 Task: Find connections with filter location Kāranja with filter topic #Consultantswith filter profile language Potuguese with filter current company Dell EMC with filter school West Bengal India Jobs with filter industry Beverage Manufacturing with filter service category Videography with filter keywords title Accounting Analyst
Action: Mouse moved to (221, 307)
Screenshot: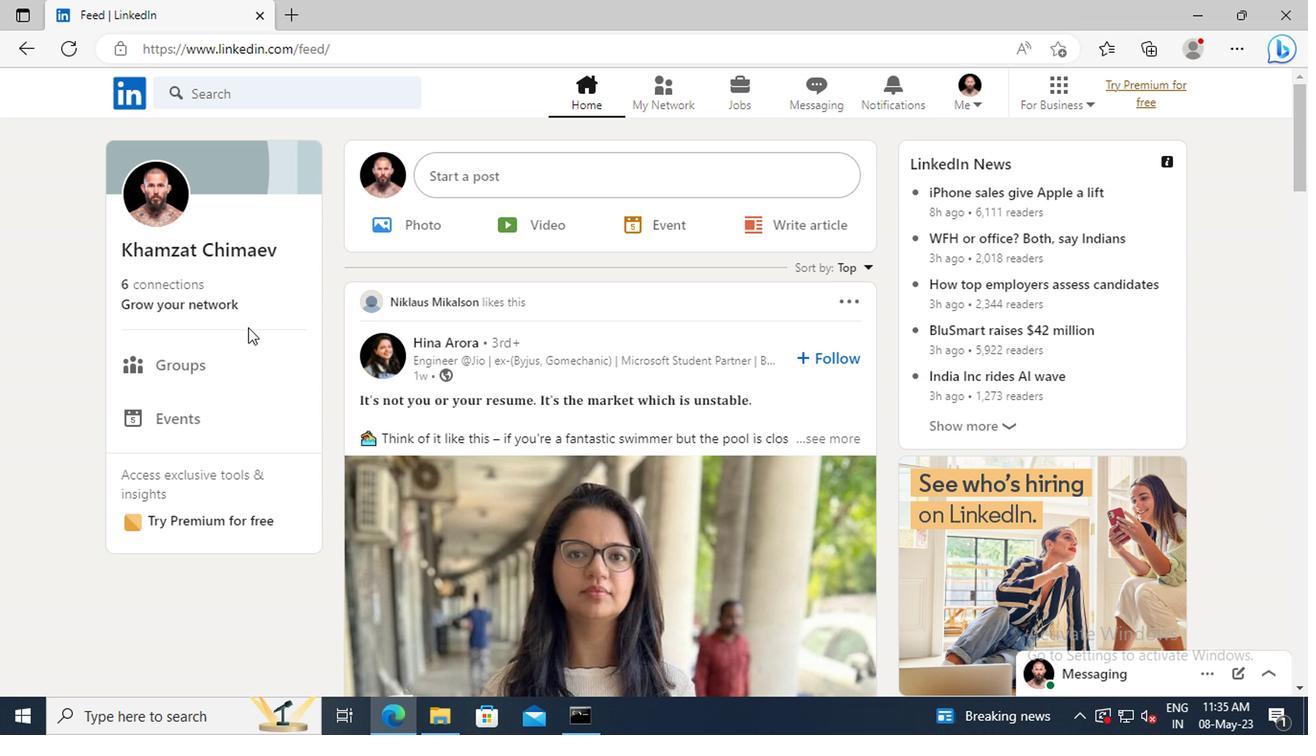 
Action: Mouse pressed left at (221, 307)
Screenshot: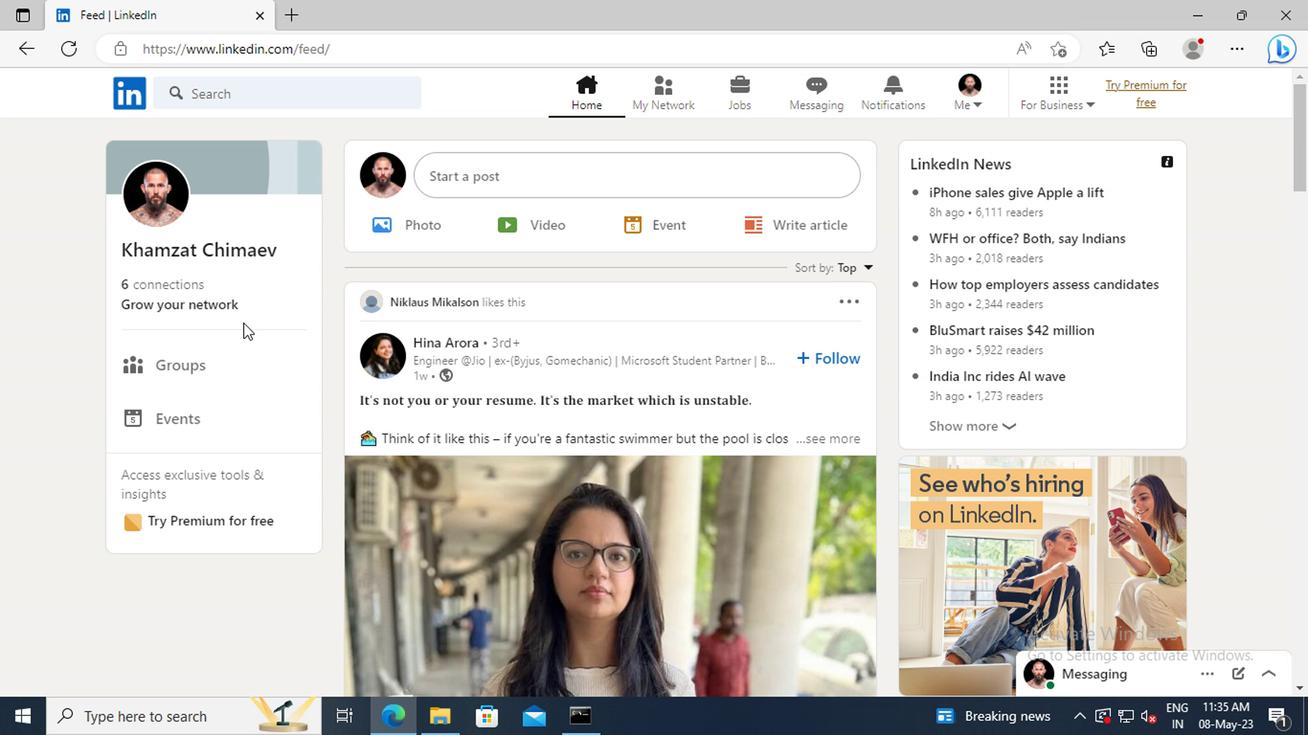 
Action: Mouse moved to (212, 205)
Screenshot: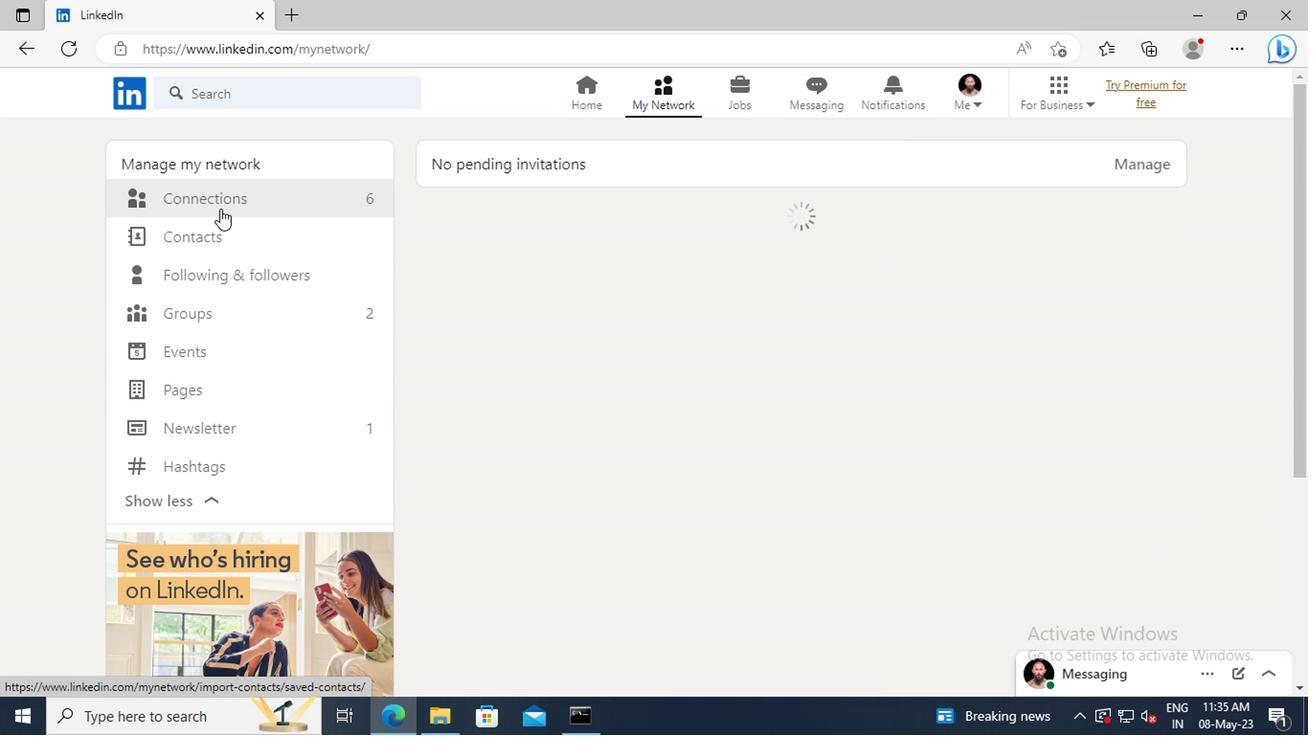 
Action: Mouse pressed left at (212, 205)
Screenshot: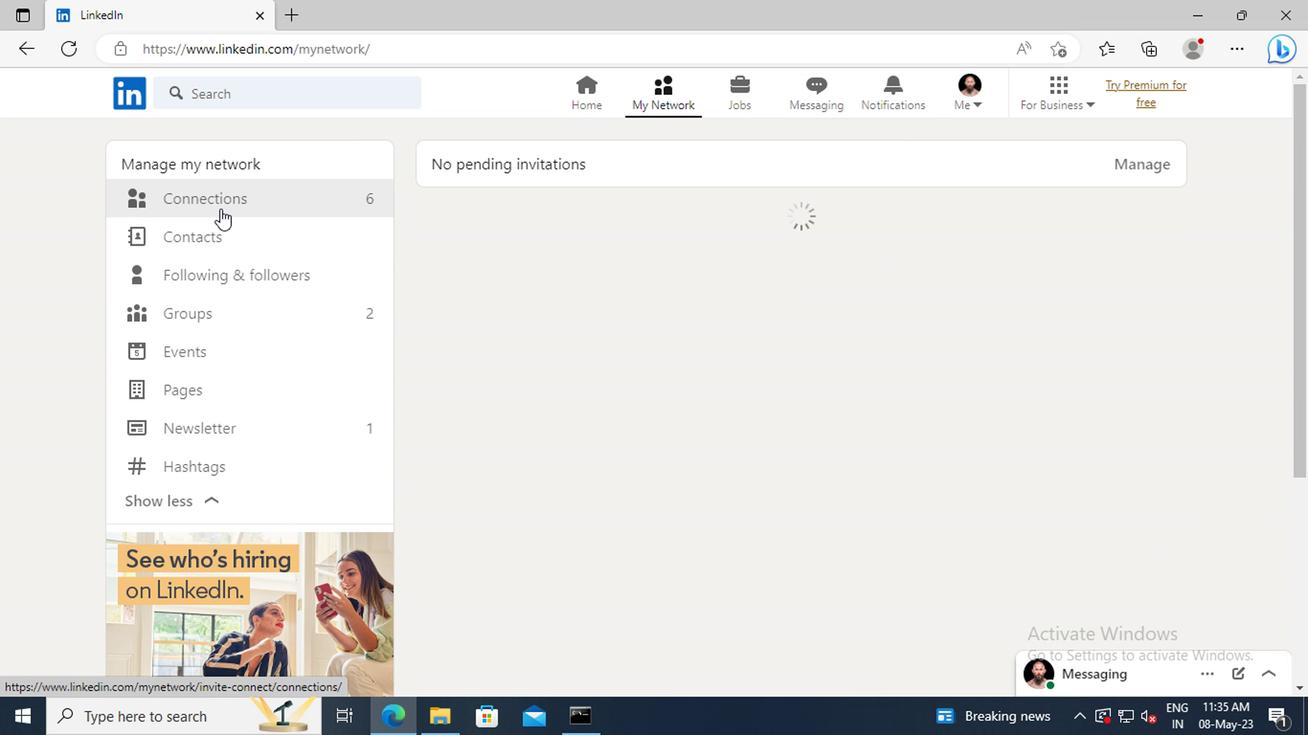 
Action: Mouse moved to (801, 207)
Screenshot: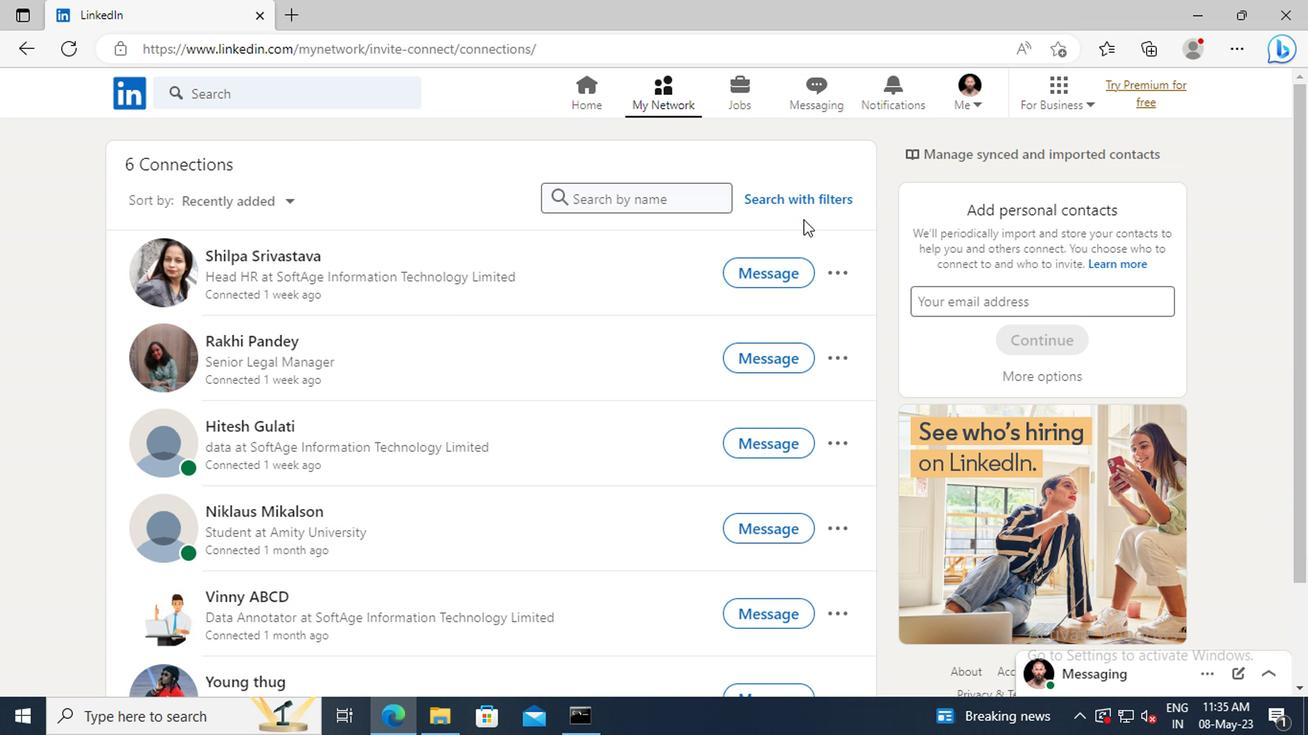 
Action: Mouse pressed left at (801, 207)
Screenshot: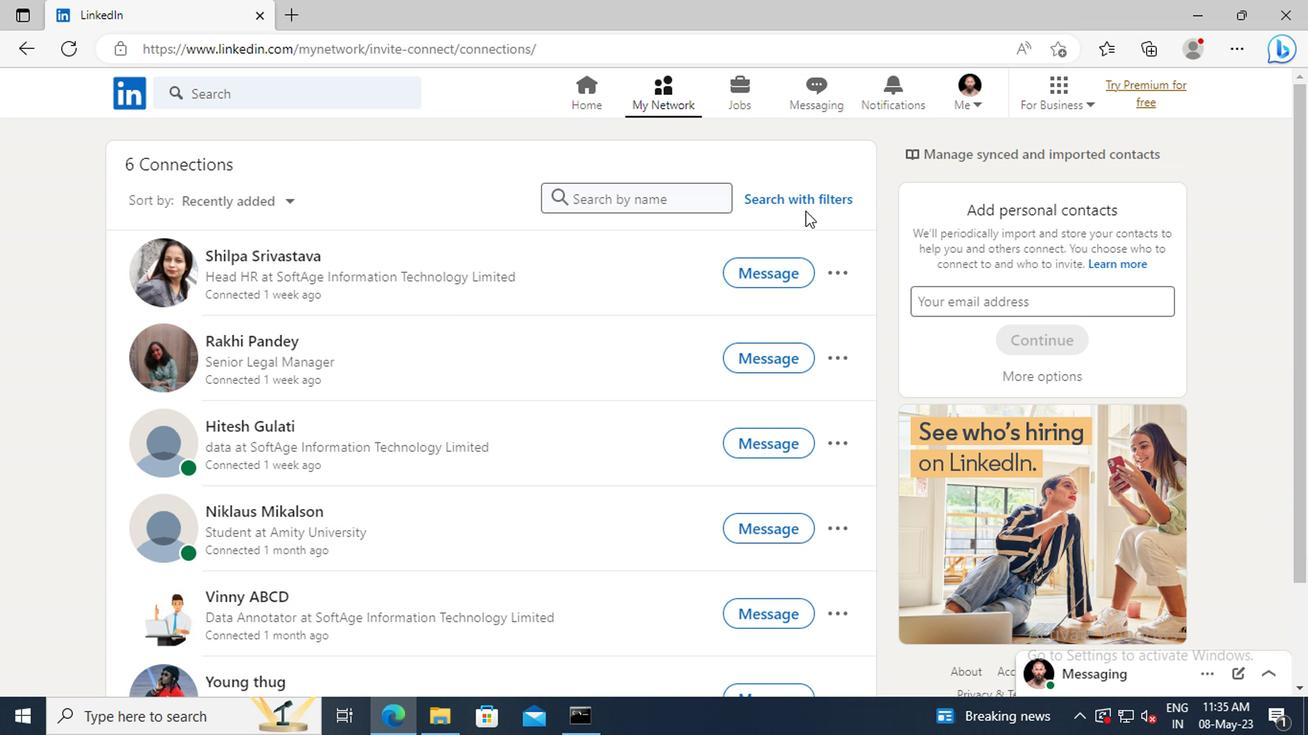 
Action: Mouse moved to (717, 152)
Screenshot: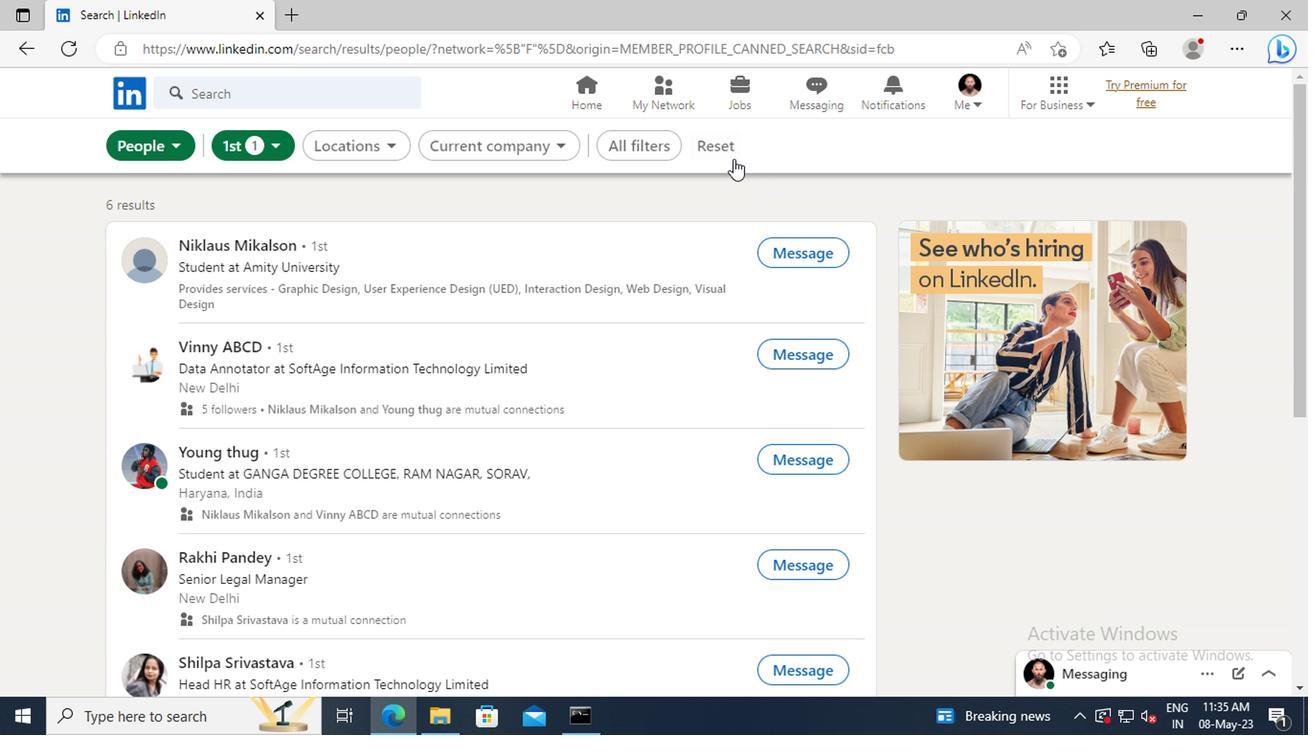 
Action: Mouse pressed left at (717, 152)
Screenshot: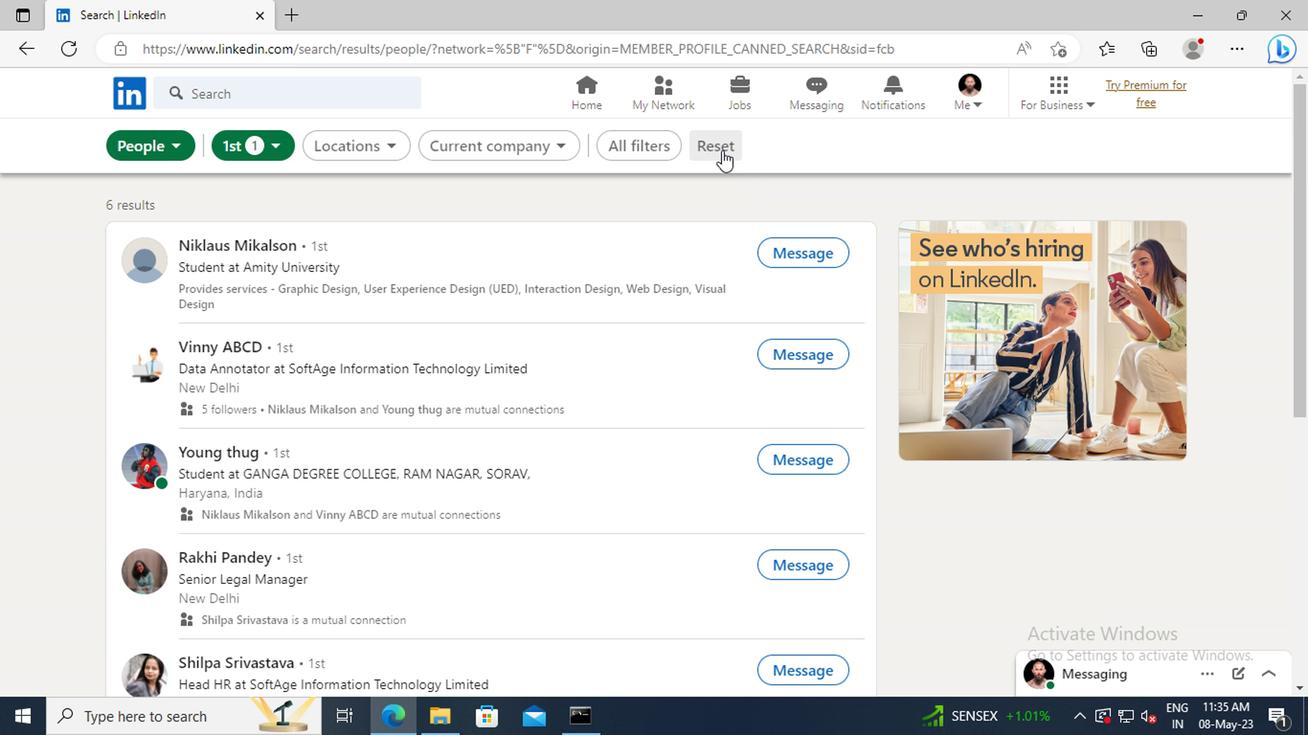 
Action: Mouse moved to (692, 151)
Screenshot: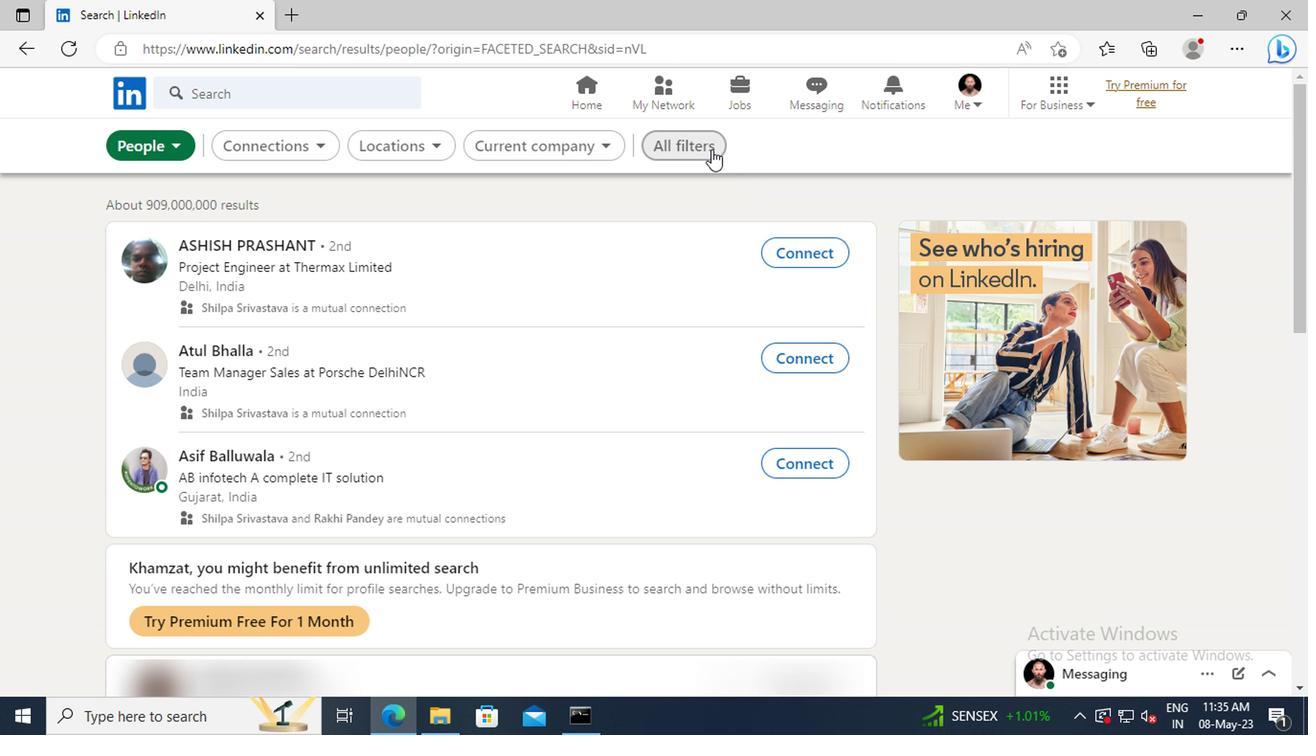 
Action: Mouse pressed left at (692, 151)
Screenshot: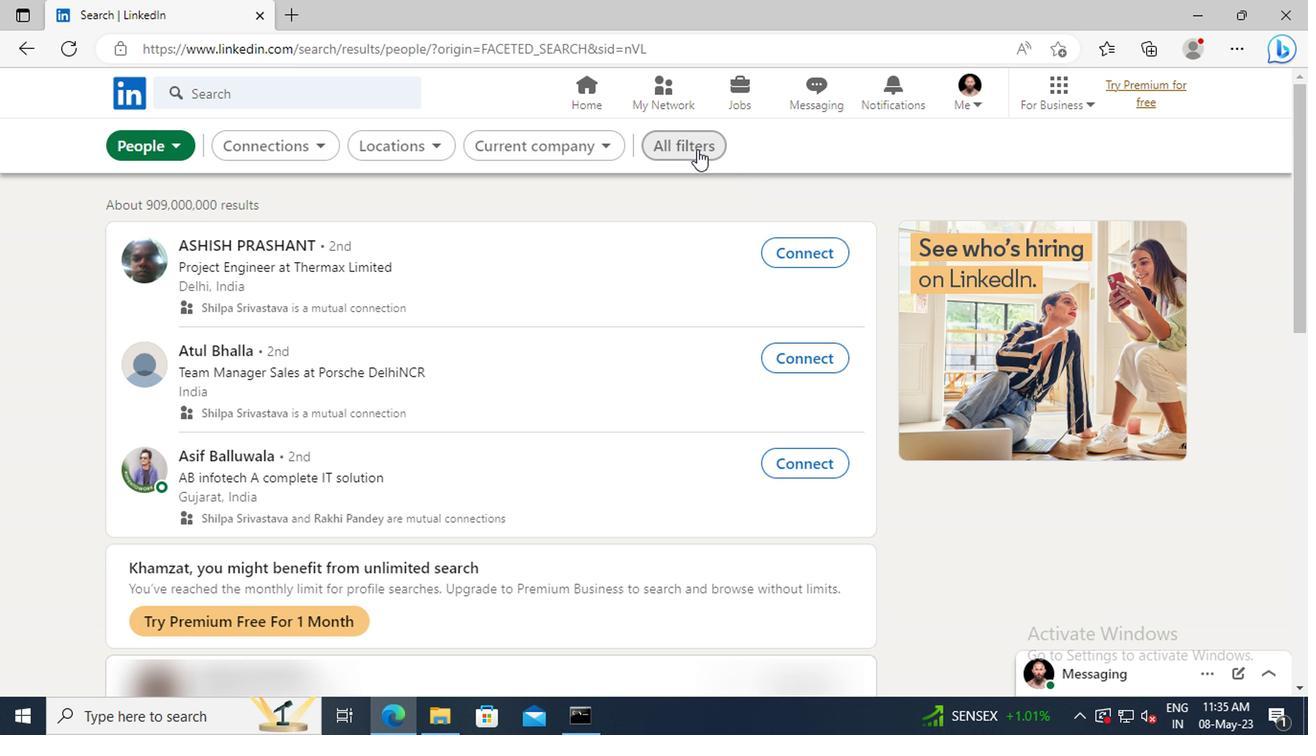 
Action: Mouse moved to (1058, 370)
Screenshot: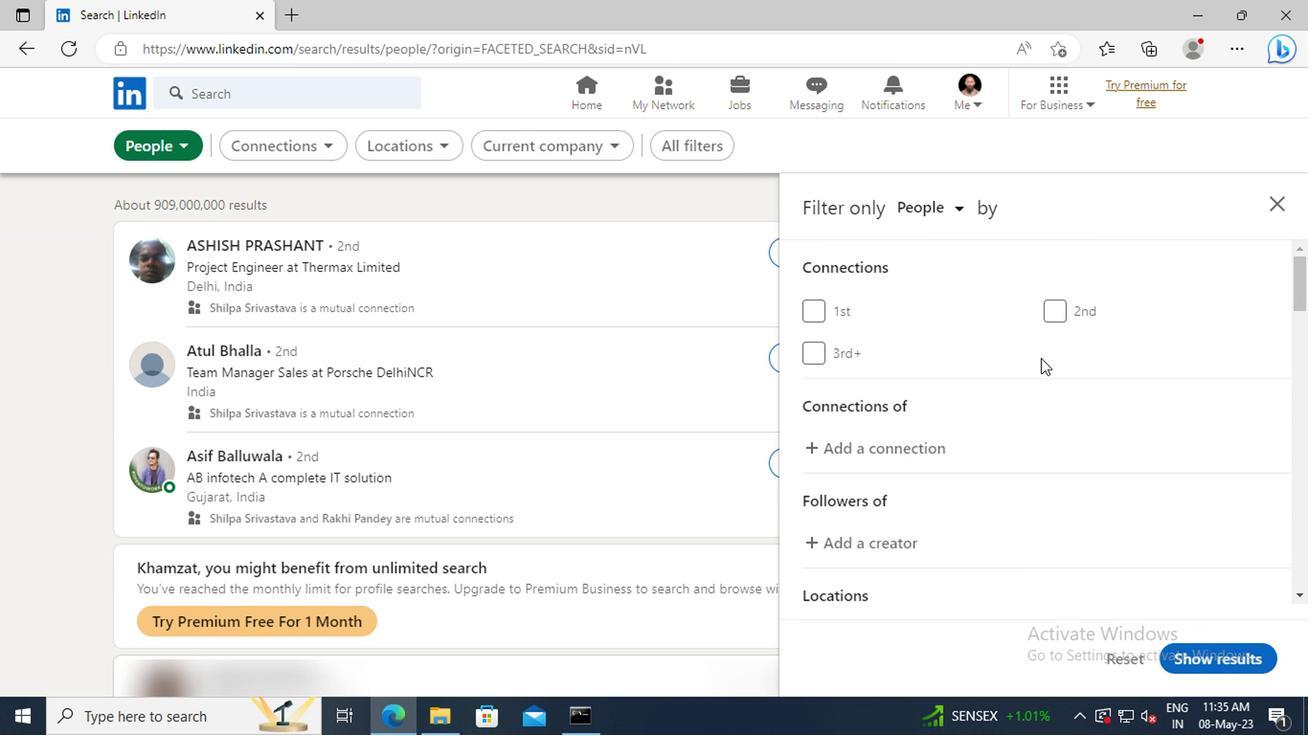 
Action: Mouse scrolled (1058, 369) with delta (0, -1)
Screenshot: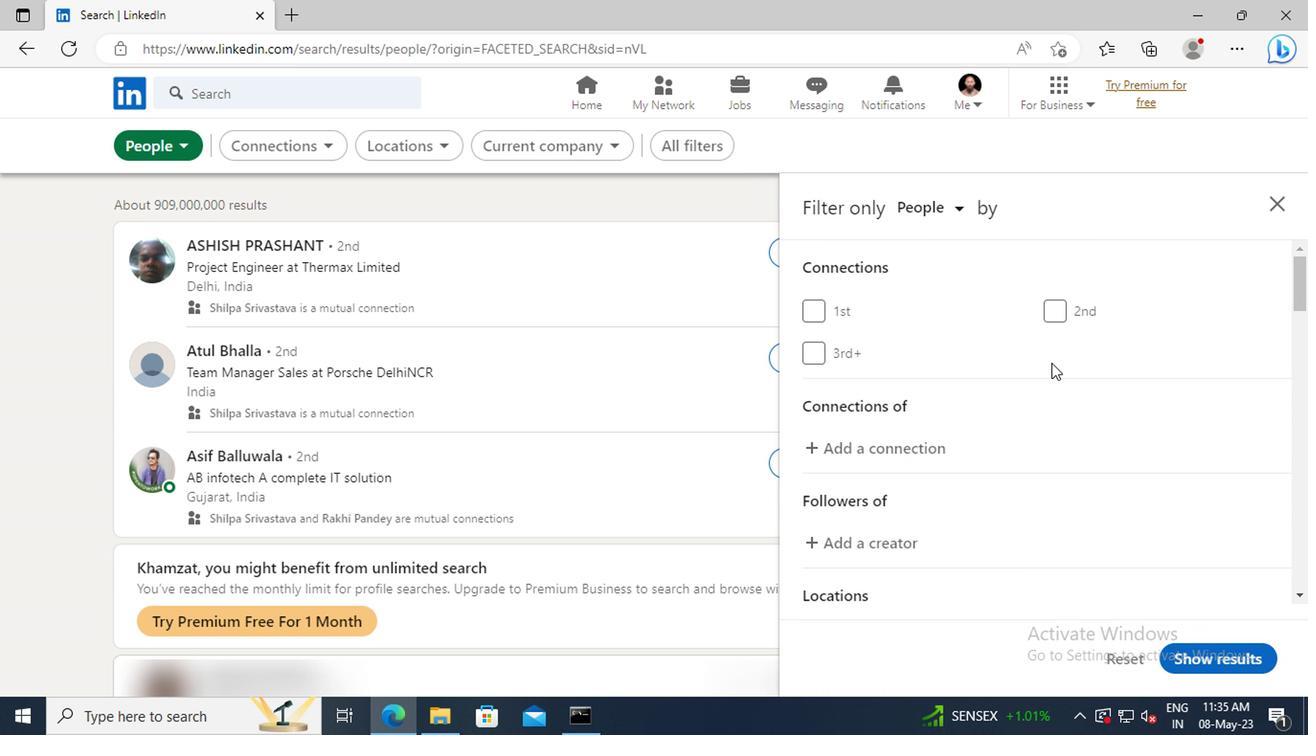 
Action: Mouse scrolled (1058, 369) with delta (0, -1)
Screenshot: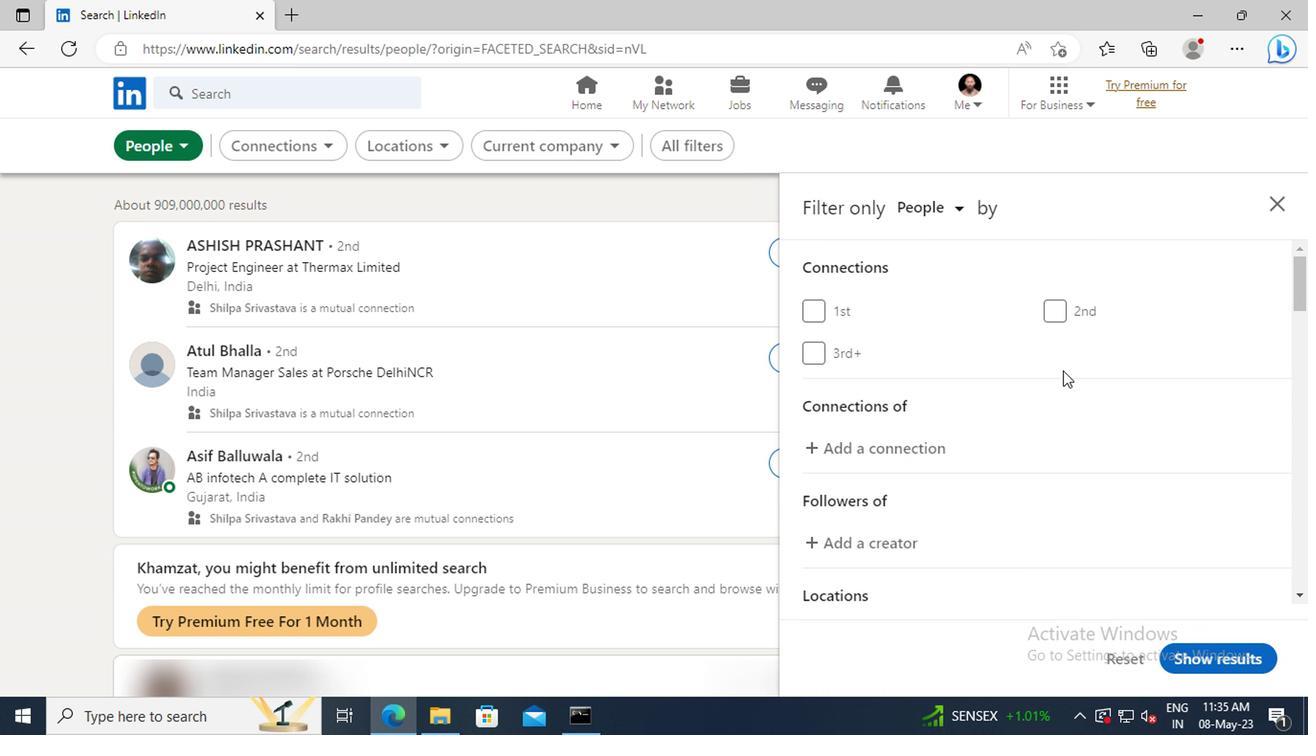 
Action: Mouse scrolled (1058, 369) with delta (0, -1)
Screenshot: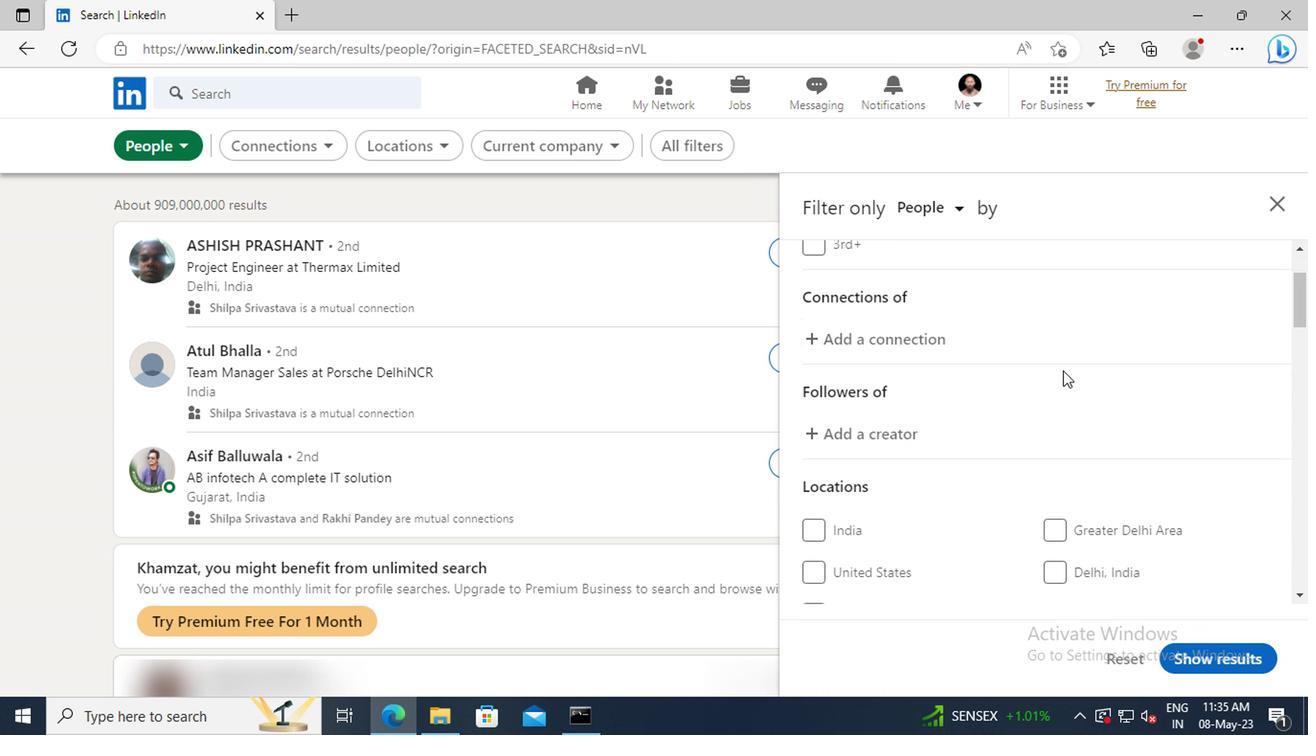 
Action: Mouse scrolled (1058, 369) with delta (0, -1)
Screenshot: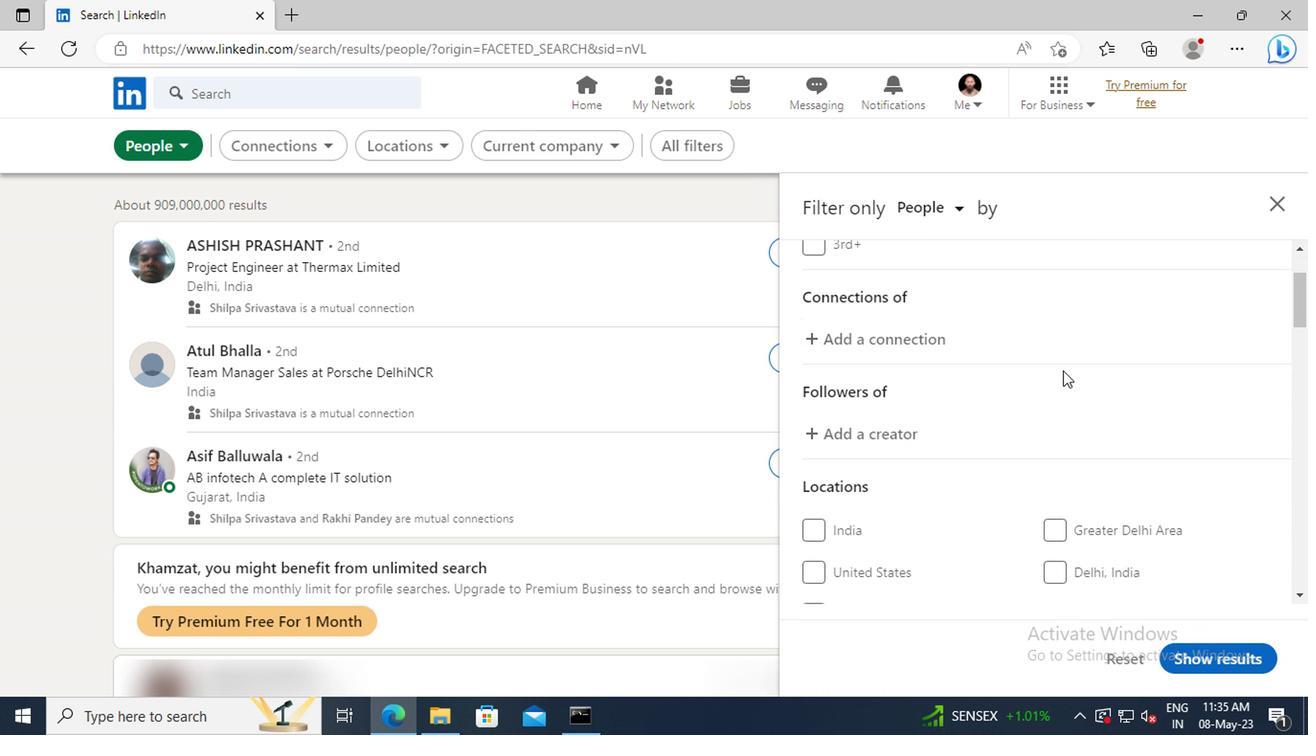 
Action: Mouse scrolled (1058, 369) with delta (0, -1)
Screenshot: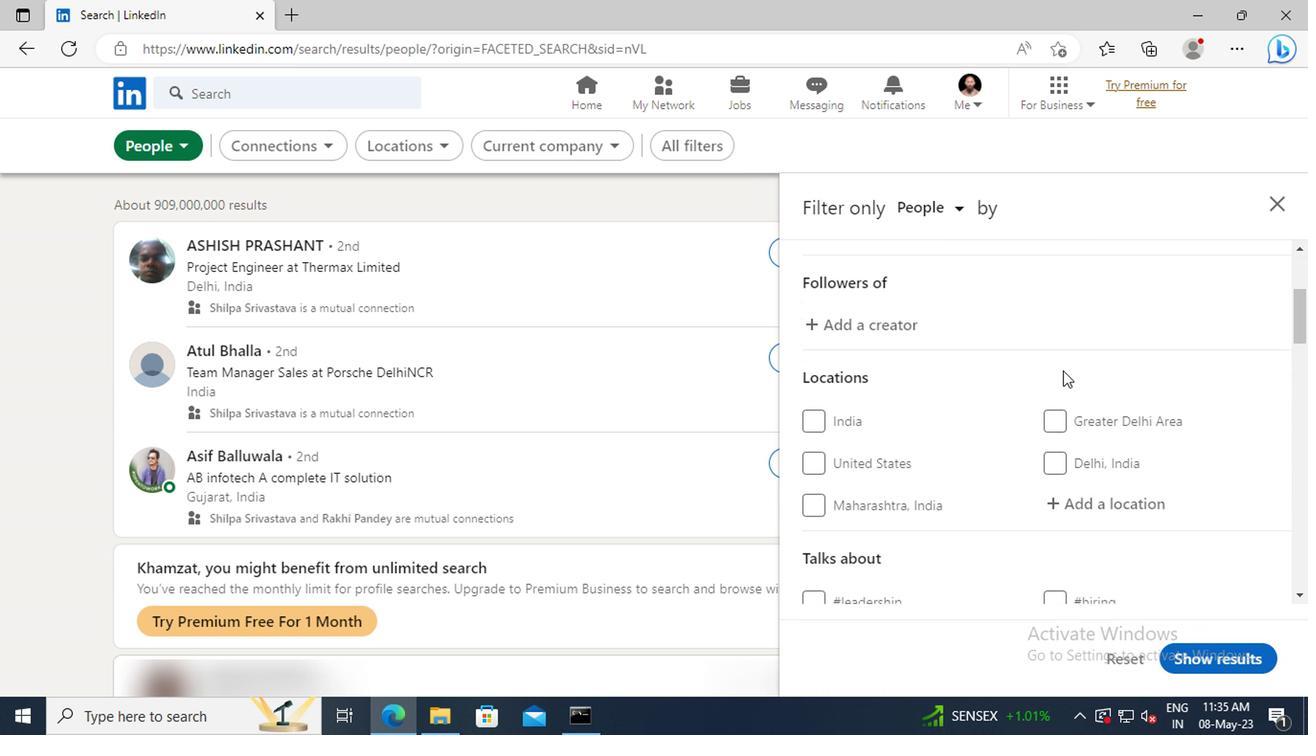 
Action: Mouse scrolled (1058, 369) with delta (0, -1)
Screenshot: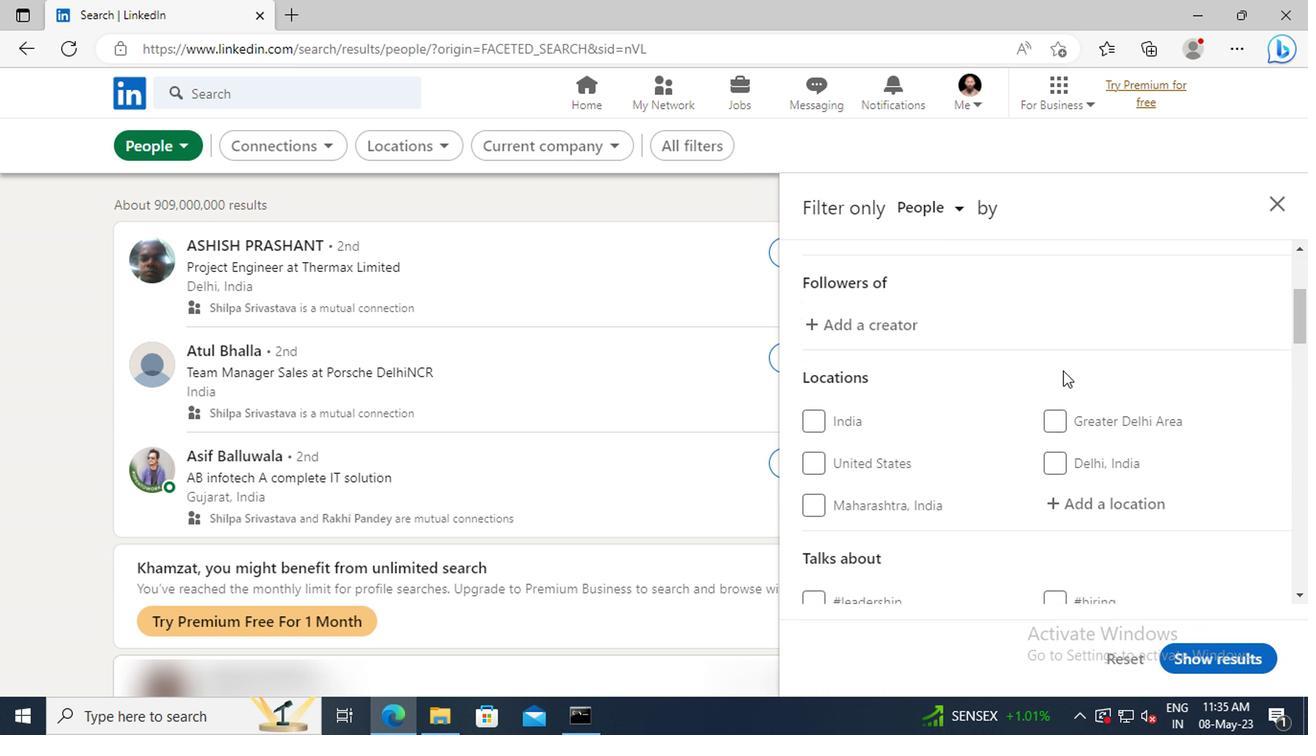 
Action: Mouse moved to (1063, 392)
Screenshot: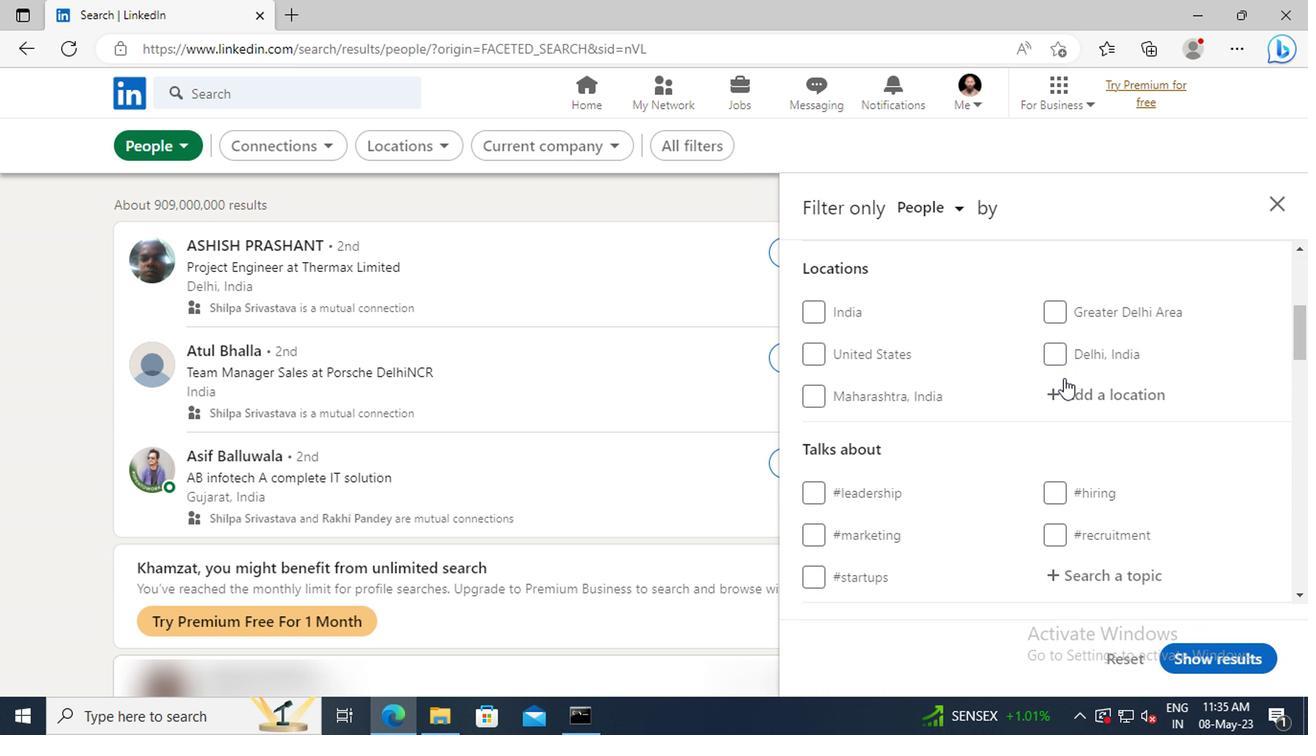 
Action: Mouse pressed left at (1063, 392)
Screenshot: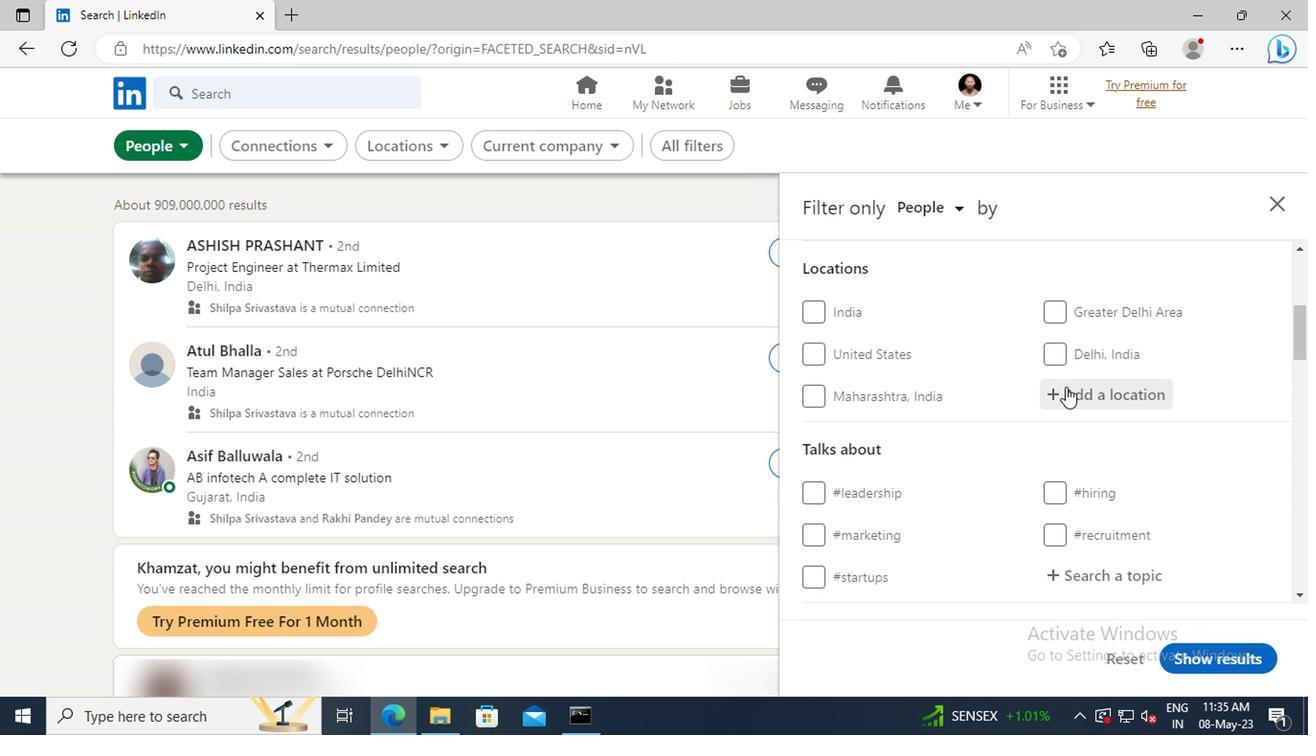 
Action: Key pressed <Key.shift>KARANJA
Screenshot: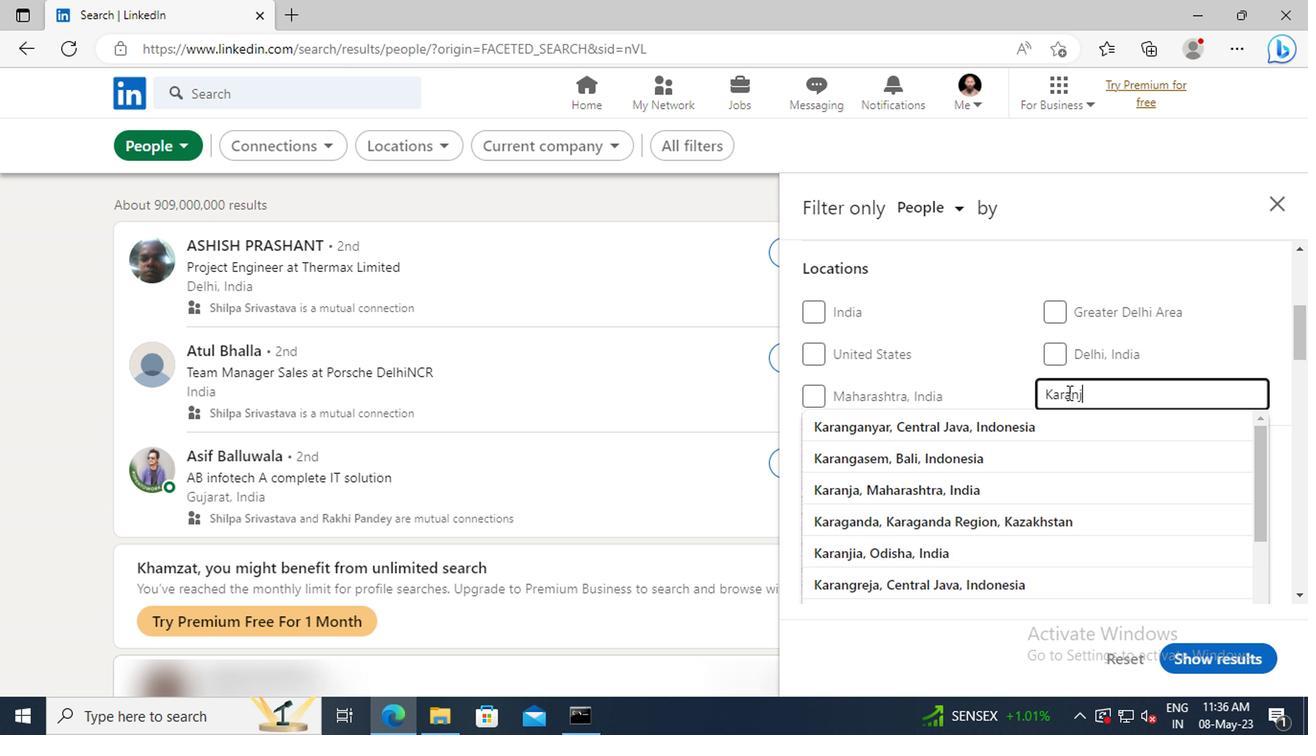 
Action: Mouse moved to (1073, 423)
Screenshot: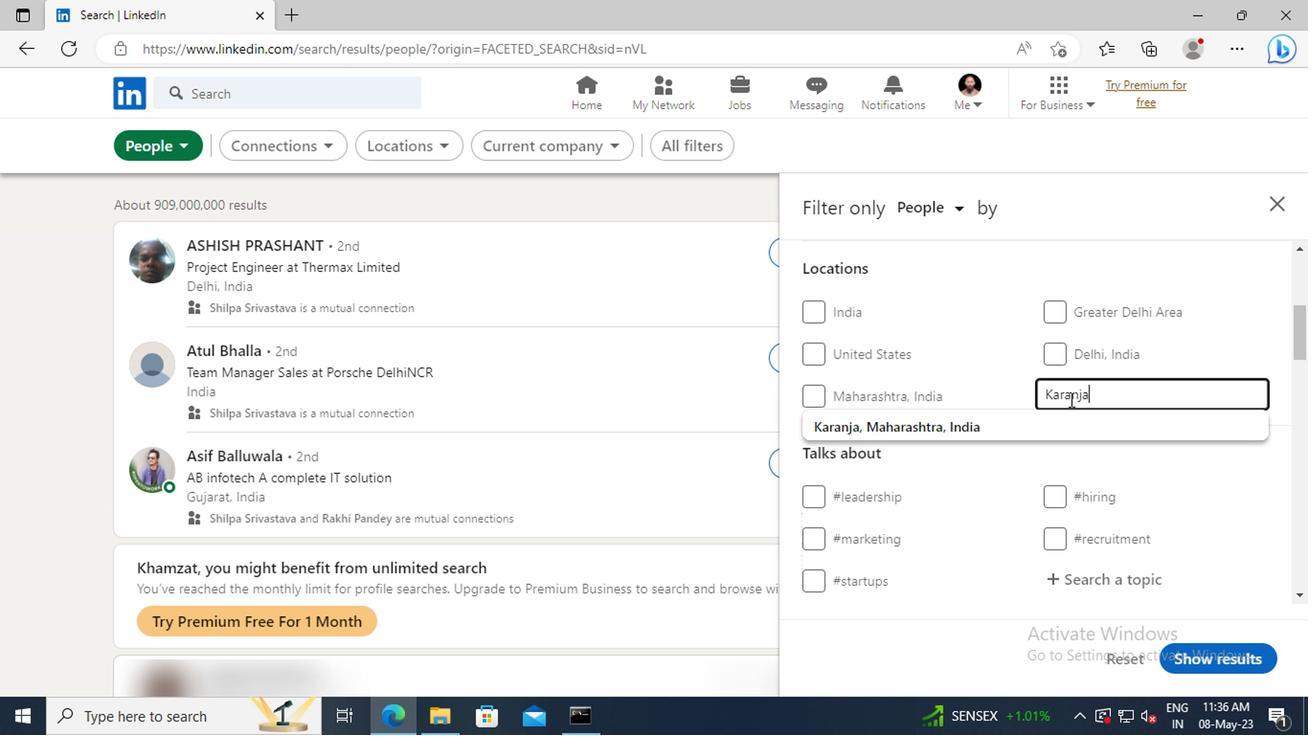 
Action: Mouse pressed left at (1073, 423)
Screenshot: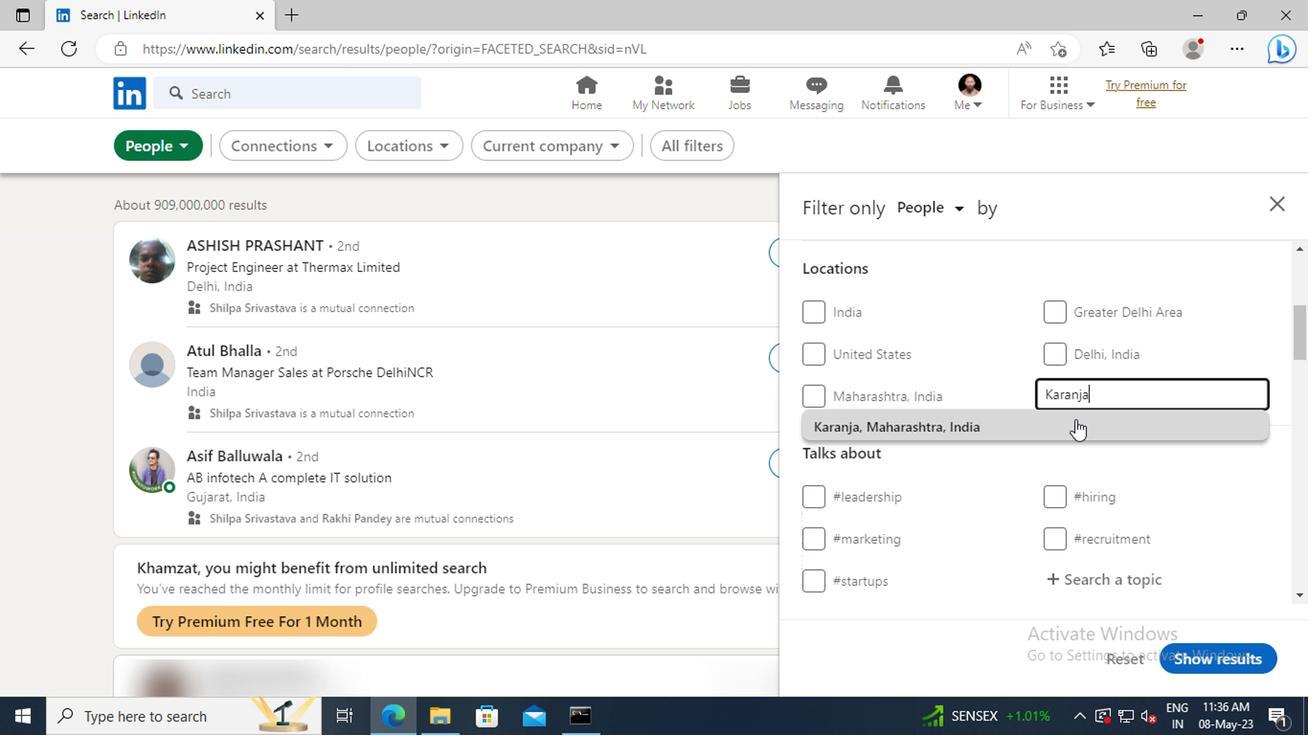 
Action: Mouse scrolled (1073, 422) with delta (0, 0)
Screenshot: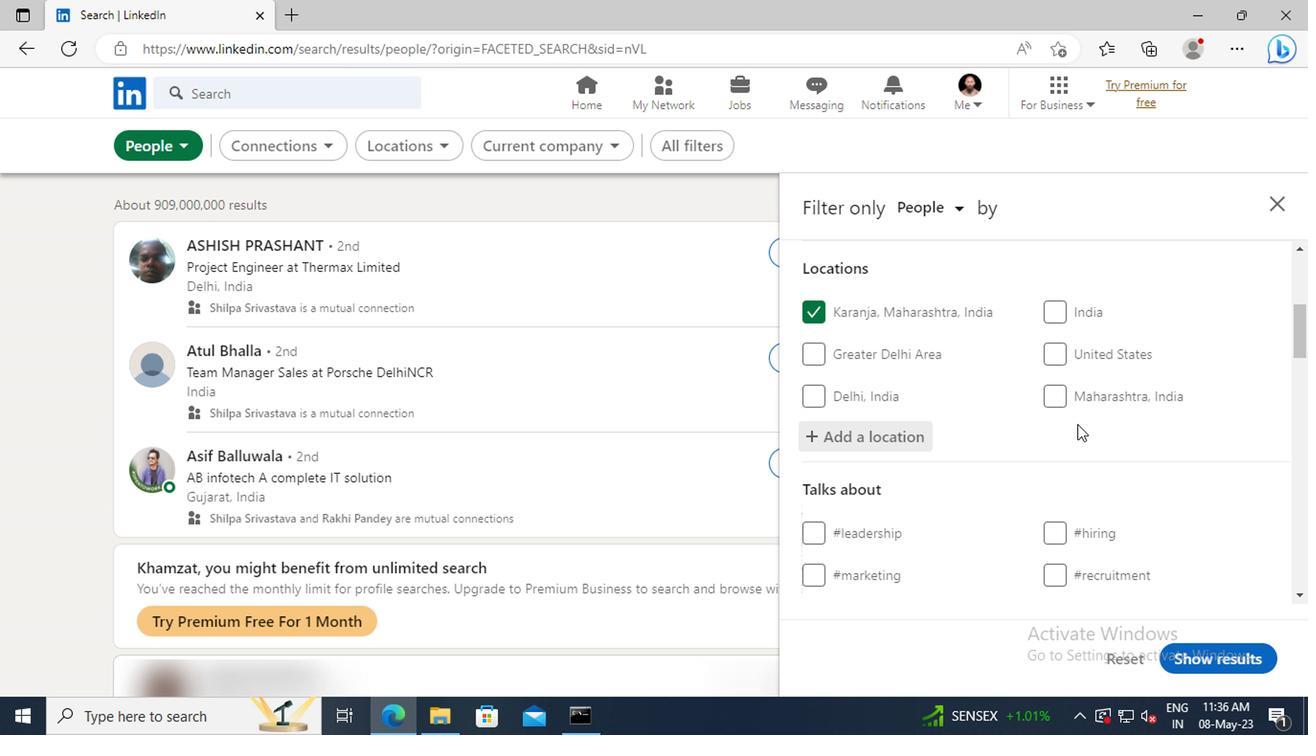 
Action: Mouse scrolled (1073, 422) with delta (0, 0)
Screenshot: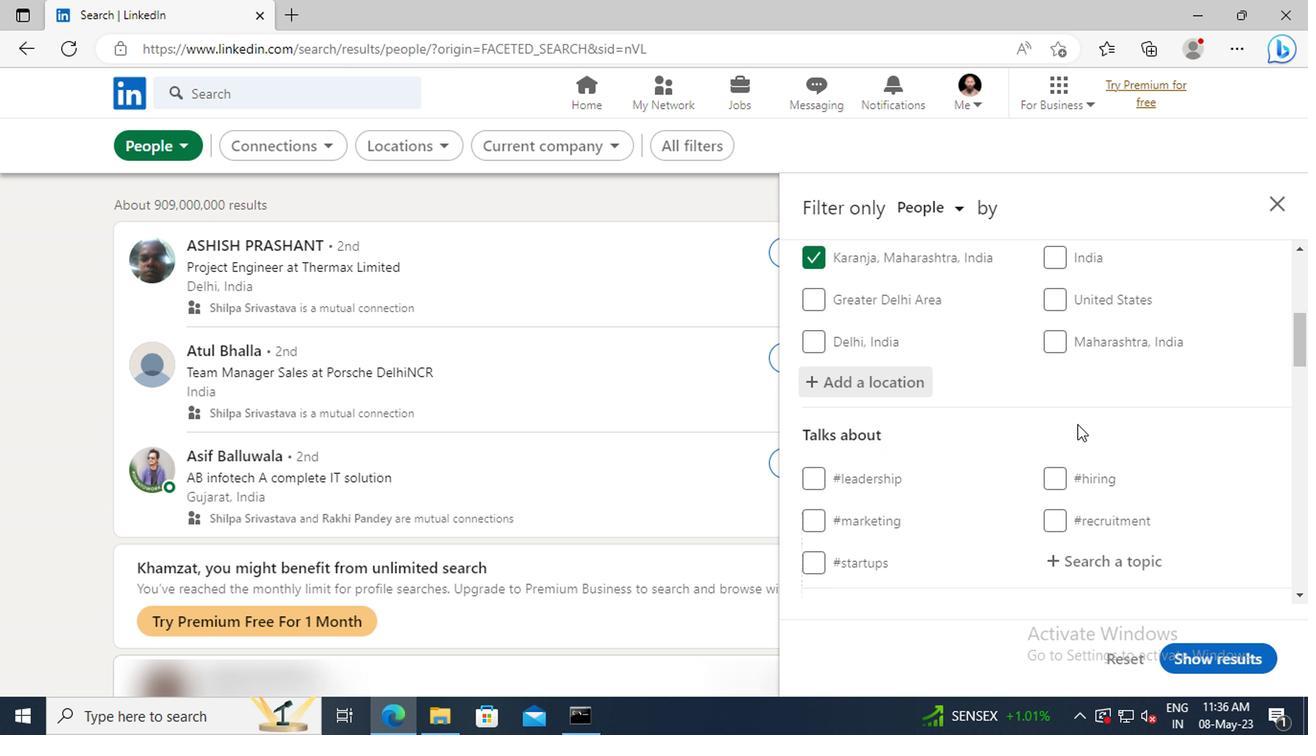 
Action: Mouse scrolled (1073, 422) with delta (0, 0)
Screenshot: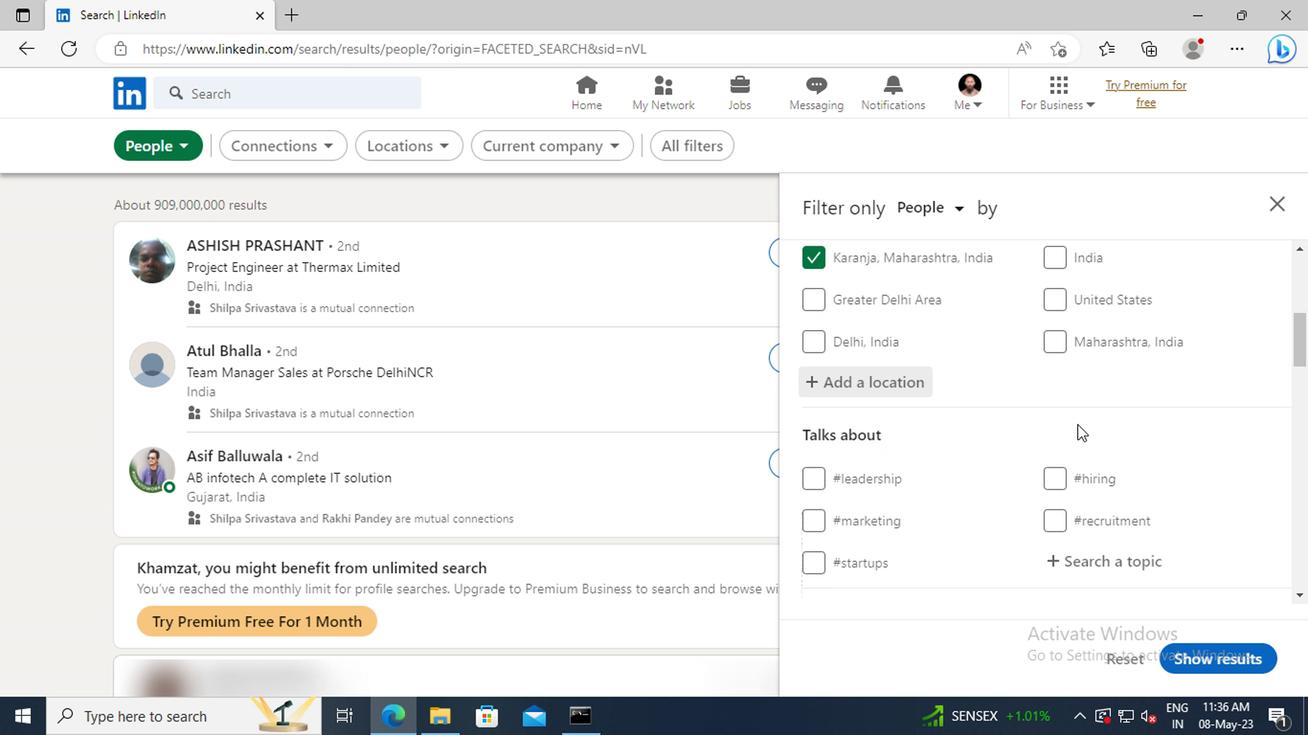 
Action: Mouse moved to (1074, 452)
Screenshot: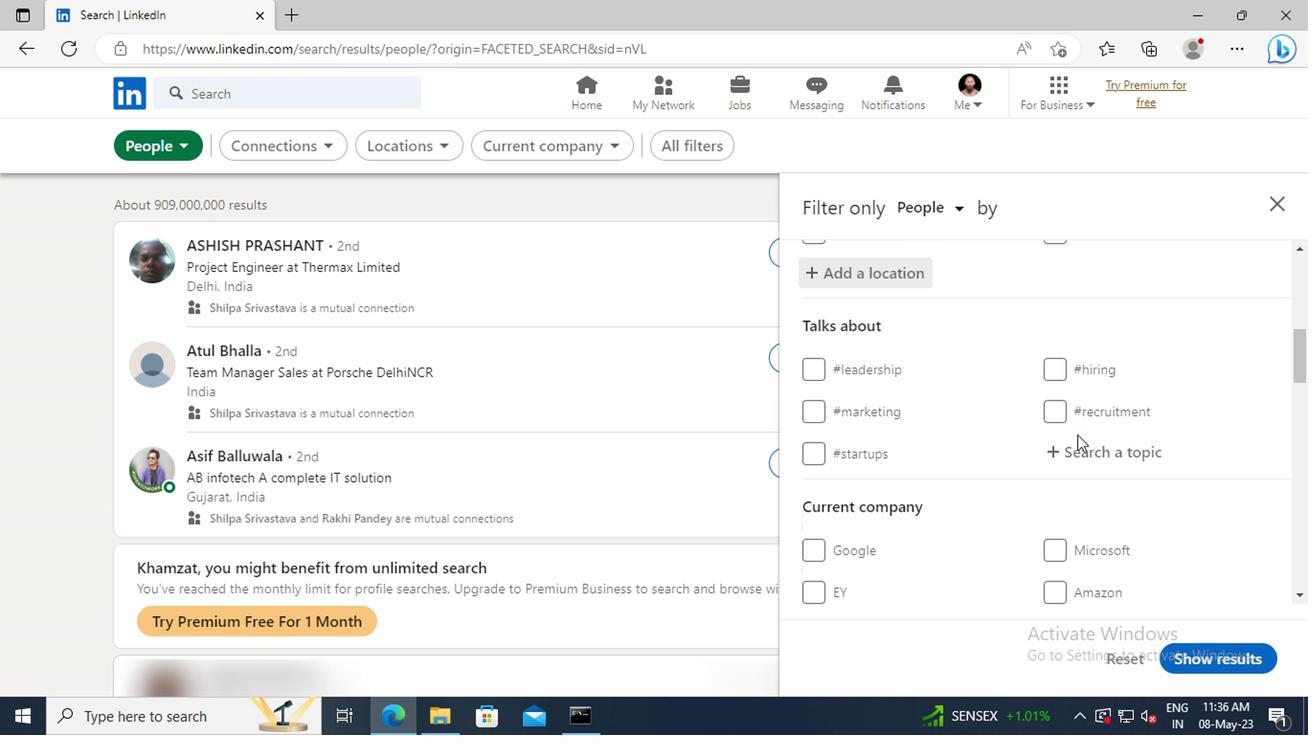 
Action: Mouse pressed left at (1074, 452)
Screenshot: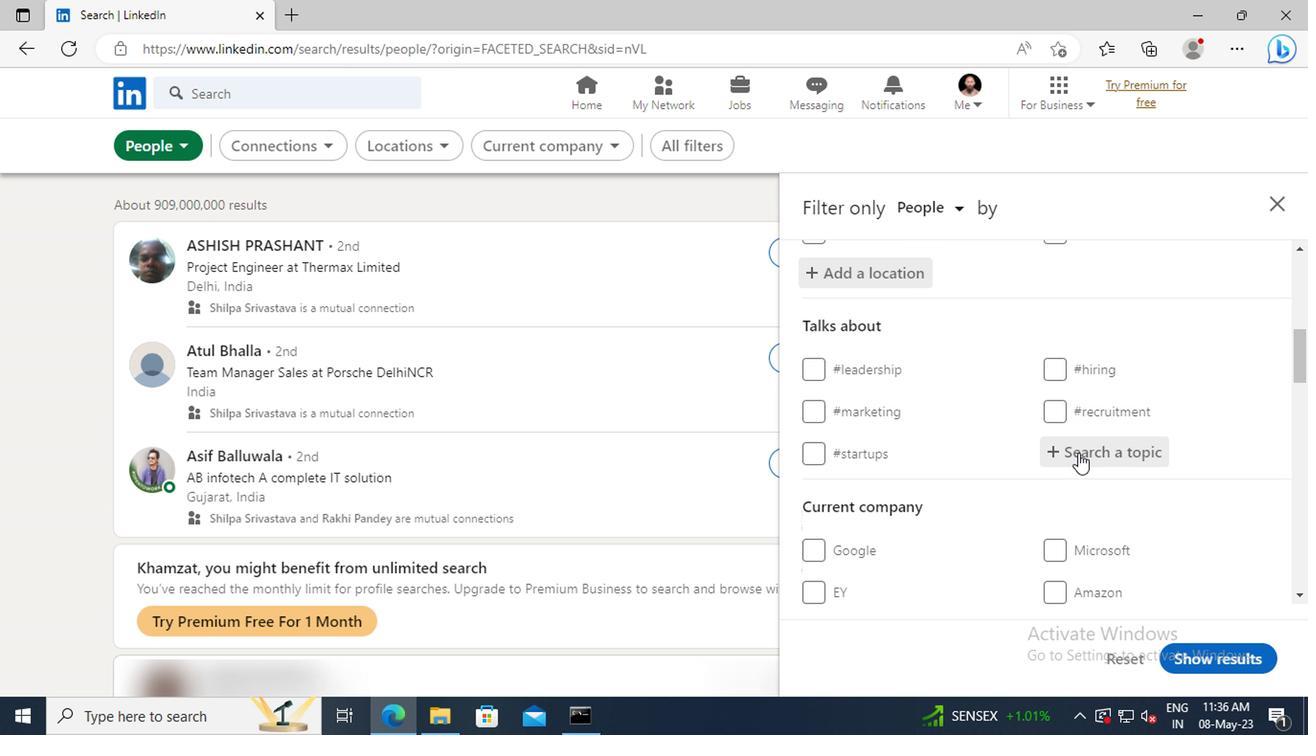 
Action: Key pressed <Key.shift>CONSULTAN
Screenshot: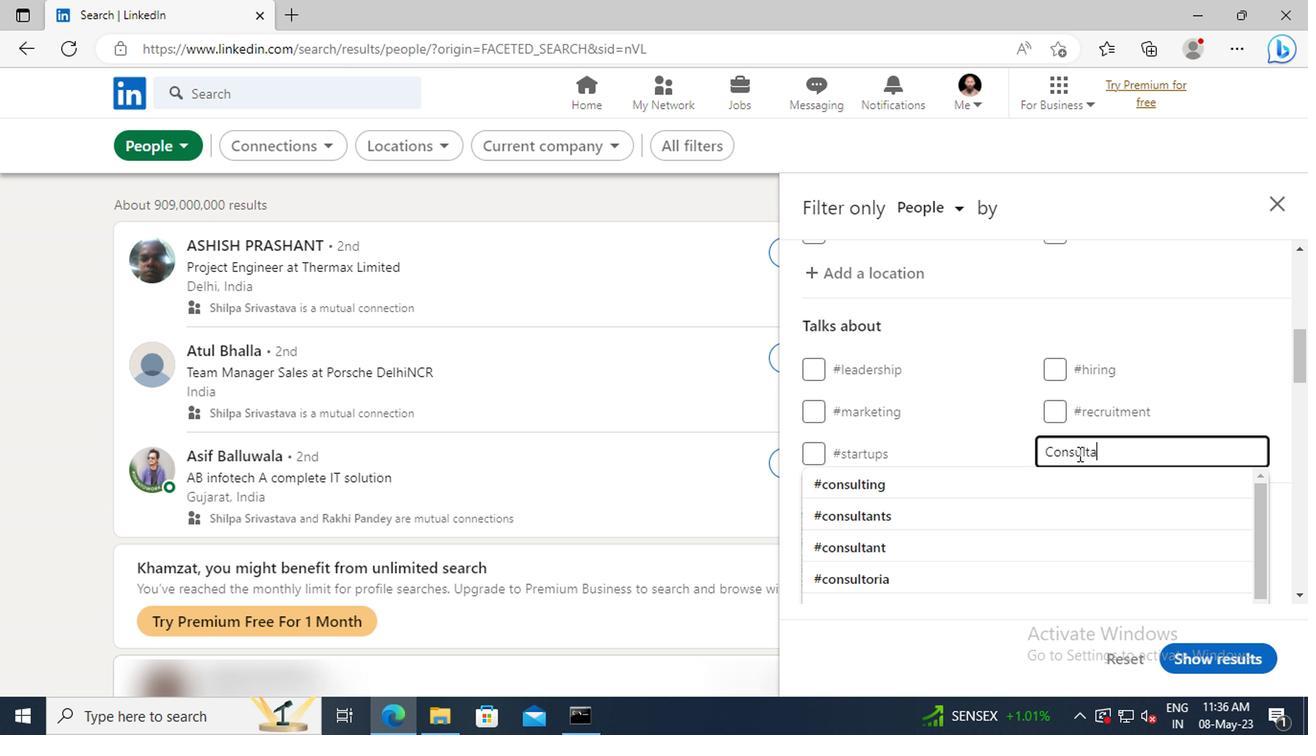 
Action: Mouse moved to (1079, 471)
Screenshot: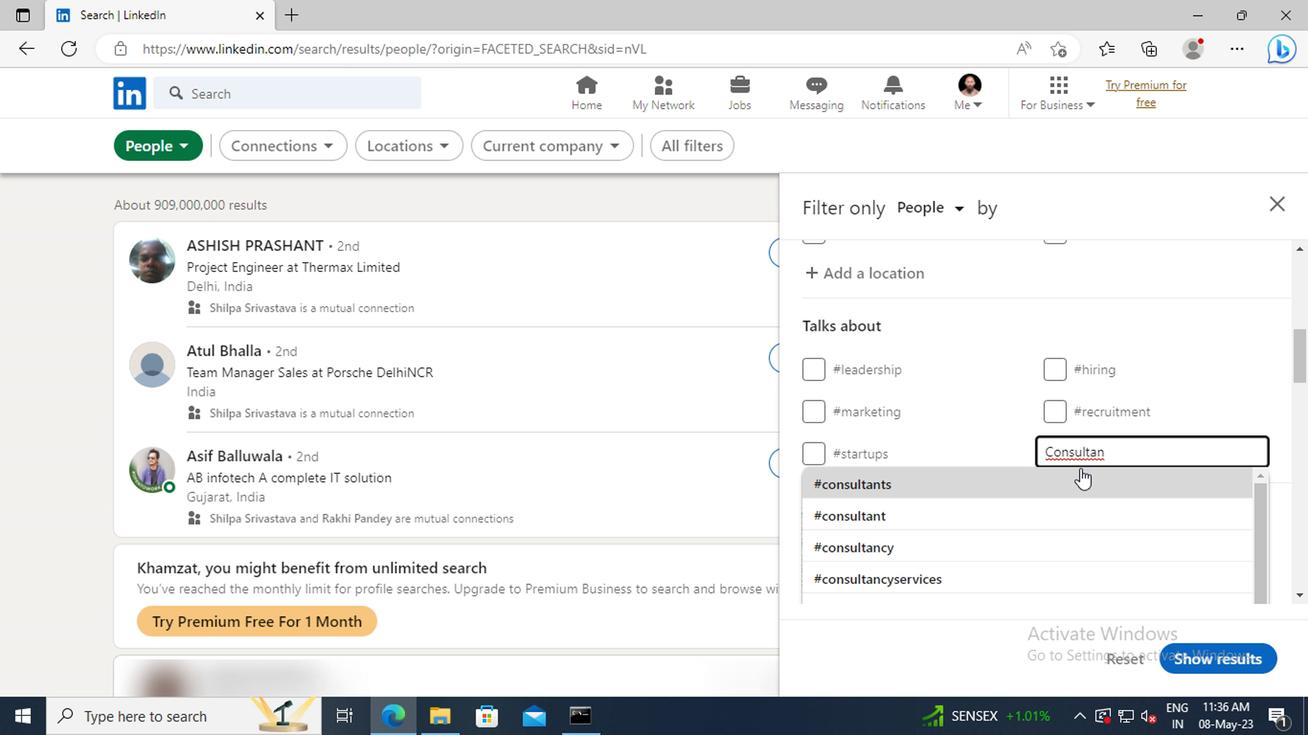 
Action: Mouse pressed left at (1079, 471)
Screenshot: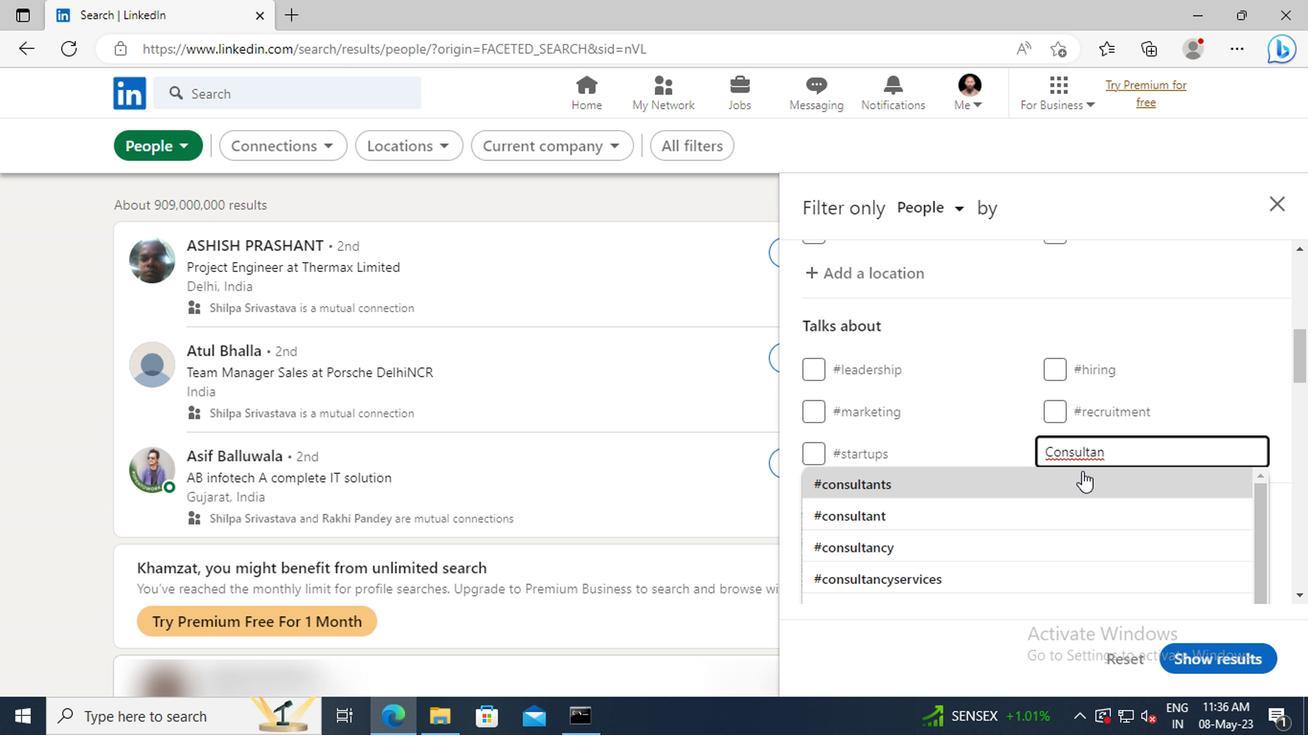 
Action: Mouse scrolled (1079, 470) with delta (0, 0)
Screenshot: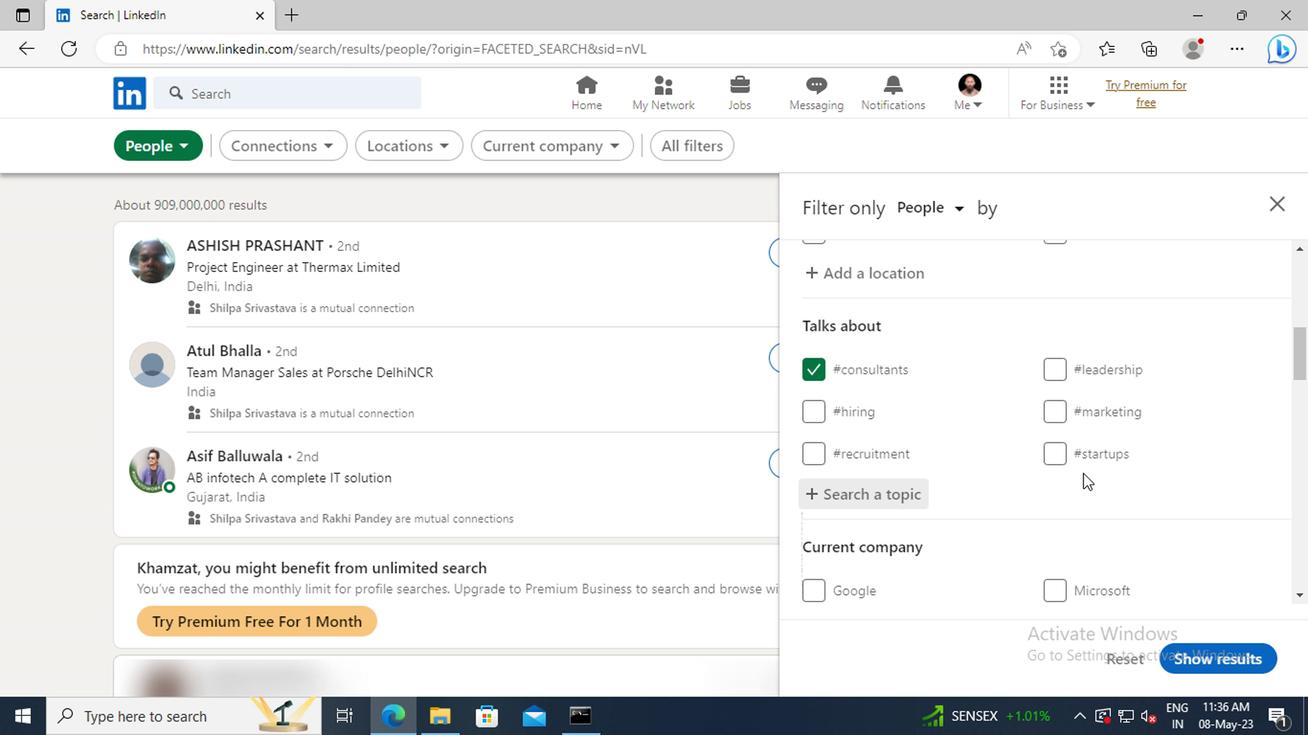 
Action: Mouse scrolled (1079, 470) with delta (0, 0)
Screenshot: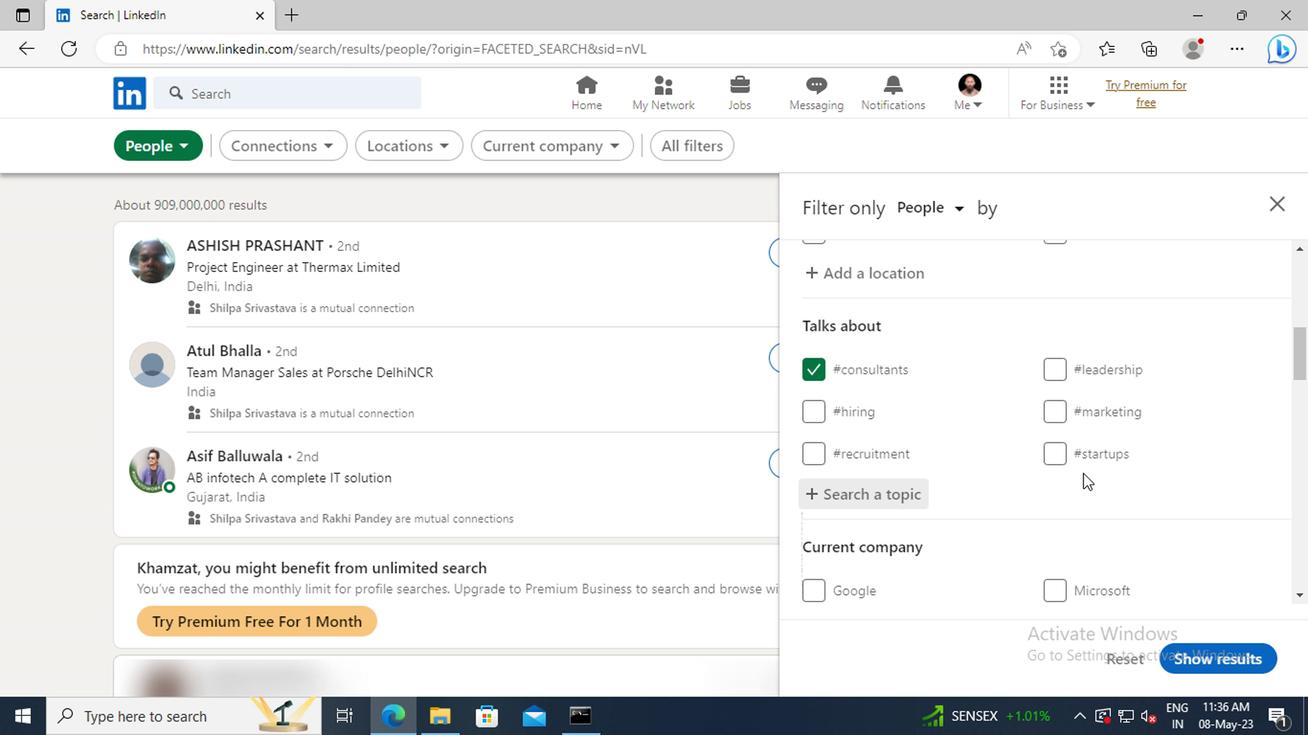 
Action: Mouse scrolled (1079, 470) with delta (0, 0)
Screenshot: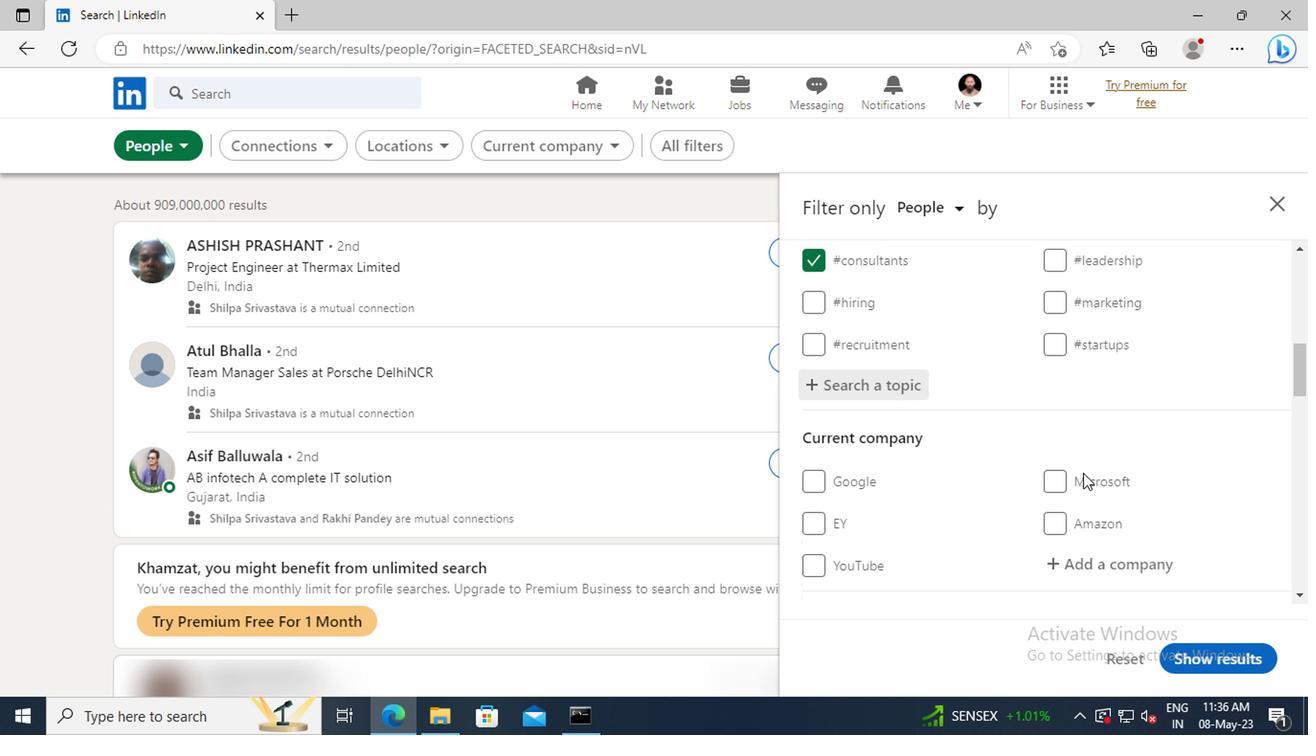 
Action: Mouse scrolled (1079, 470) with delta (0, 0)
Screenshot: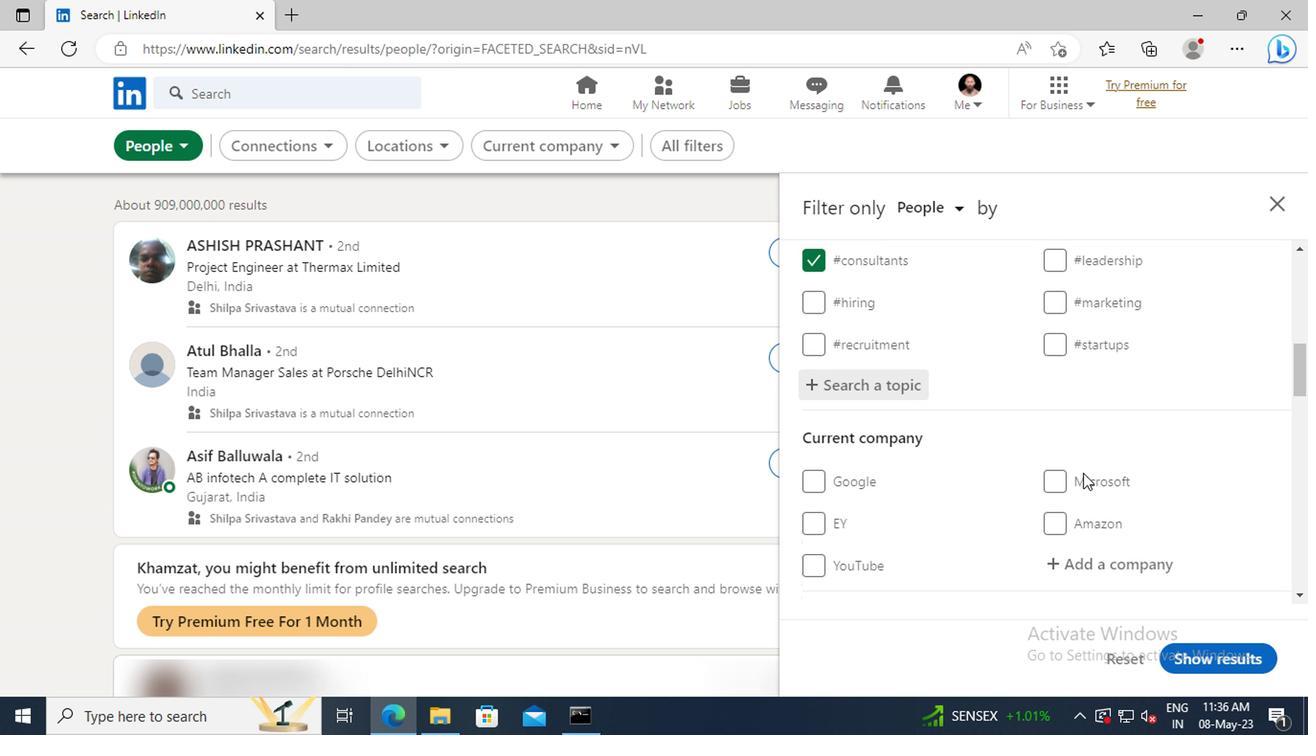 
Action: Mouse scrolled (1079, 470) with delta (0, 0)
Screenshot: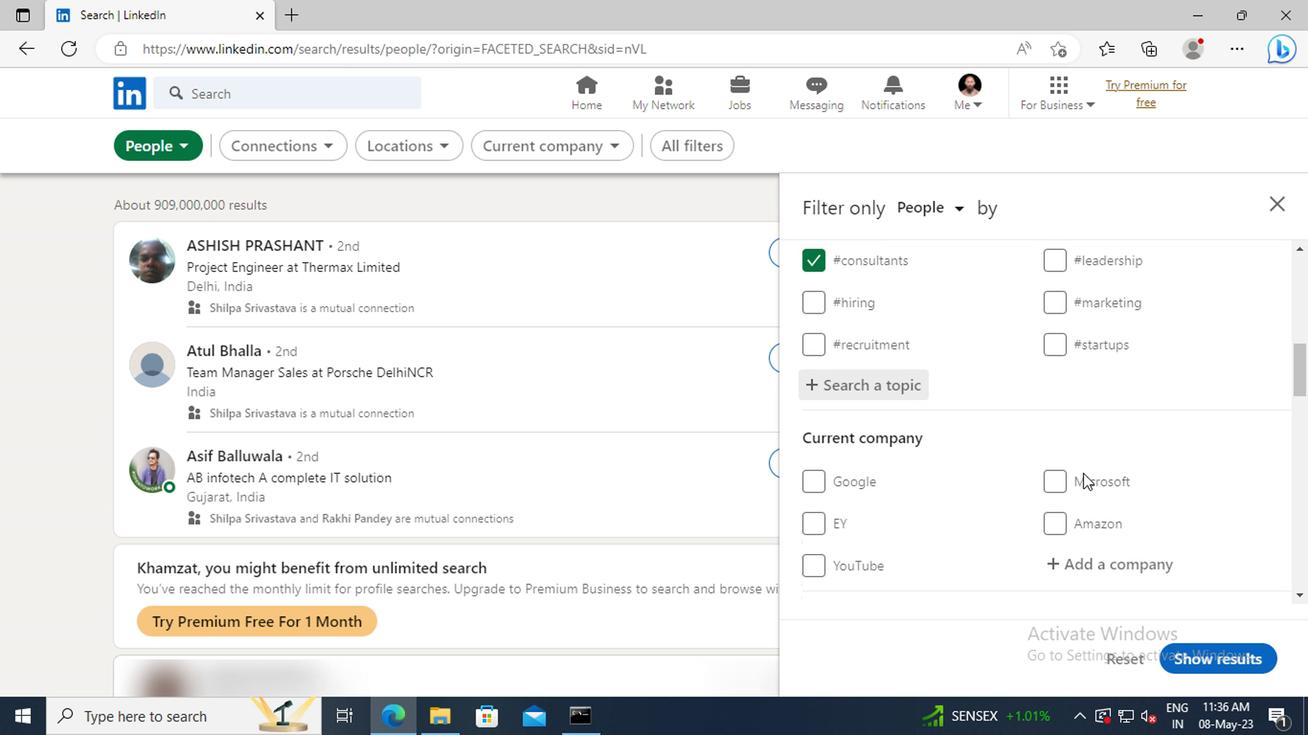 
Action: Mouse scrolled (1079, 470) with delta (0, 0)
Screenshot: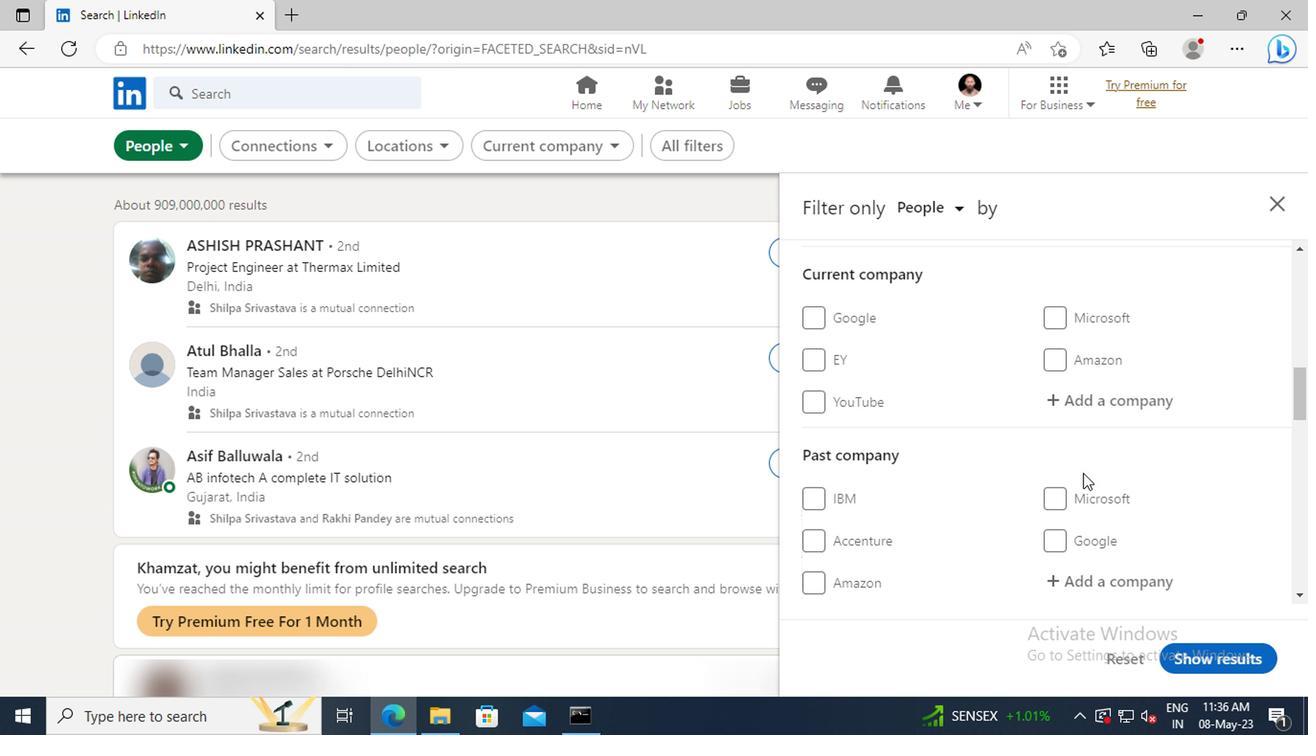 
Action: Mouse scrolled (1079, 470) with delta (0, 0)
Screenshot: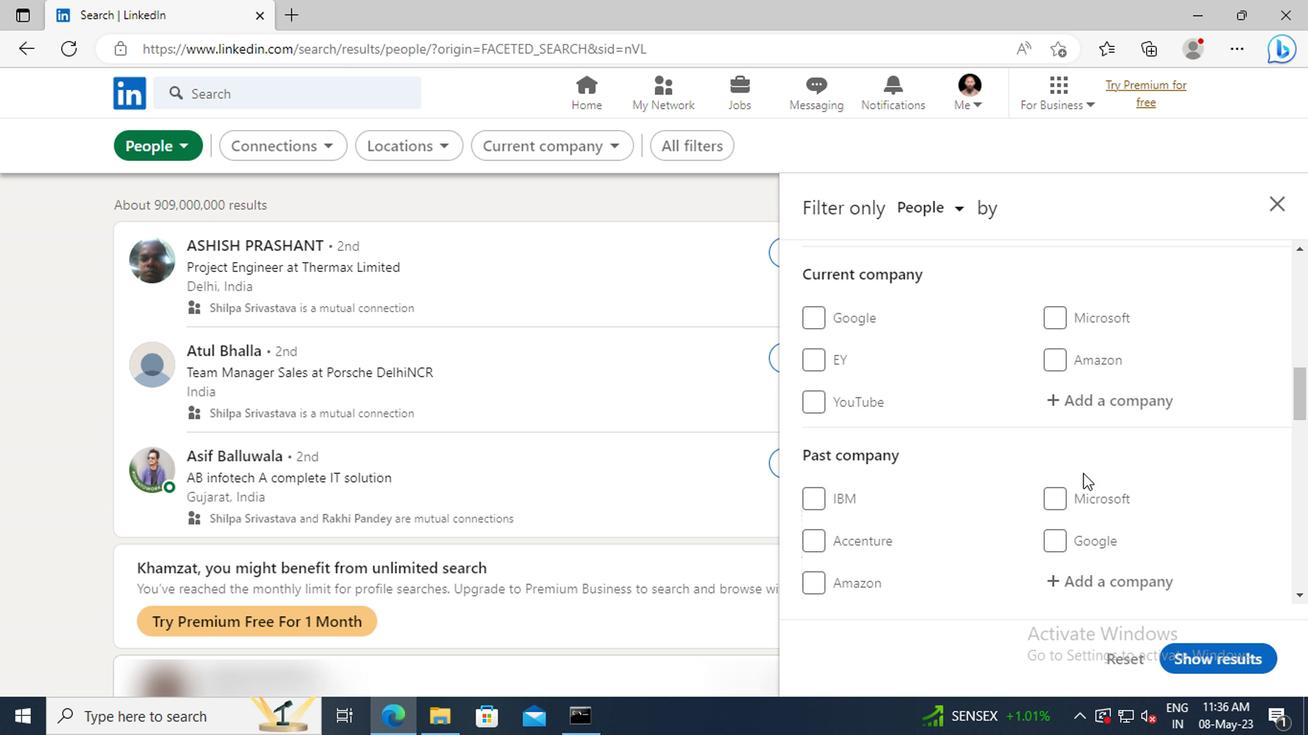 
Action: Mouse scrolled (1079, 470) with delta (0, 0)
Screenshot: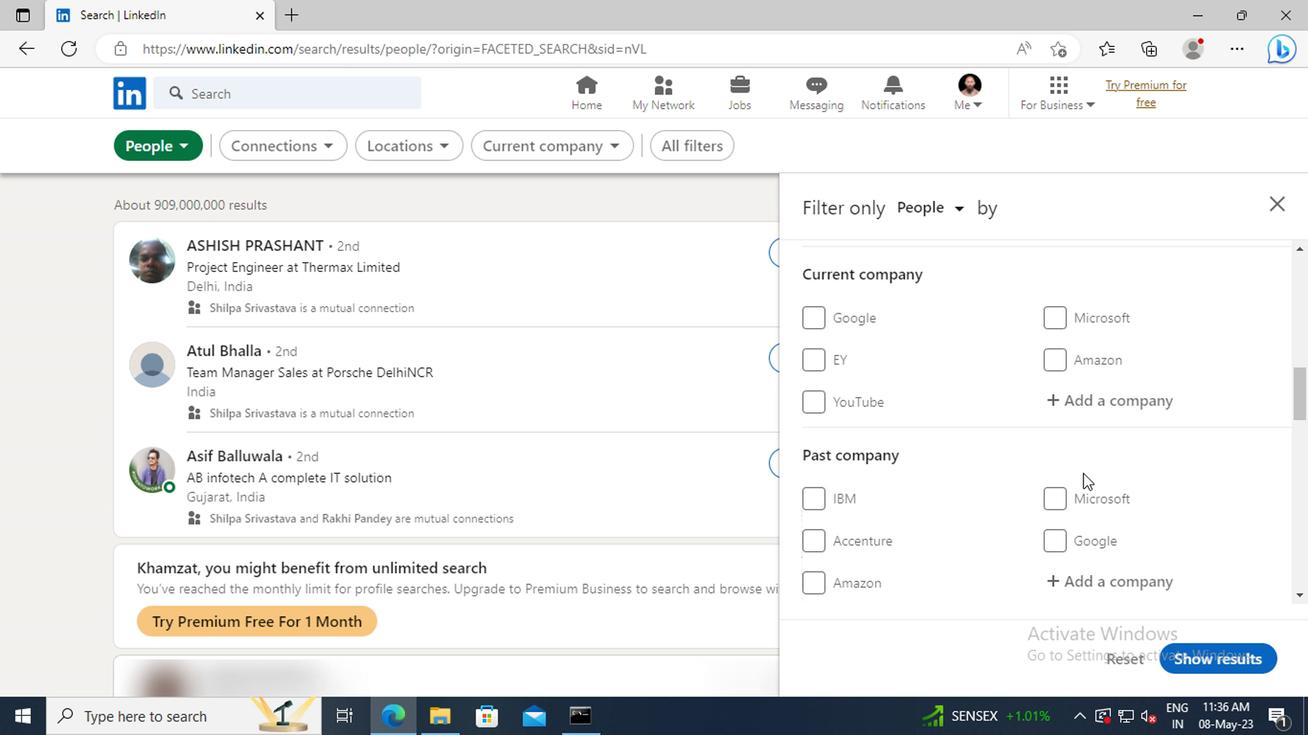 
Action: Mouse scrolled (1079, 470) with delta (0, 0)
Screenshot: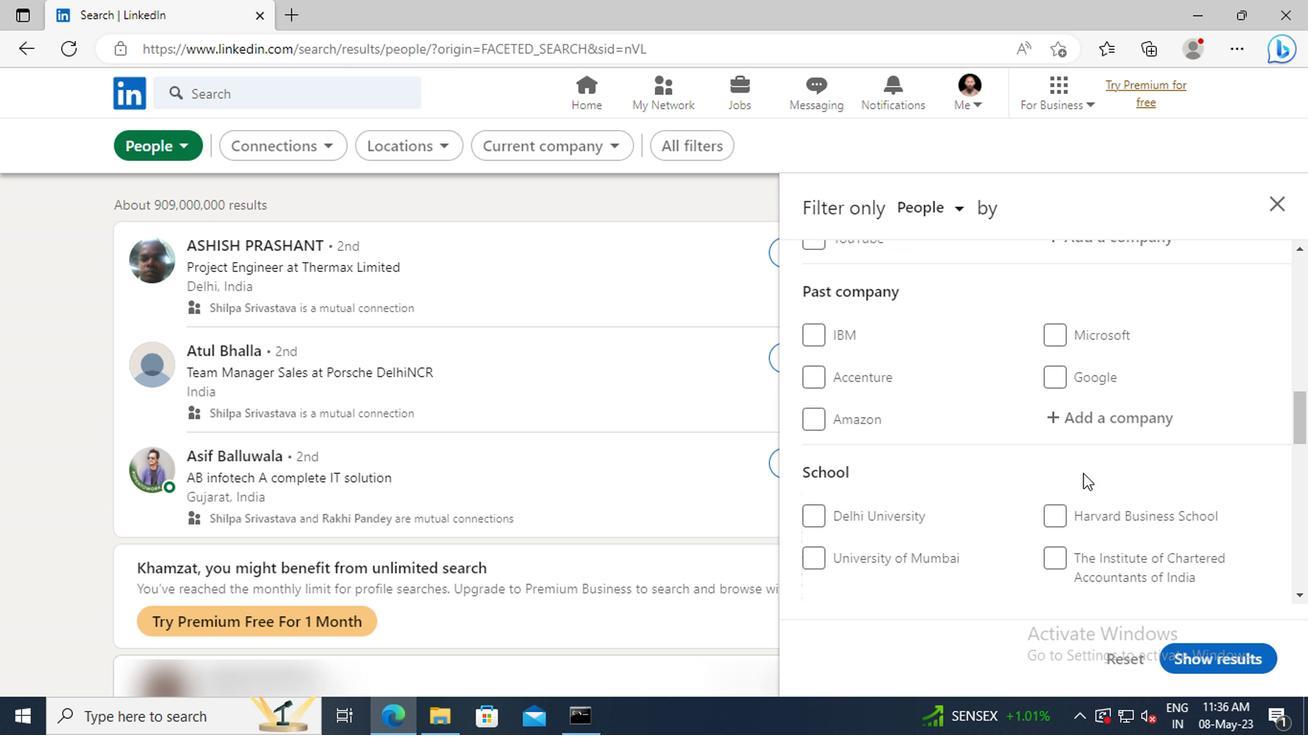 
Action: Mouse scrolled (1079, 470) with delta (0, 0)
Screenshot: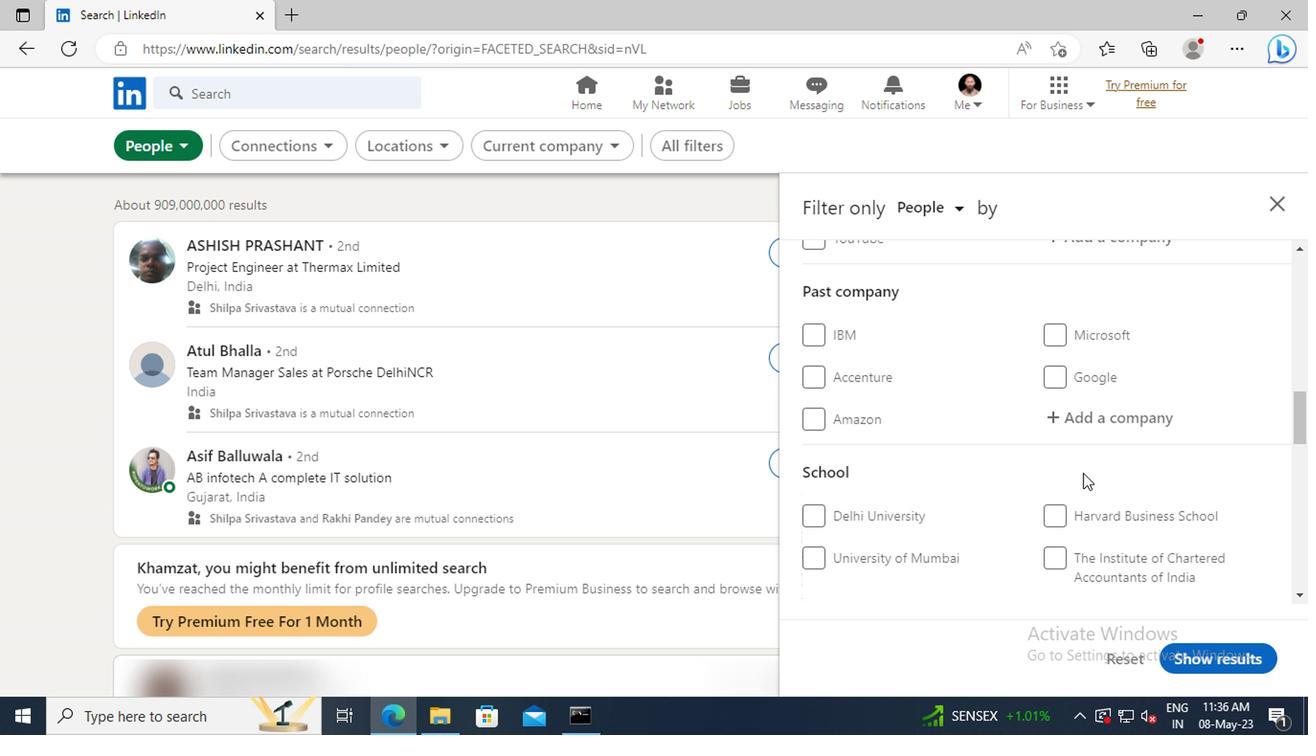 
Action: Mouse scrolled (1079, 470) with delta (0, 0)
Screenshot: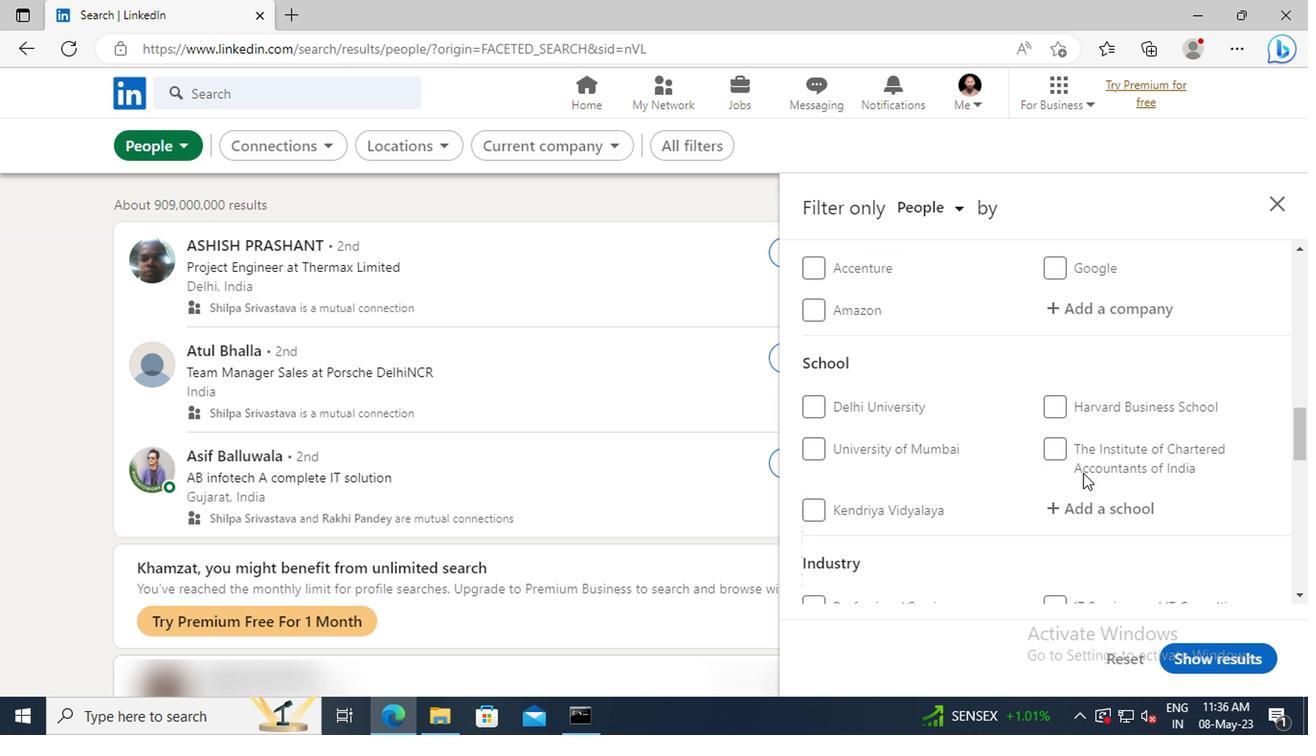 
Action: Mouse scrolled (1079, 470) with delta (0, 0)
Screenshot: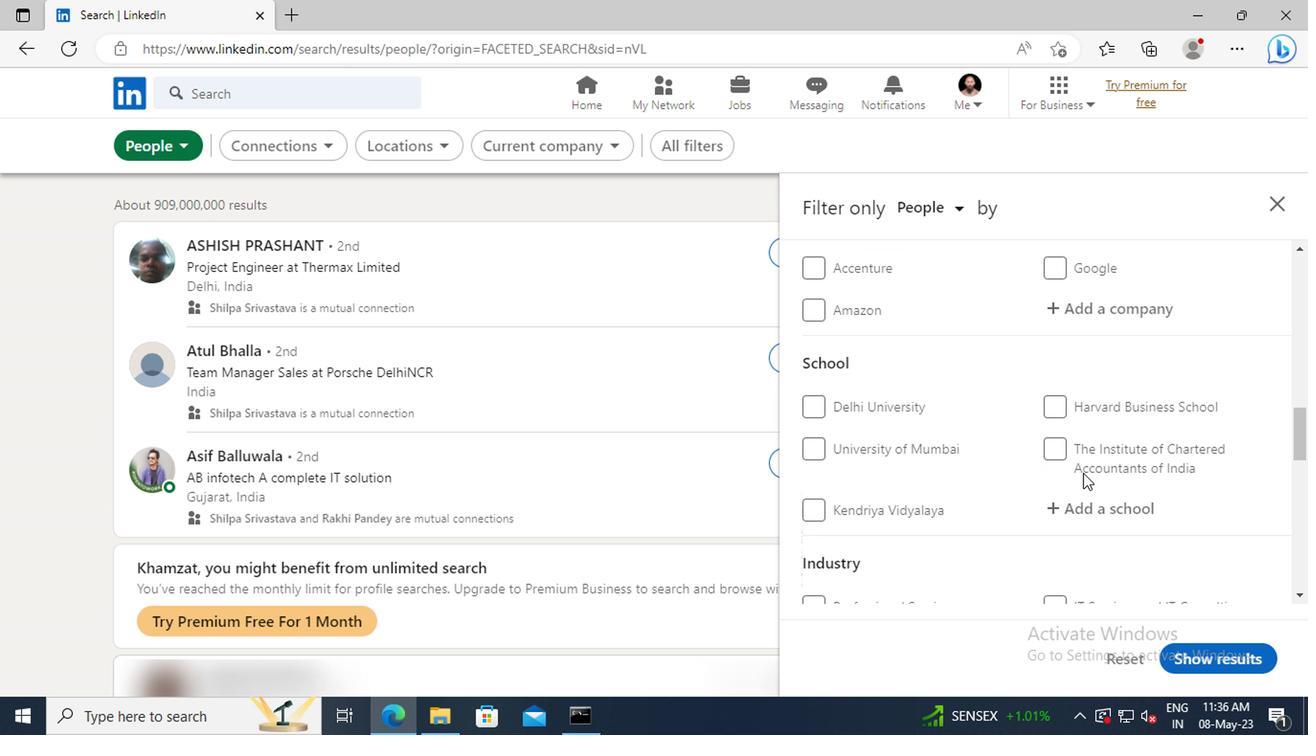 
Action: Mouse scrolled (1079, 470) with delta (0, 0)
Screenshot: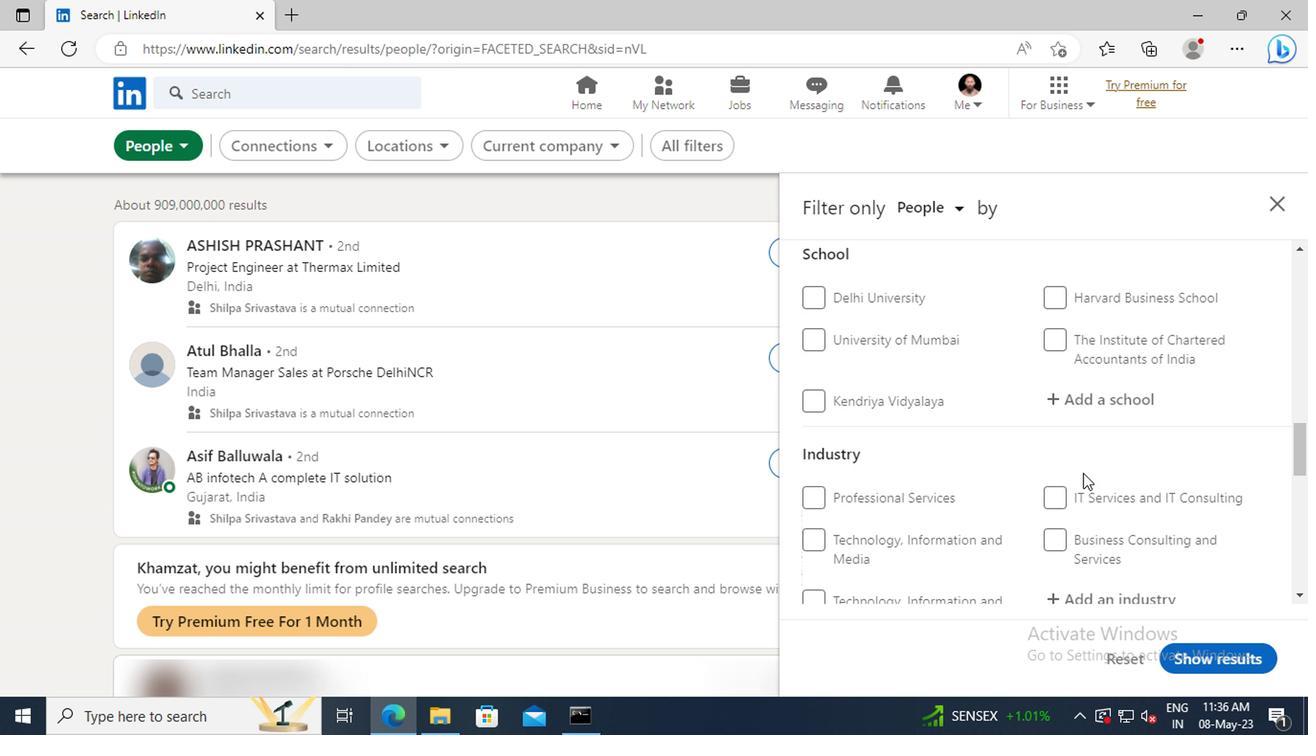 
Action: Mouse scrolled (1079, 470) with delta (0, 0)
Screenshot: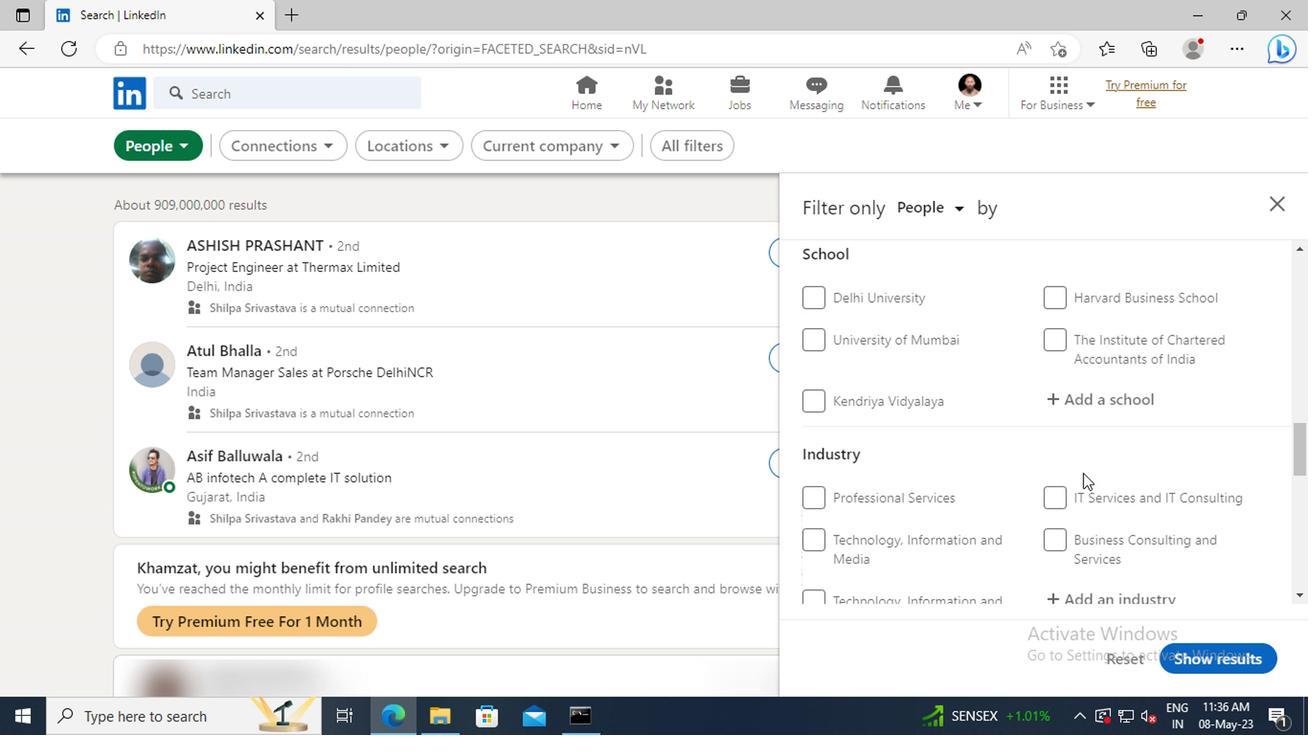 
Action: Mouse scrolled (1079, 470) with delta (0, 0)
Screenshot: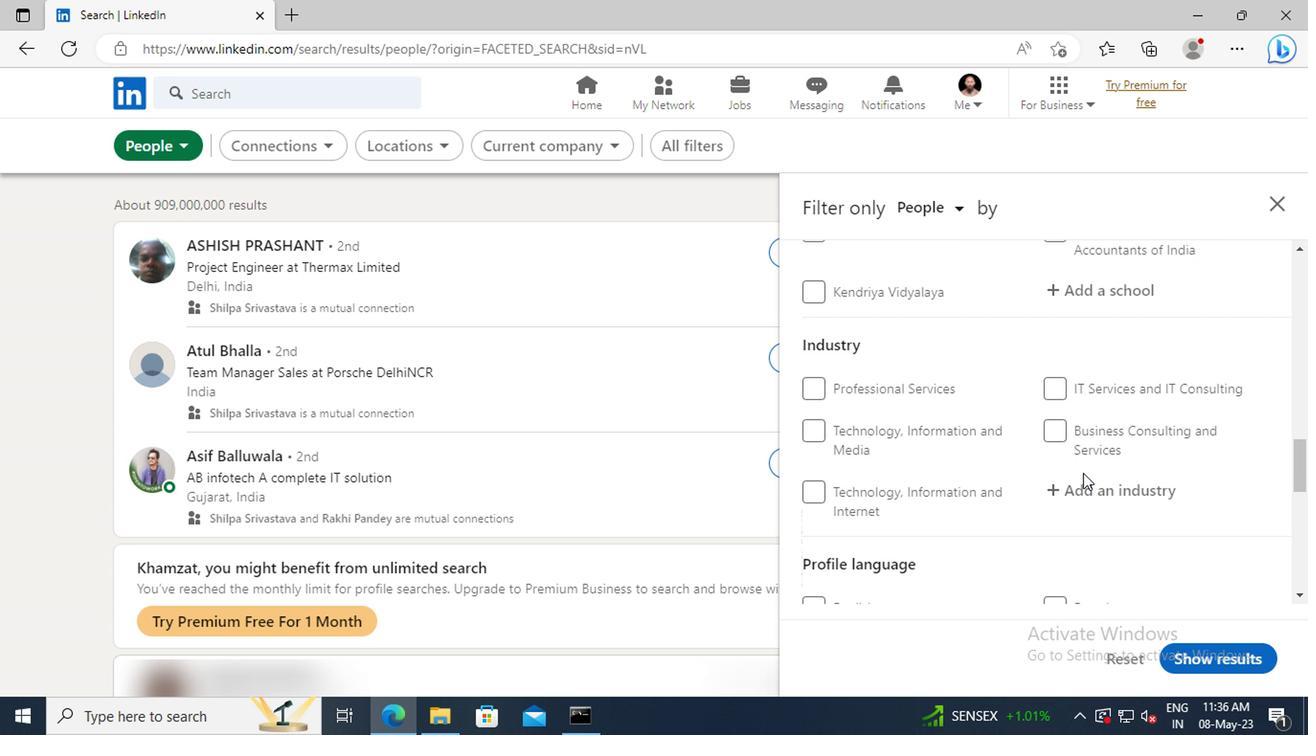 
Action: Mouse scrolled (1079, 470) with delta (0, 0)
Screenshot: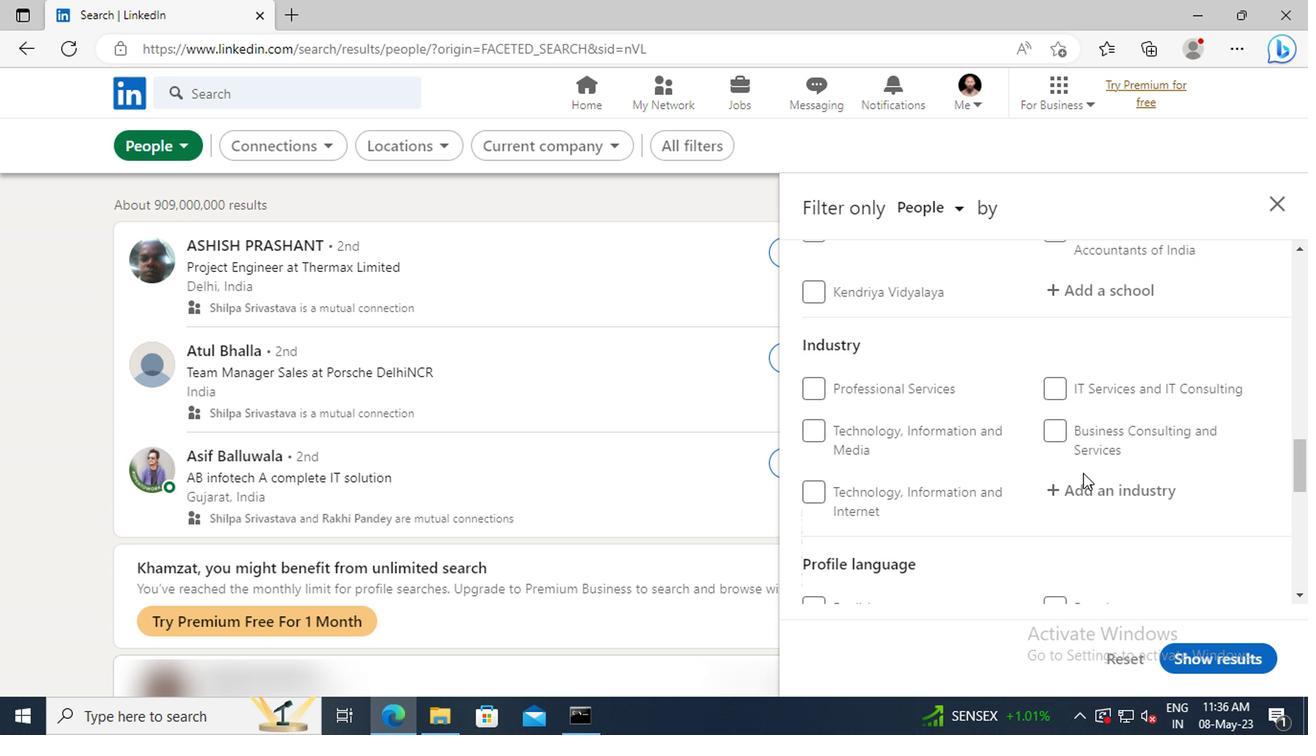 
Action: Mouse moved to (1058, 540)
Screenshot: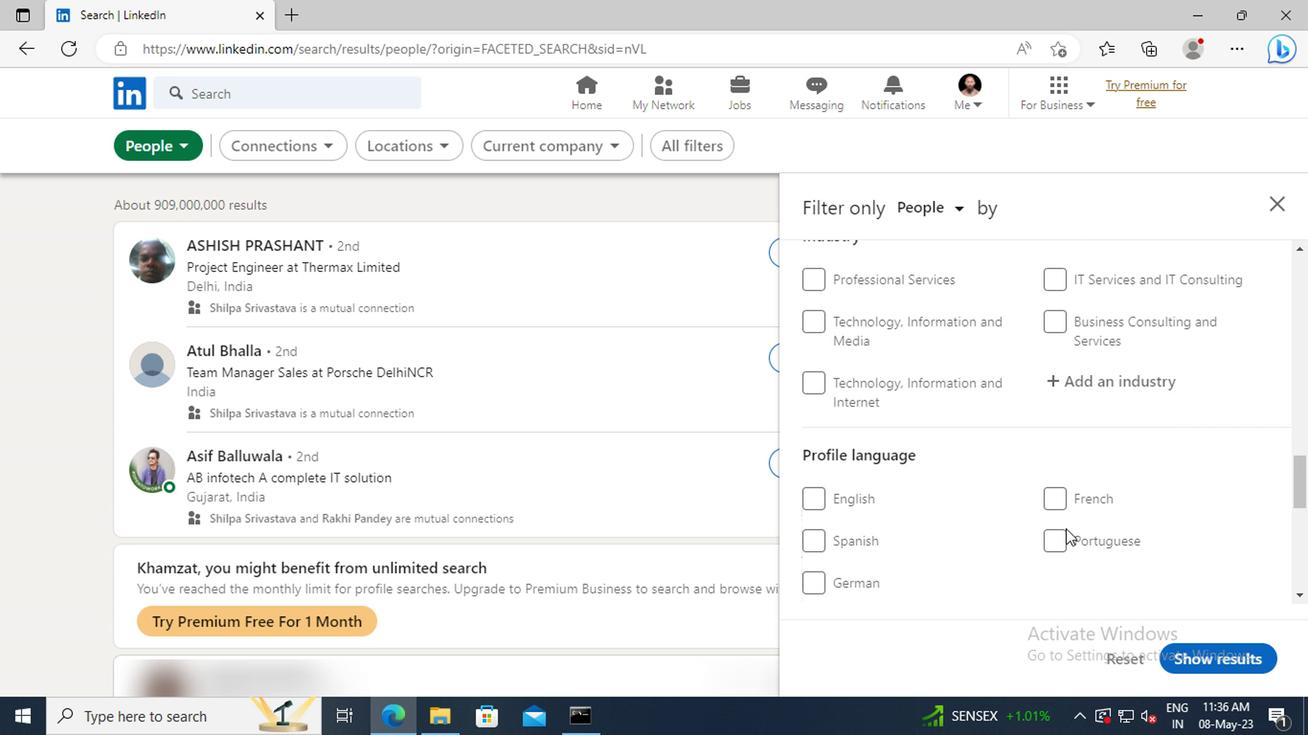 
Action: Mouse pressed left at (1058, 540)
Screenshot: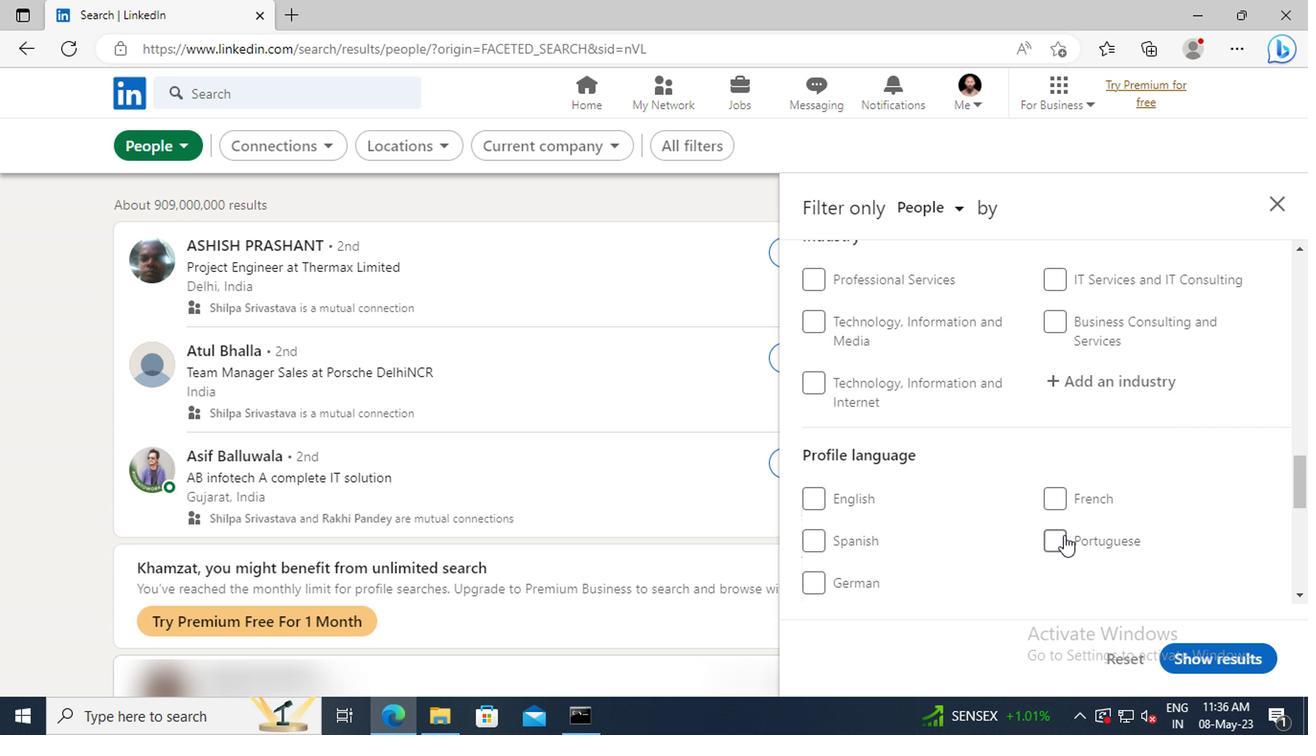 
Action: Mouse moved to (1074, 475)
Screenshot: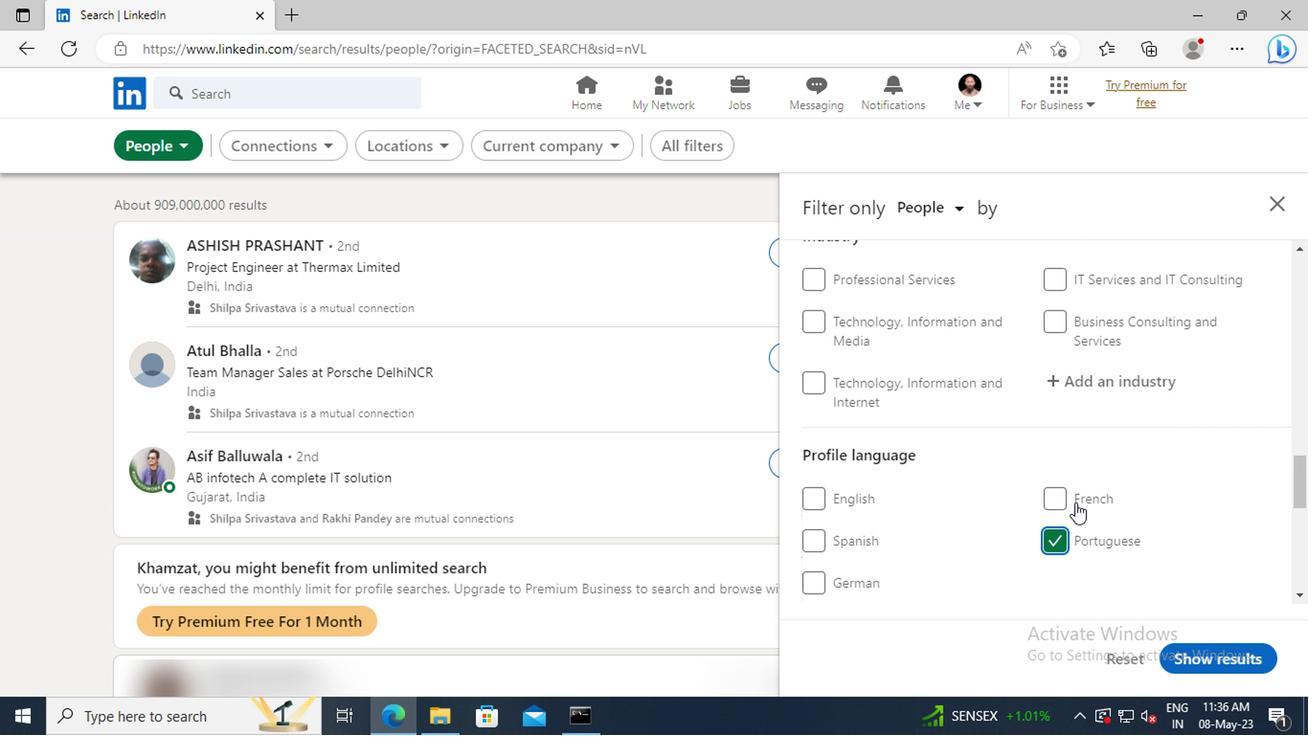 
Action: Mouse scrolled (1074, 476) with delta (0, 0)
Screenshot: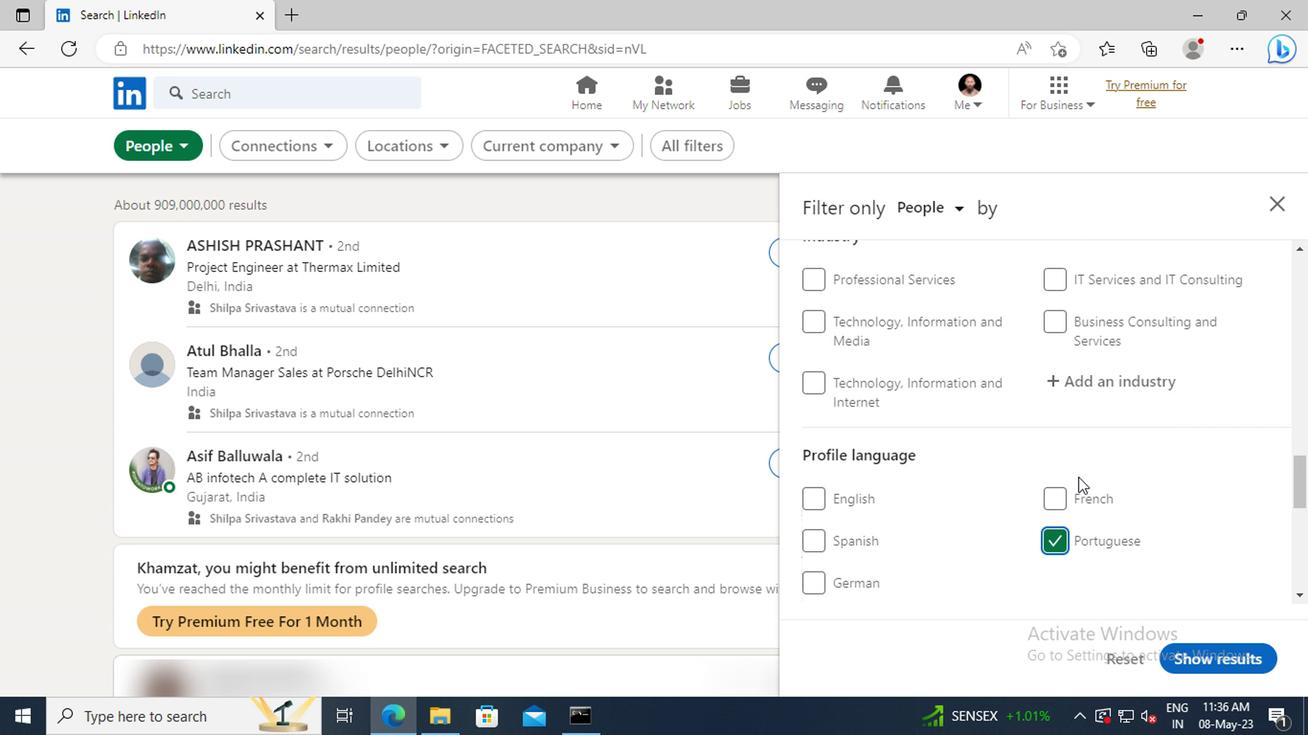 
Action: Mouse scrolled (1074, 476) with delta (0, 0)
Screenshot: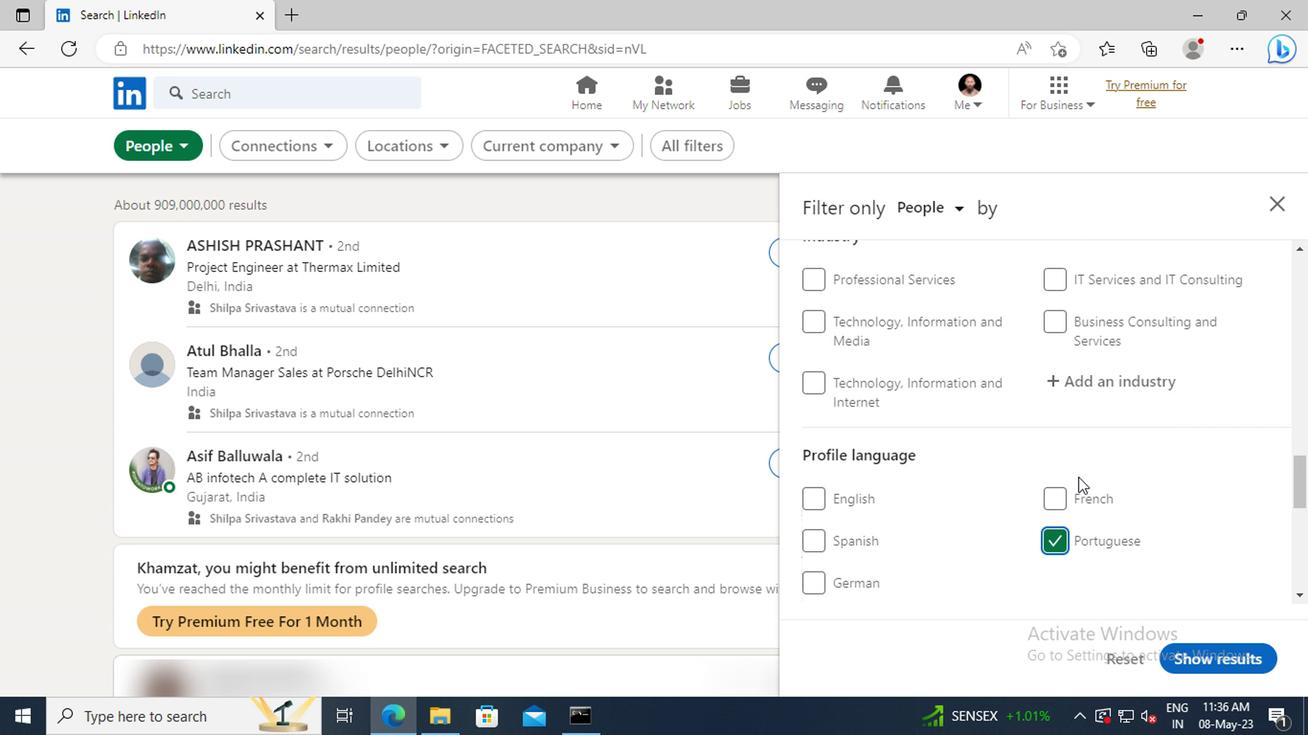 
Action: Mouse scrolled (1074, 476) with delta (0, 0)
Screenshot: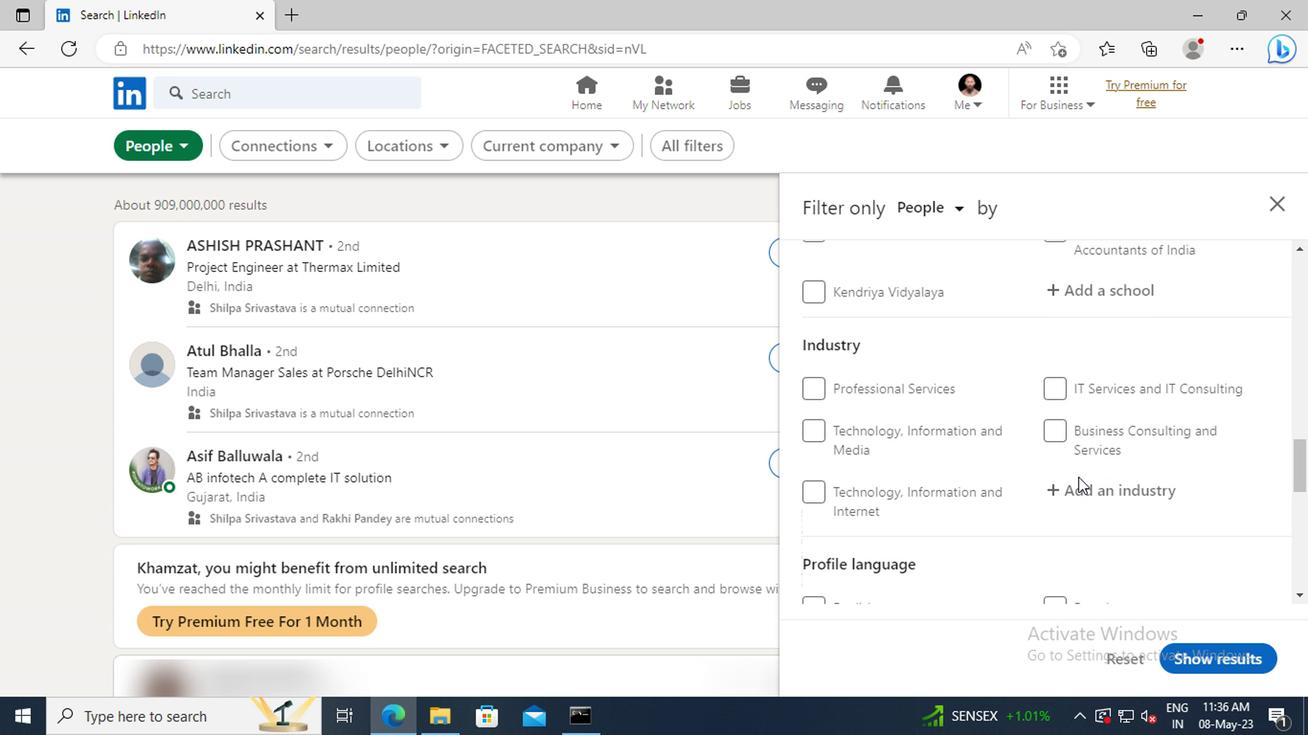 
Action: Mouse scrolled (1074, 476) with delta (0, 0)
Screenshot: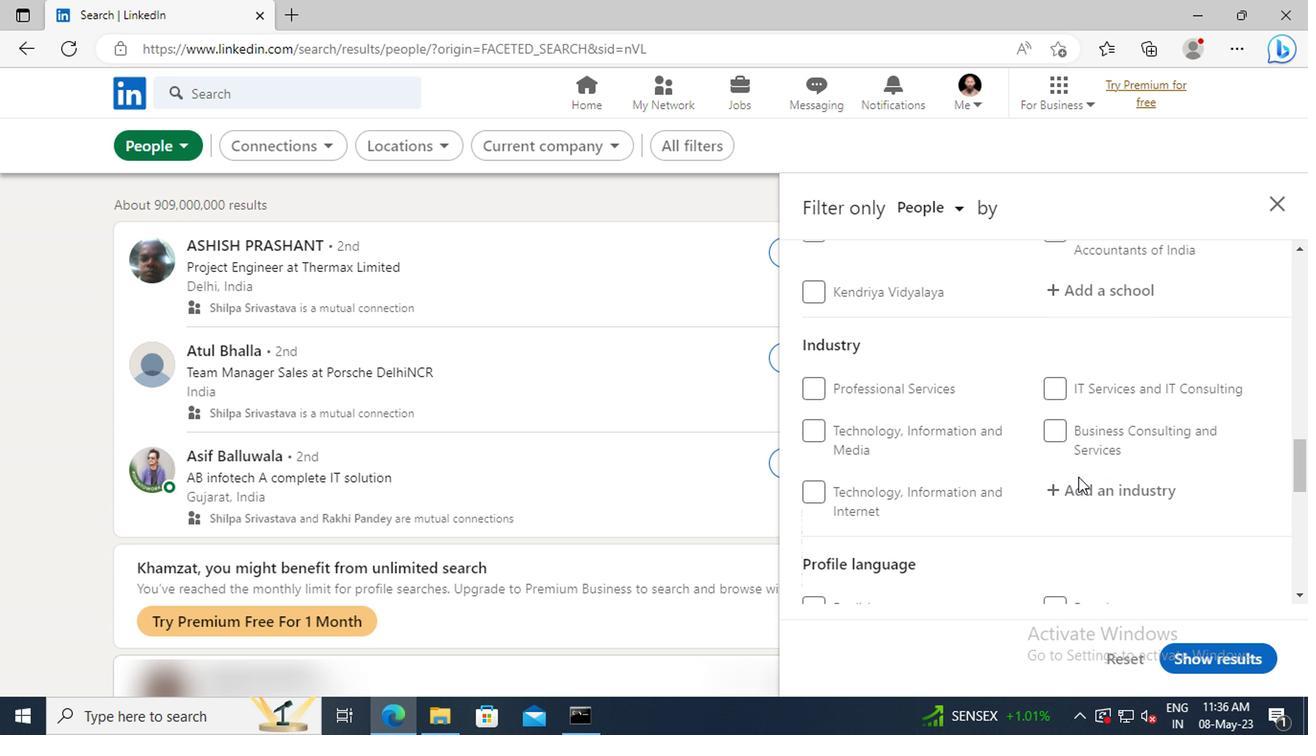 
Action: Mouse scrolled (1074, 476) with delta (0, 0)
Screenshot: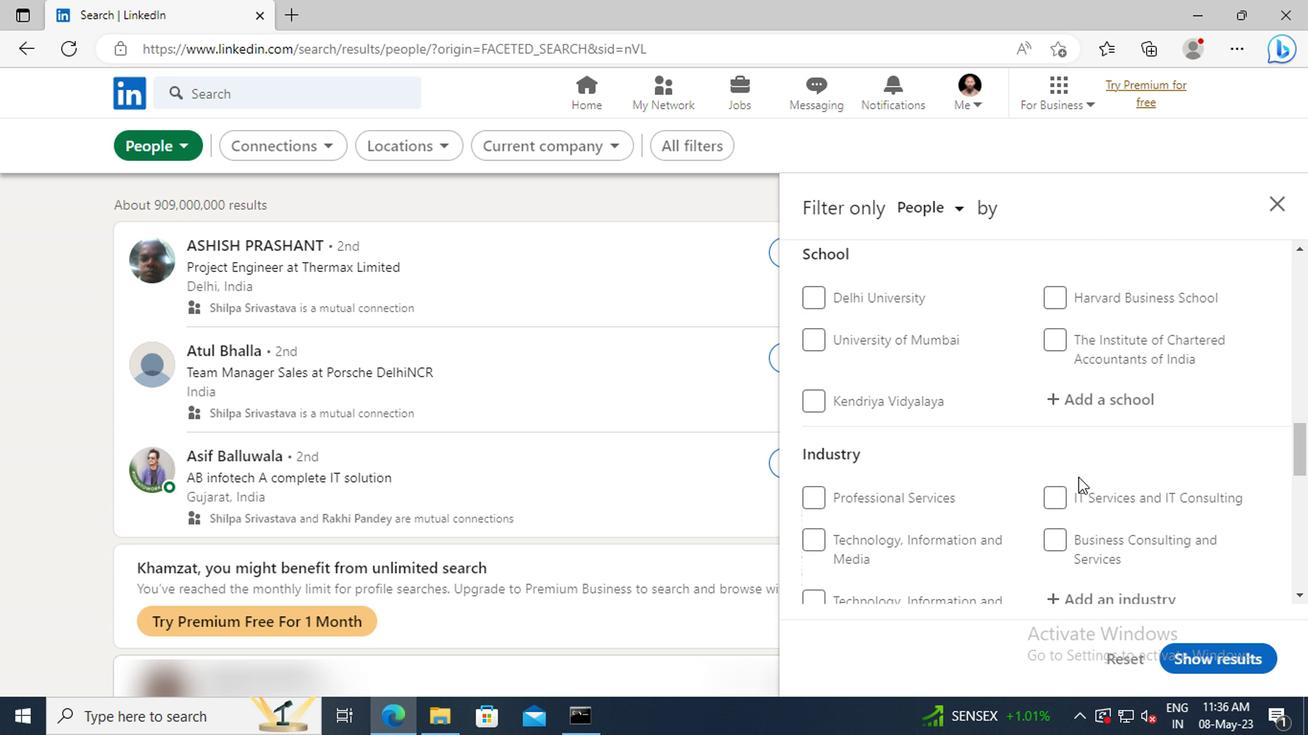 
Action: Mouse scrolled (1074, 476) with delta (0, 0)
Screenshot: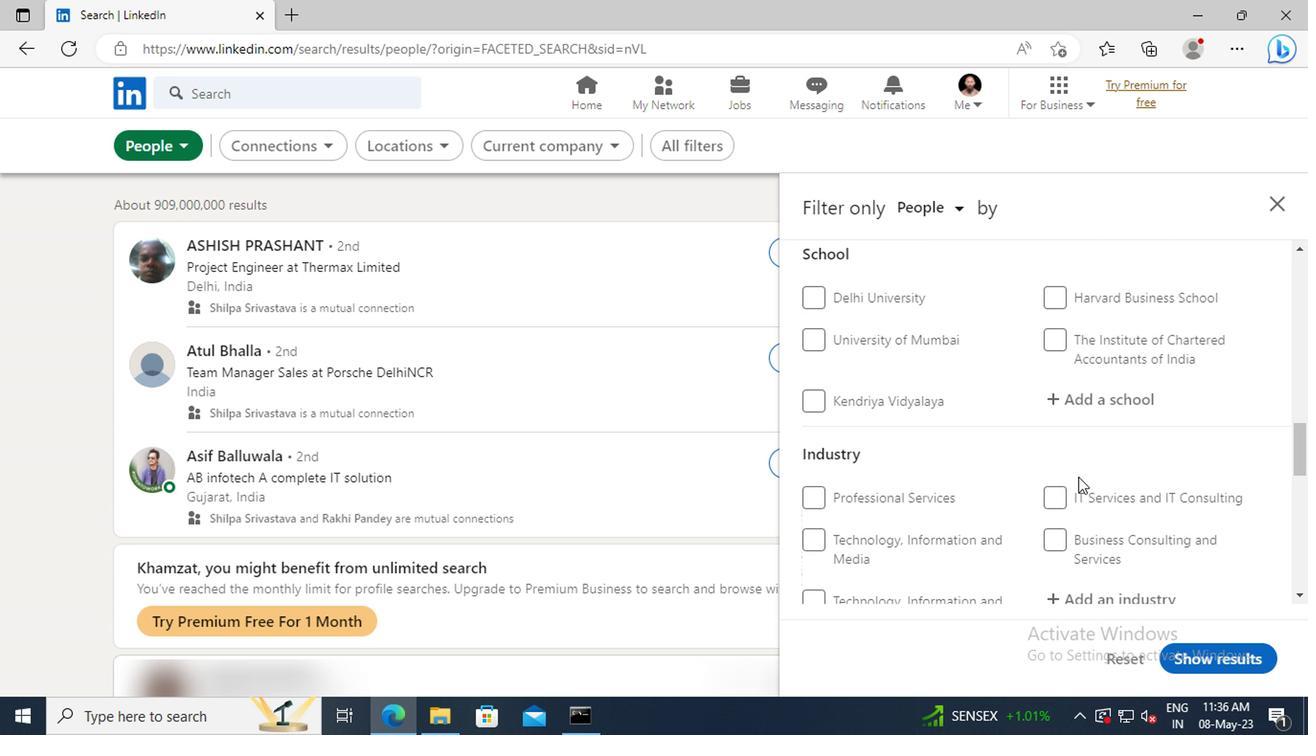 
Action: Mouse scrolled (1074, 476) with delta (0, 0)
Screenshot: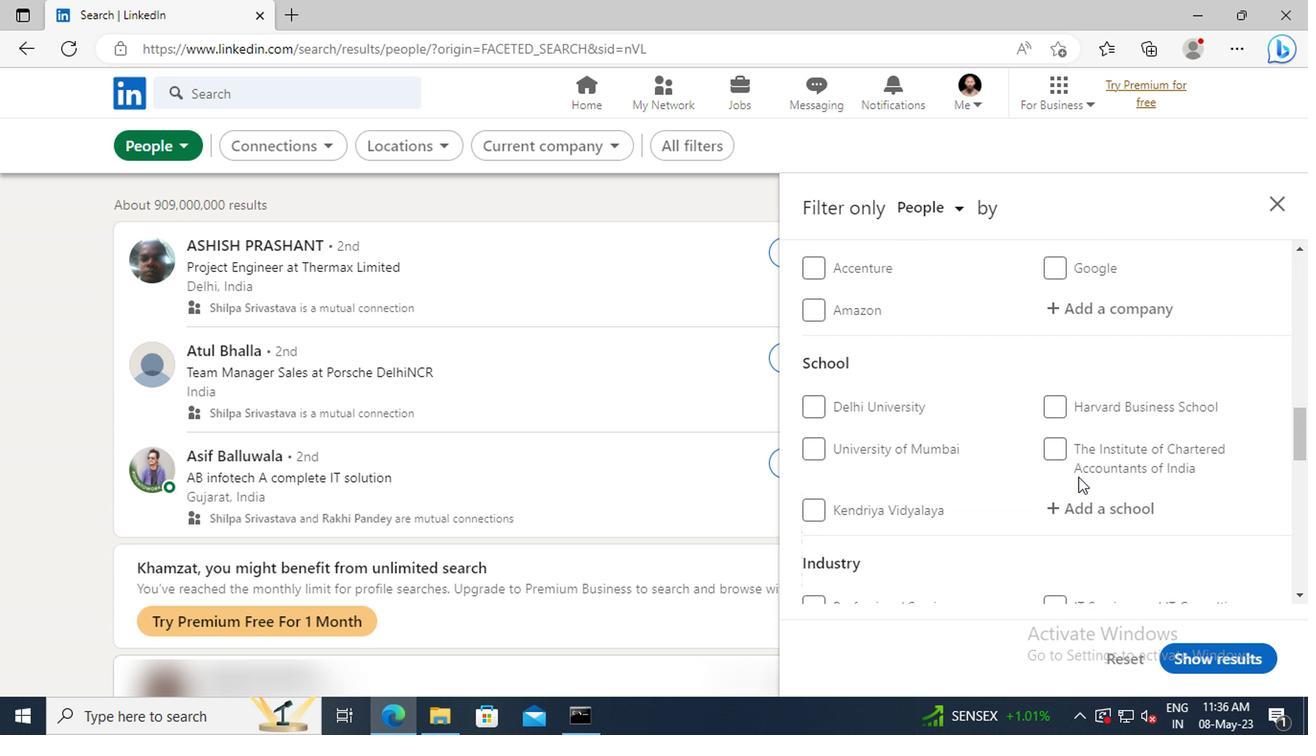 
Action: Mouse moved to (1074, 475)
Screenshot: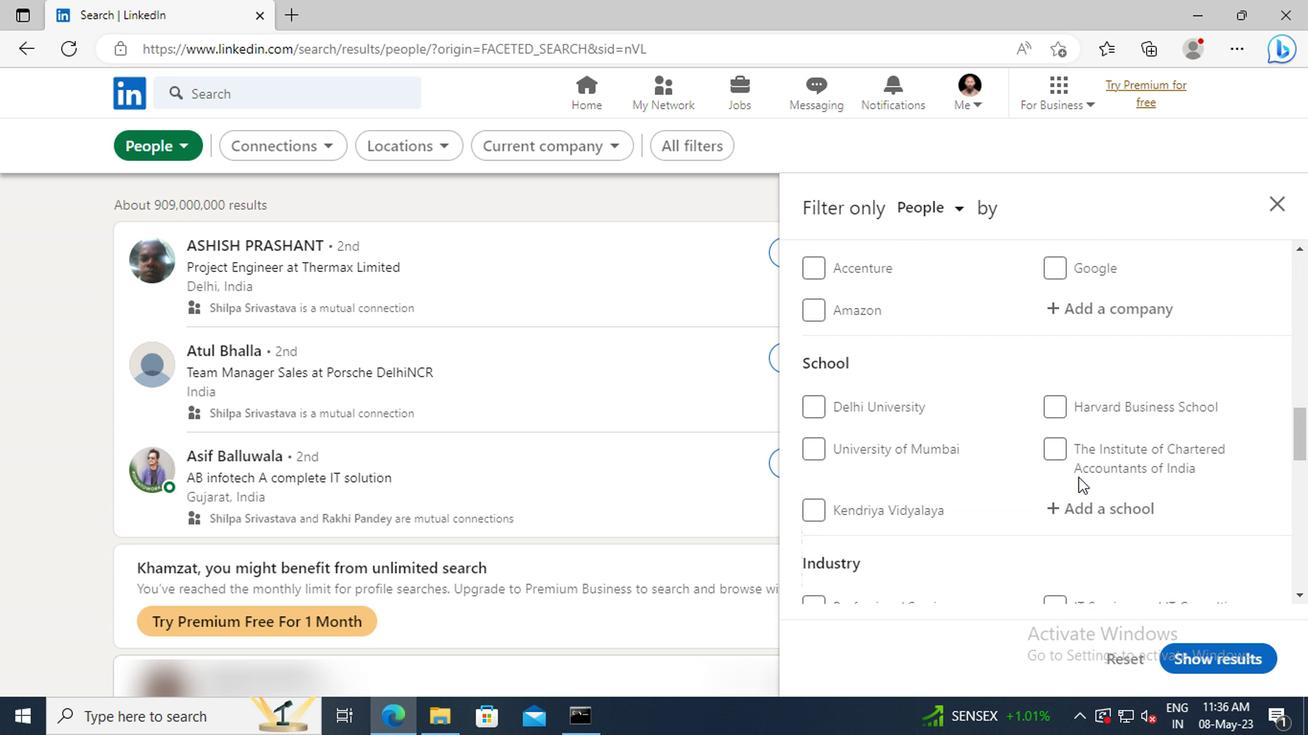 
Action: Mouse scrolled (1074, 476) with delta (0, 0)
Screenshot: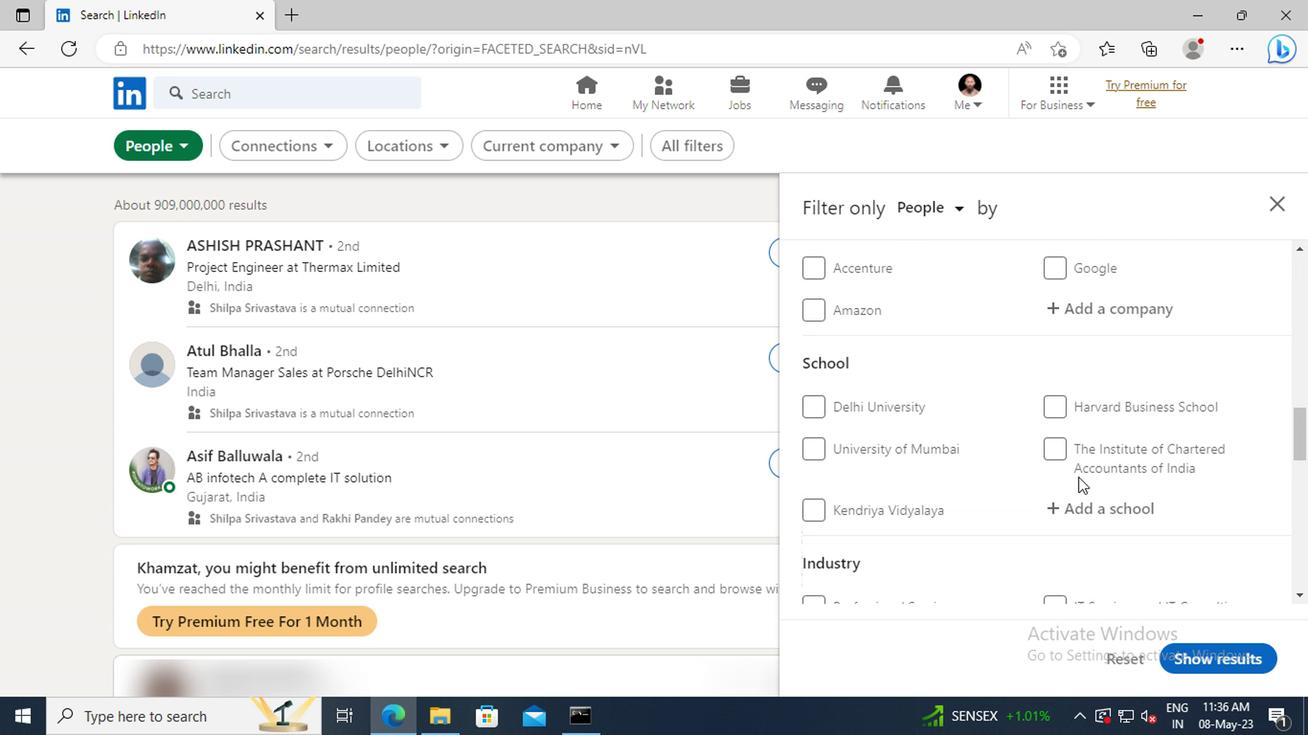 
Action: Mouse scrolled (1074, 476) with delta (0, 0)
Screenshot: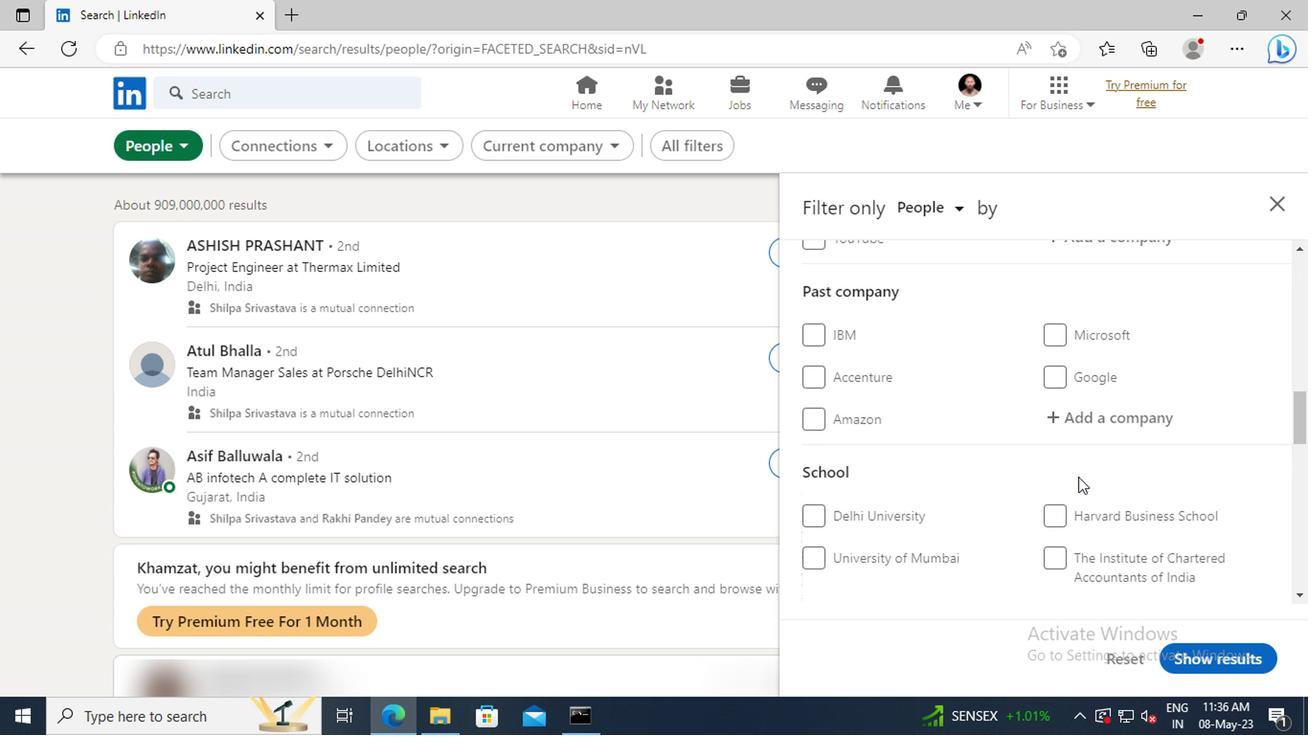 
Action: Mouse scrolled (1074, 476) with delta (0, 0)
Screenshot: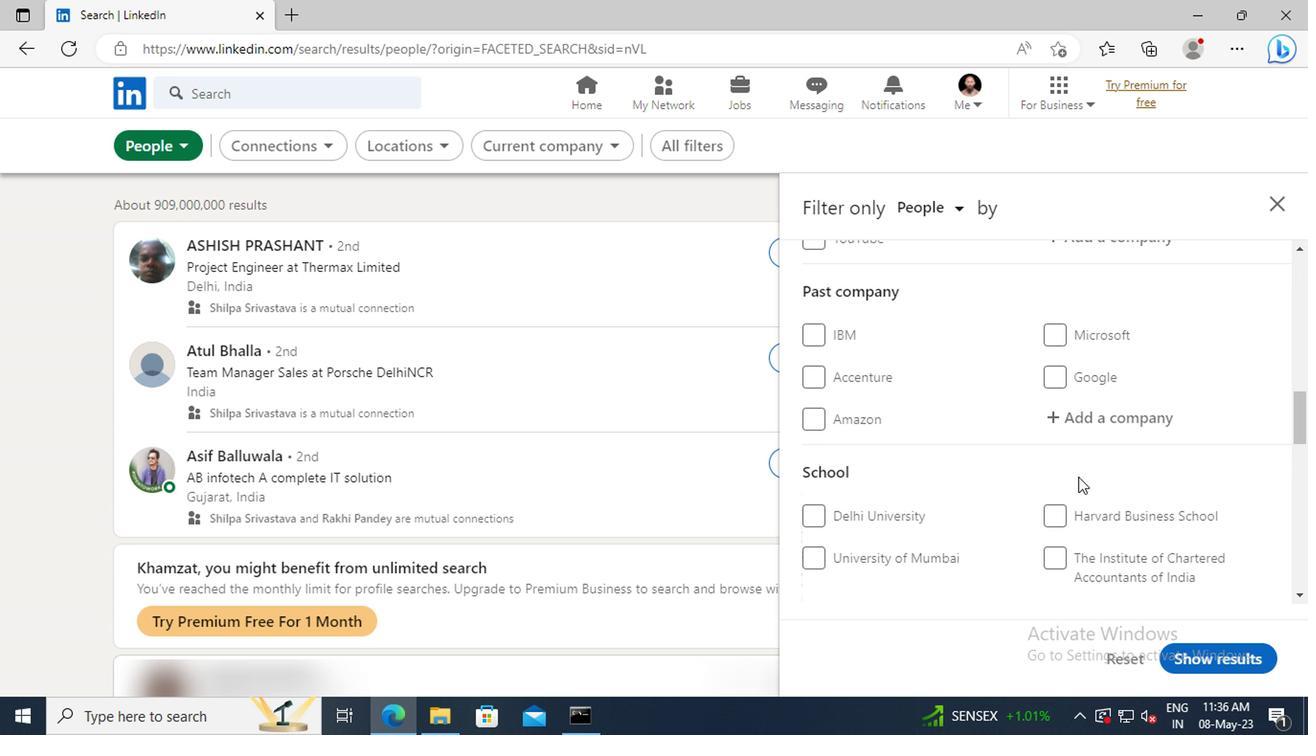 
Action: Mouse scrolled (1074, 476) with delta (0, 0)
Screenshot: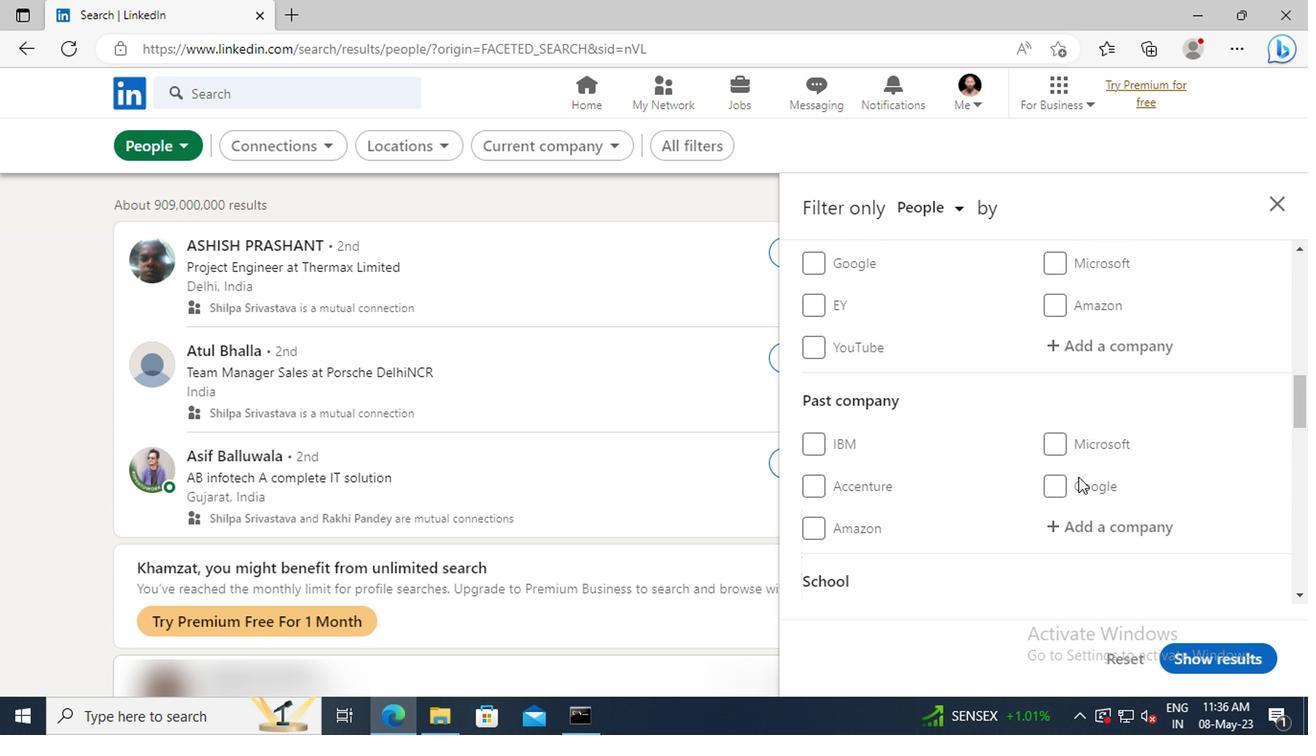 
Action: Mouse moved to (1060, 404)
Screenshot: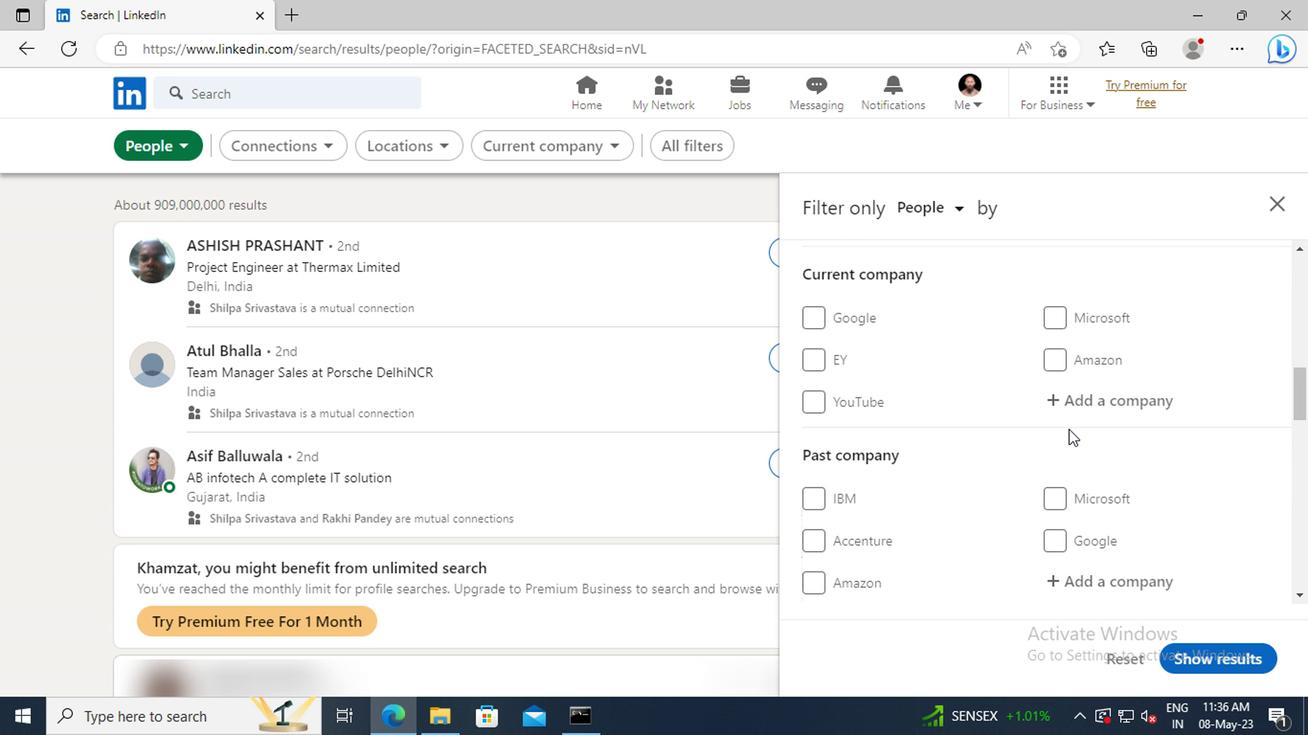
Action: Mouse pressed left at (1060, 404)
Screenshot: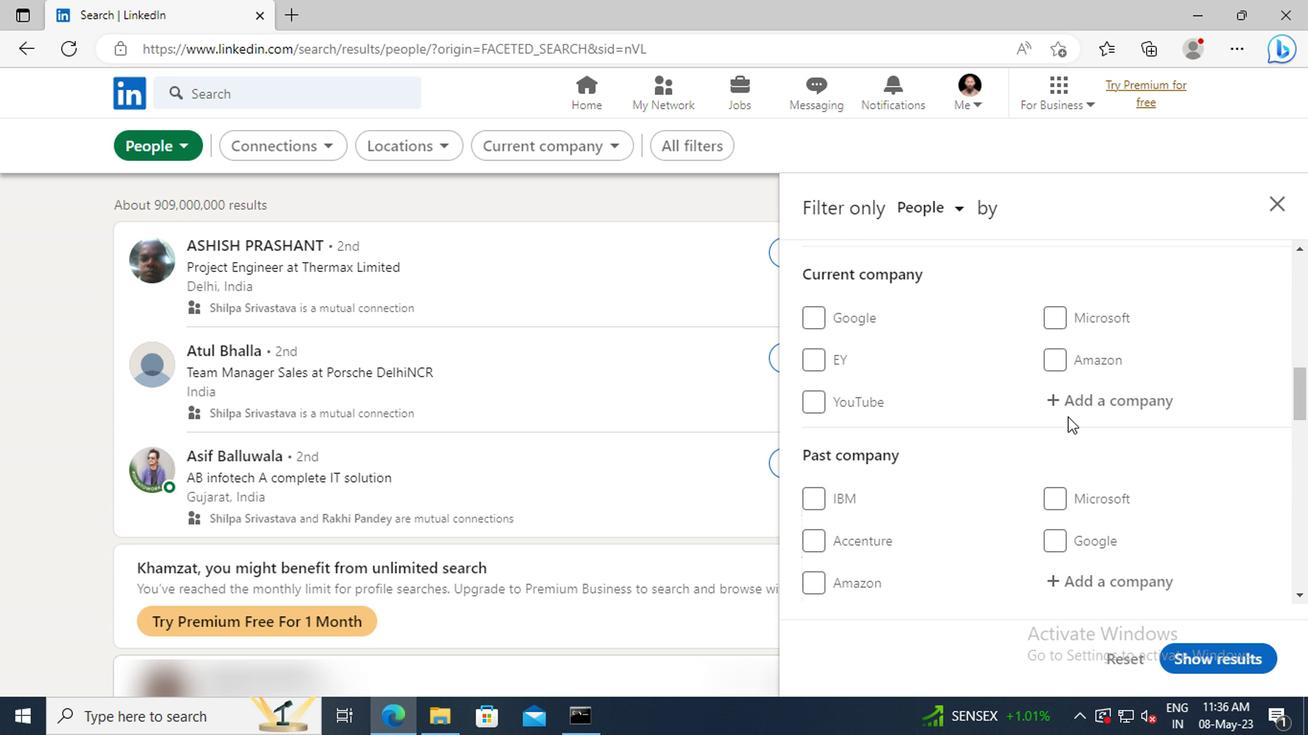 
Action: Key pressed <Key.shift>DELL<Key.space><Key.shift>EMC
Screenshot: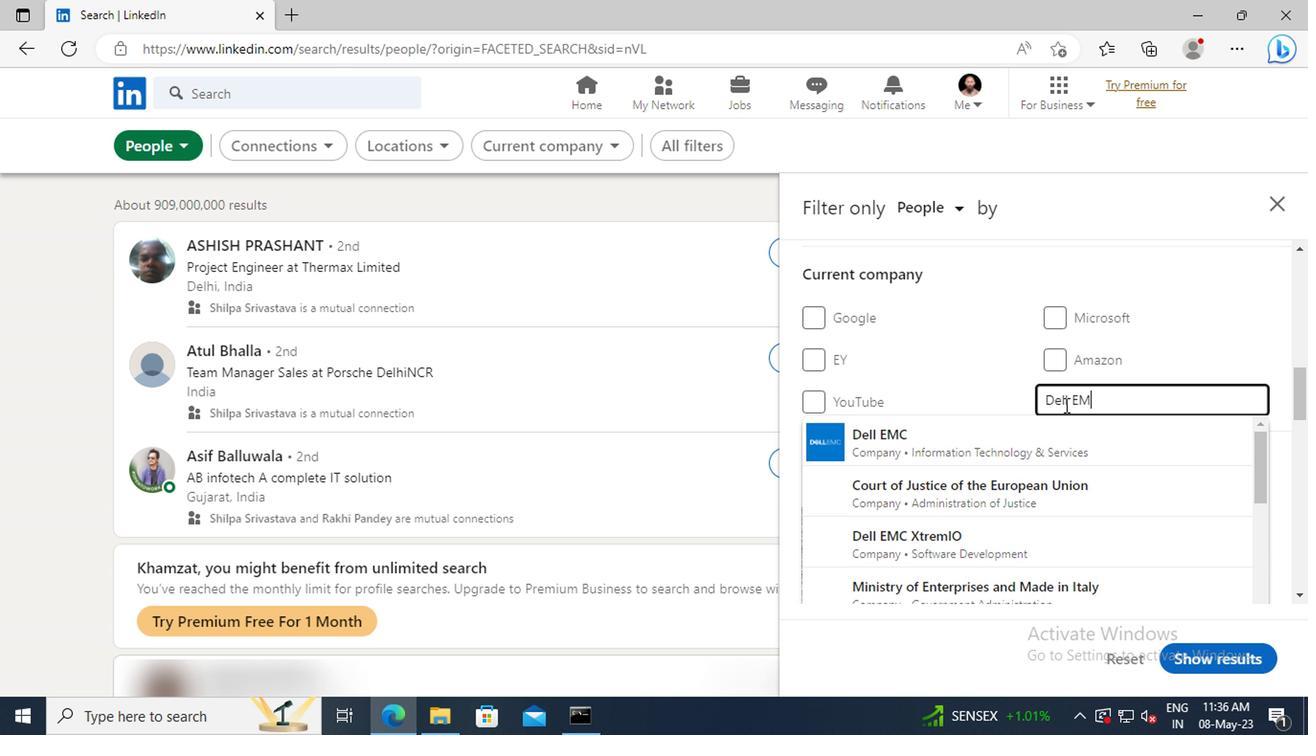 
Action: Mouse moved to (1067, 427)
Screenshot: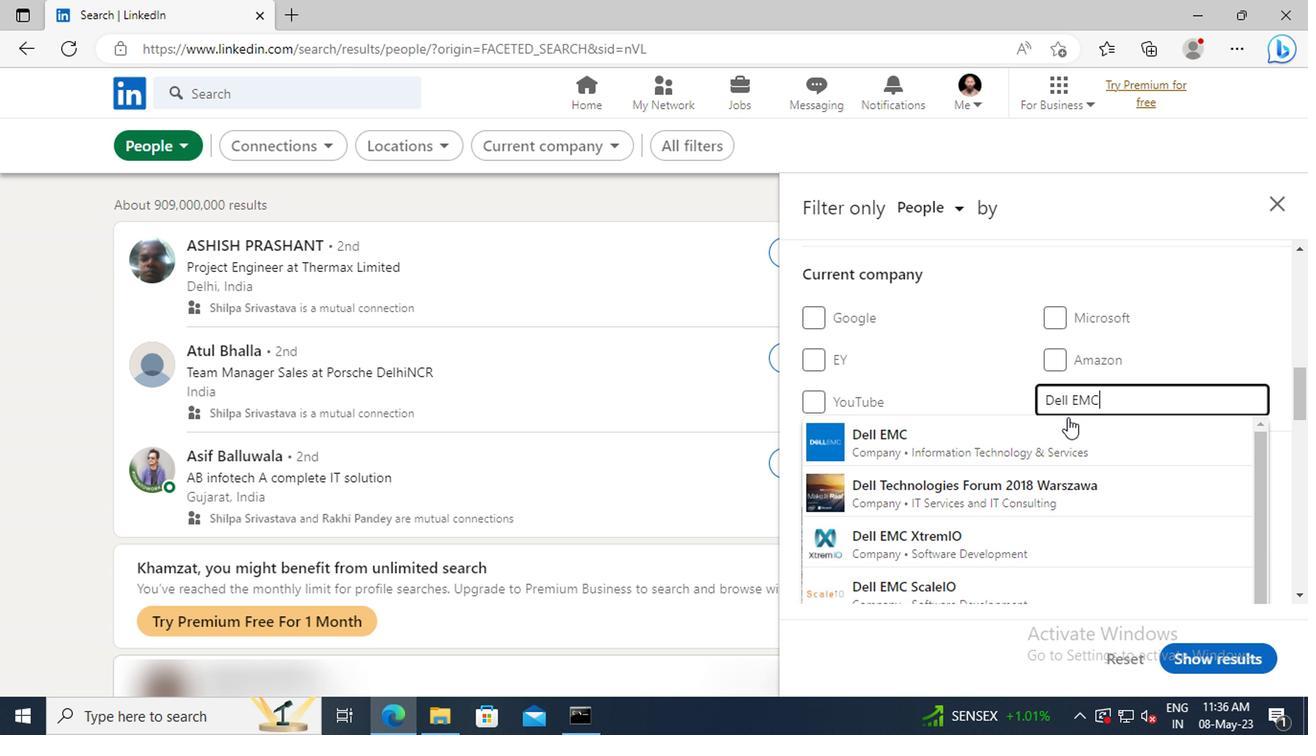 
Action: Mouse pressed left at (1067, 427)
Screenshot: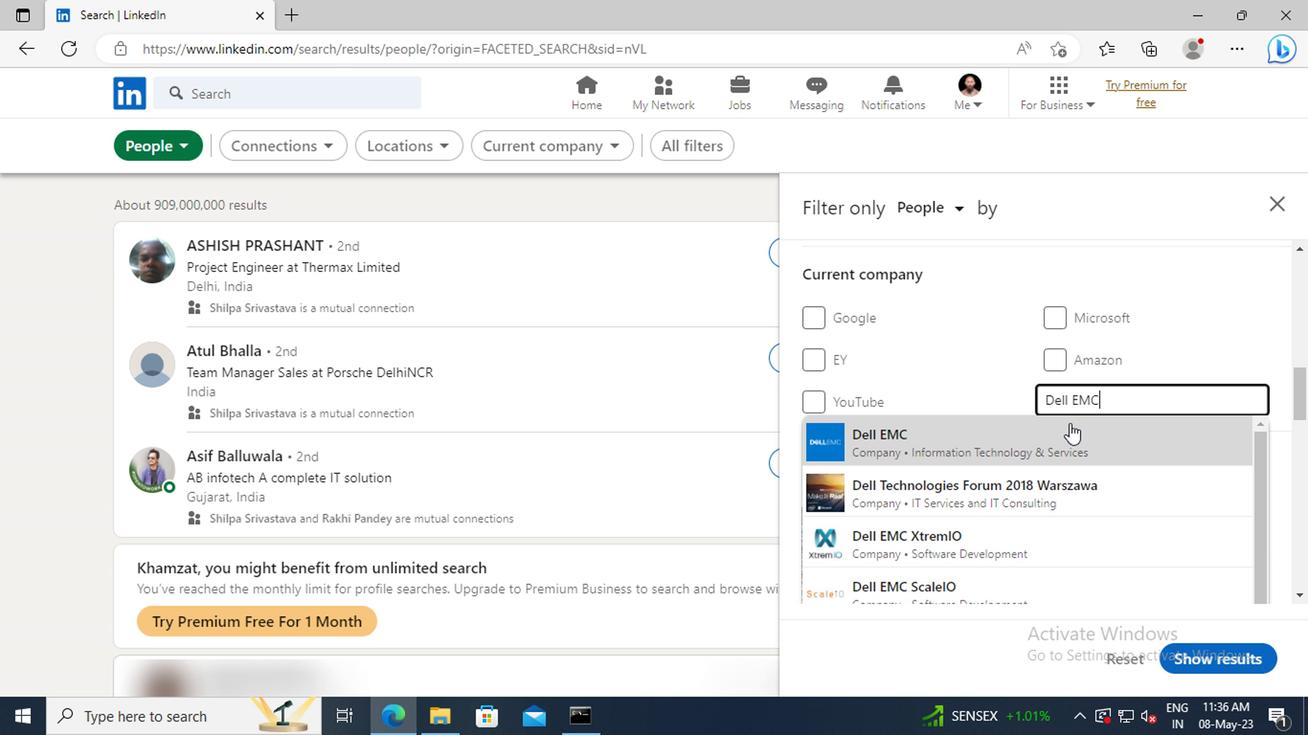
Action: Mouse scrolled (1067, 426) with delta (0, 0)
Screenshot: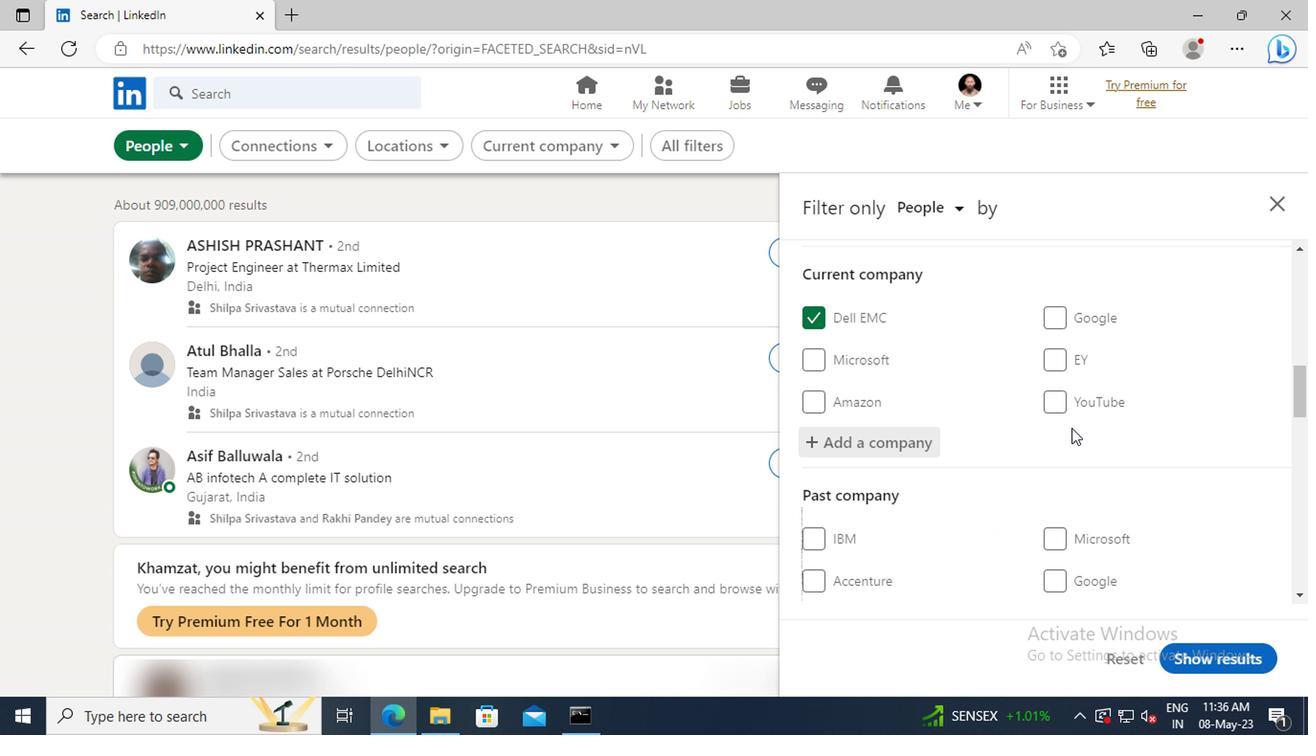 
Action: Mouse scrolled (1067, 426) with delta (0, 0)
Screenshot: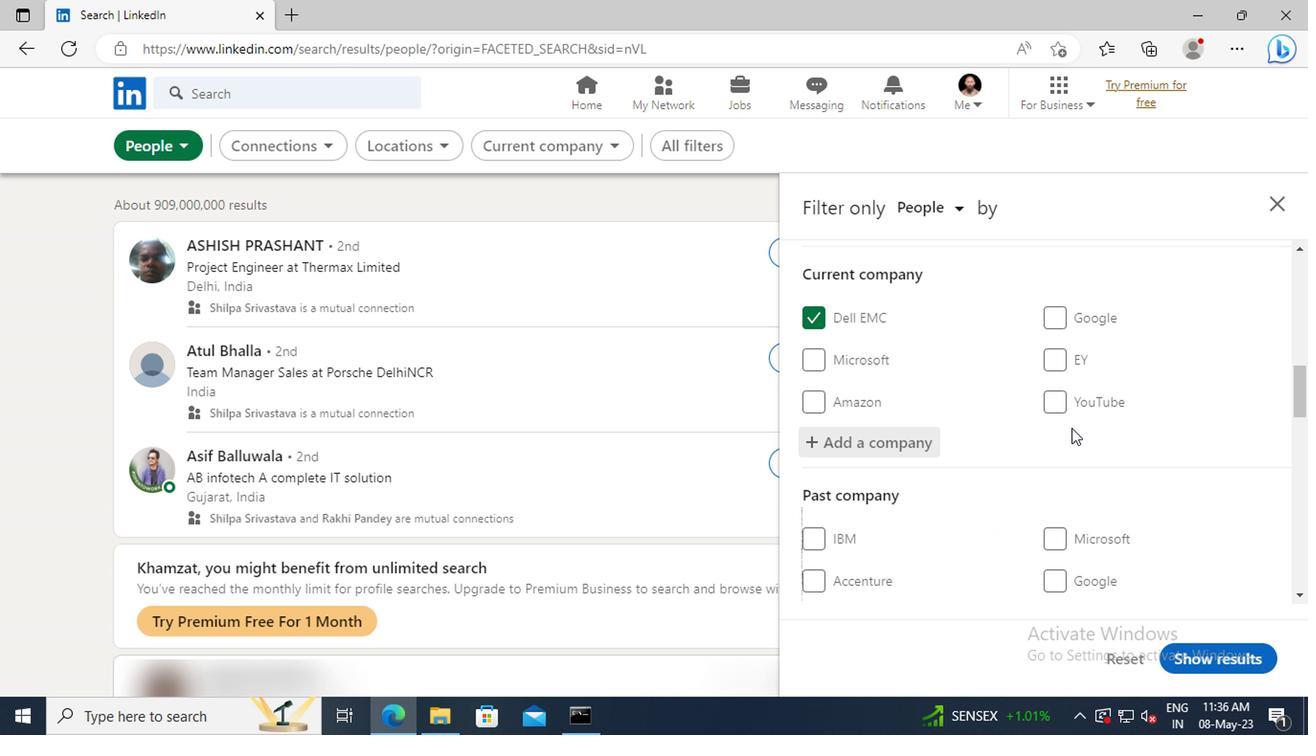 
Action: Mouse moved to (1066, 416)
Screenshot: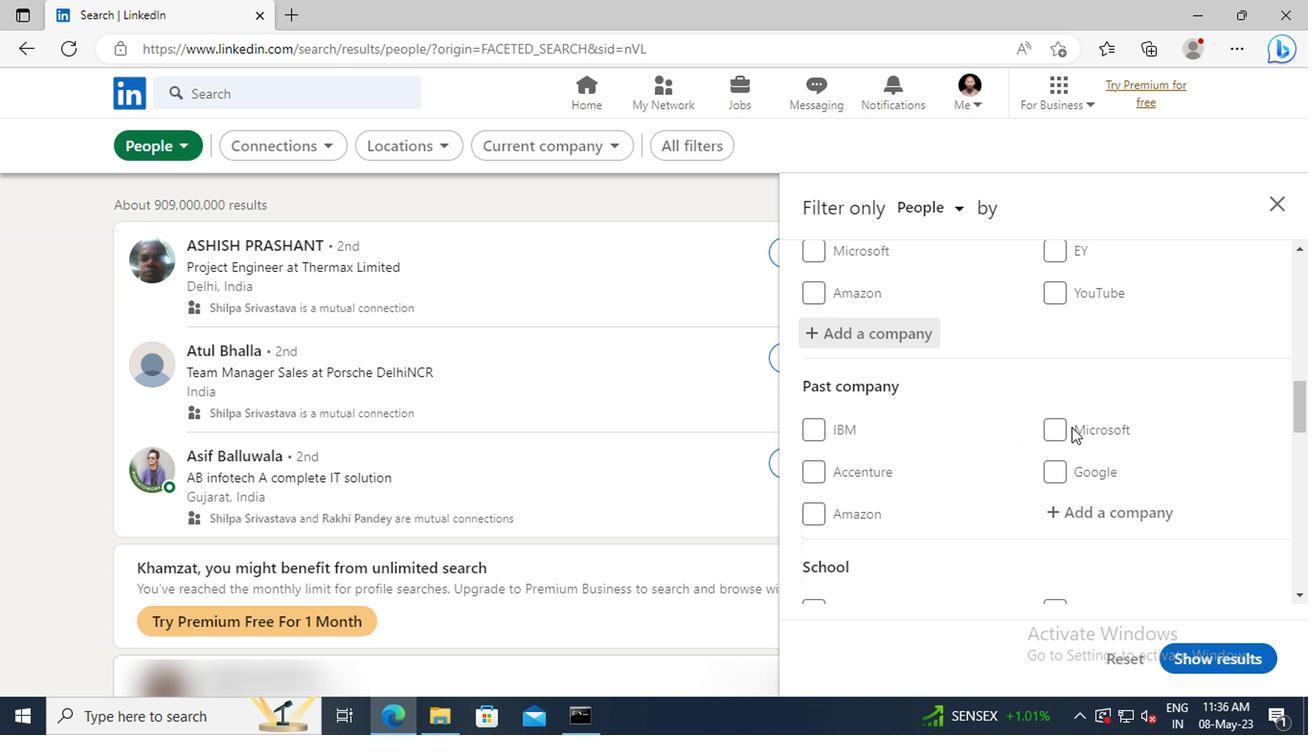 
Action: Mouse scrolled (1066, 415) with delta (0, -1)
Screenshot: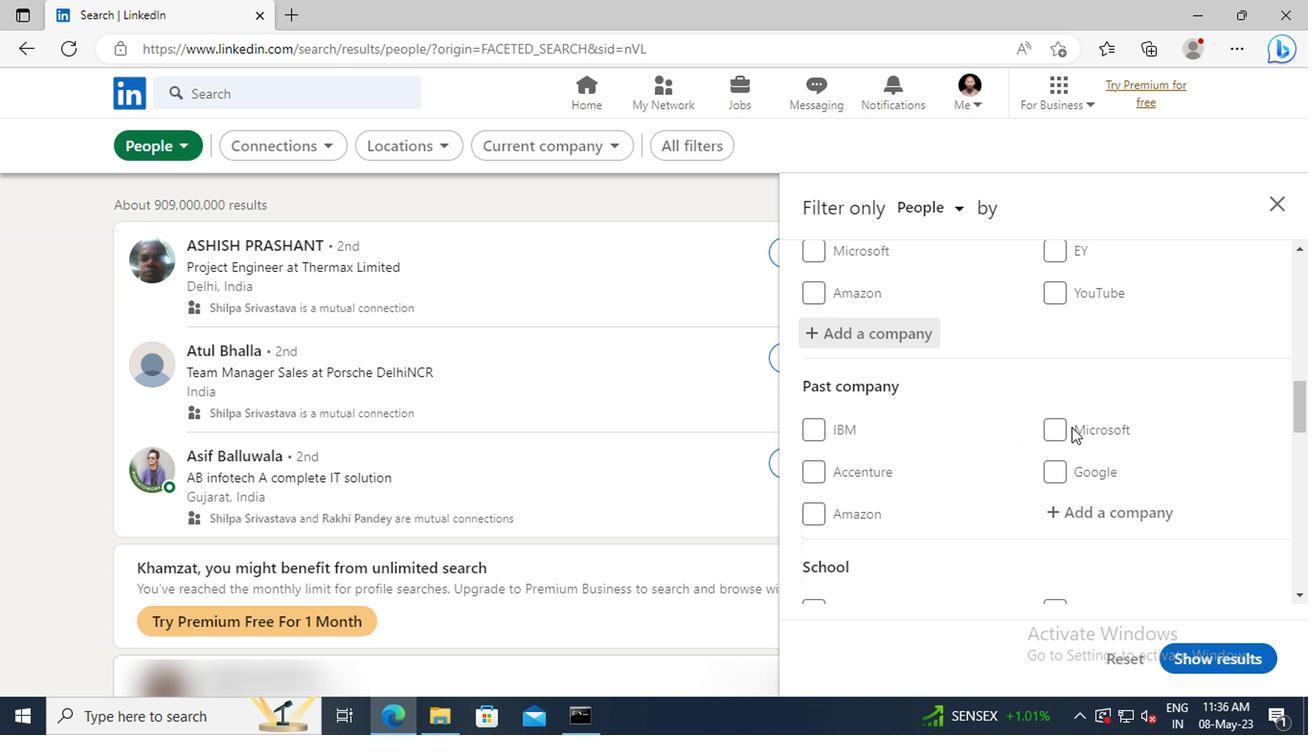 
Action: Mouse moved to (1065, 412)
Screenshot: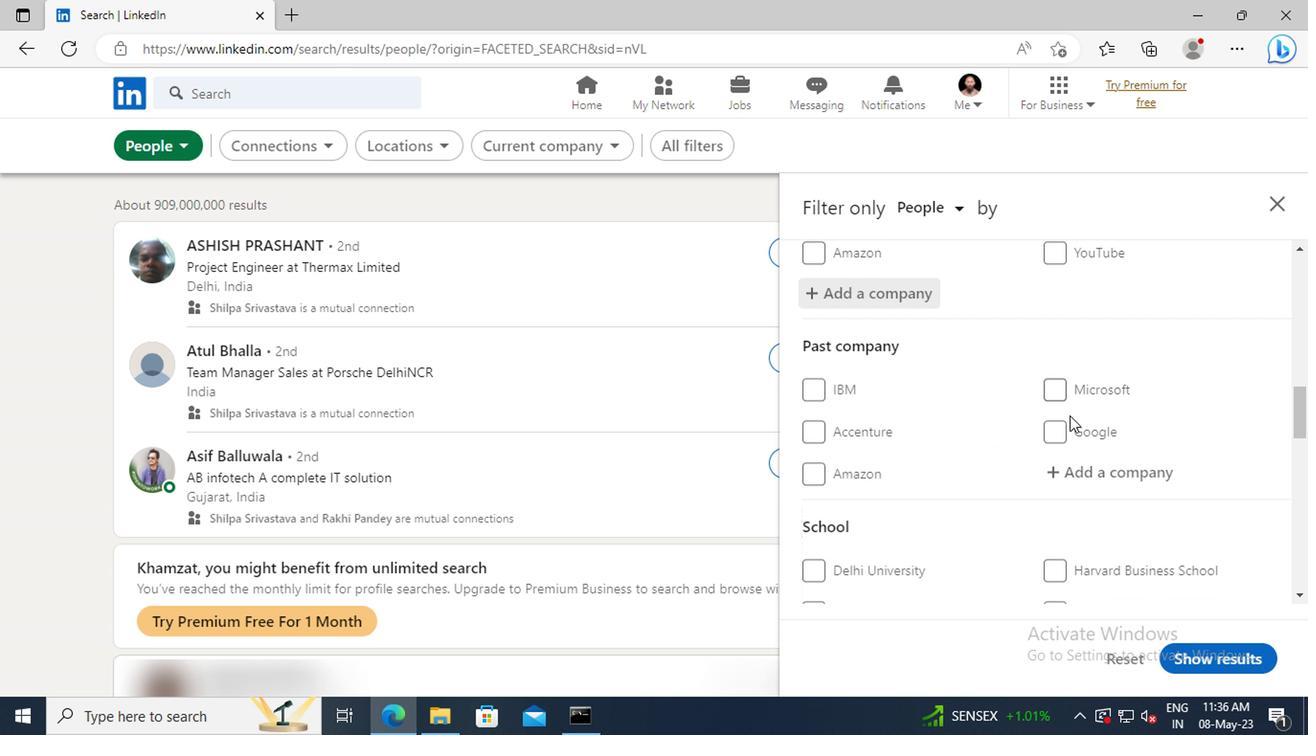 
Action: Mouse scrolled (1065, 412) with delta (0, 0)
Screenshot: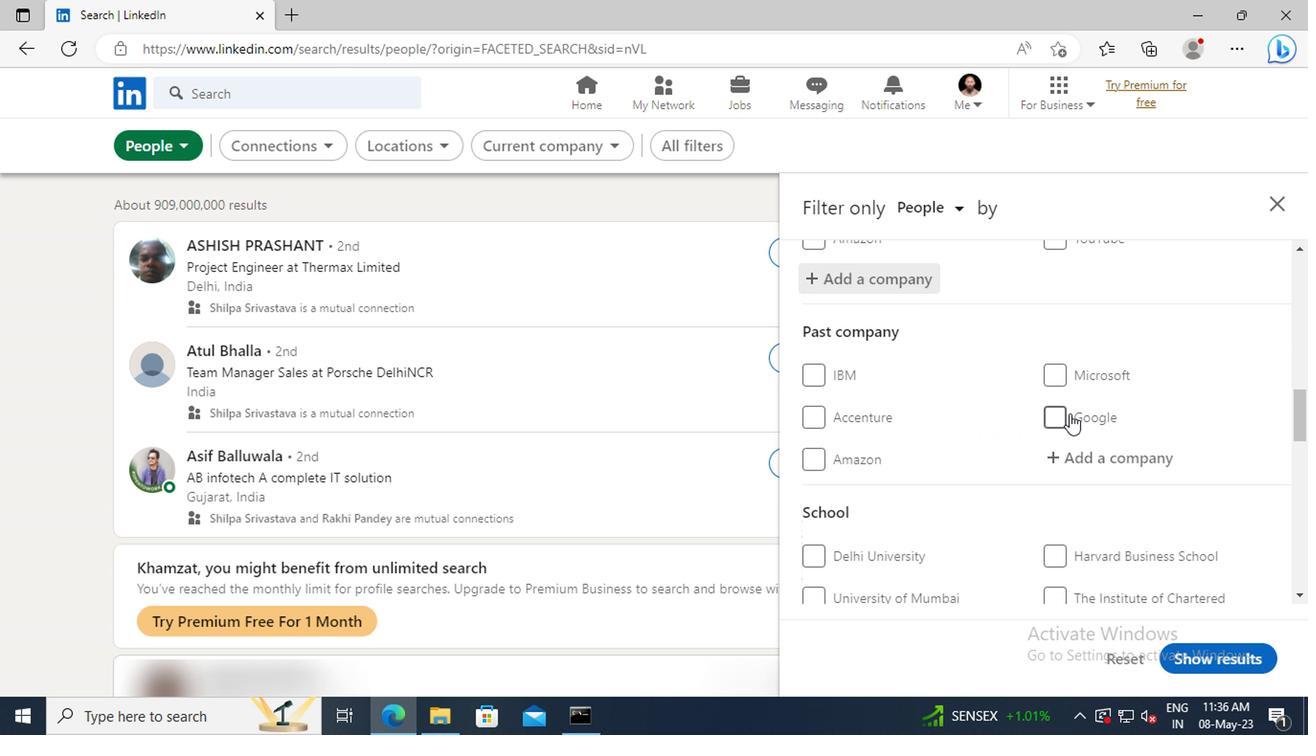
Action: Mouse scrolled (1065, 412) with delta (0, 0)
Screenshot: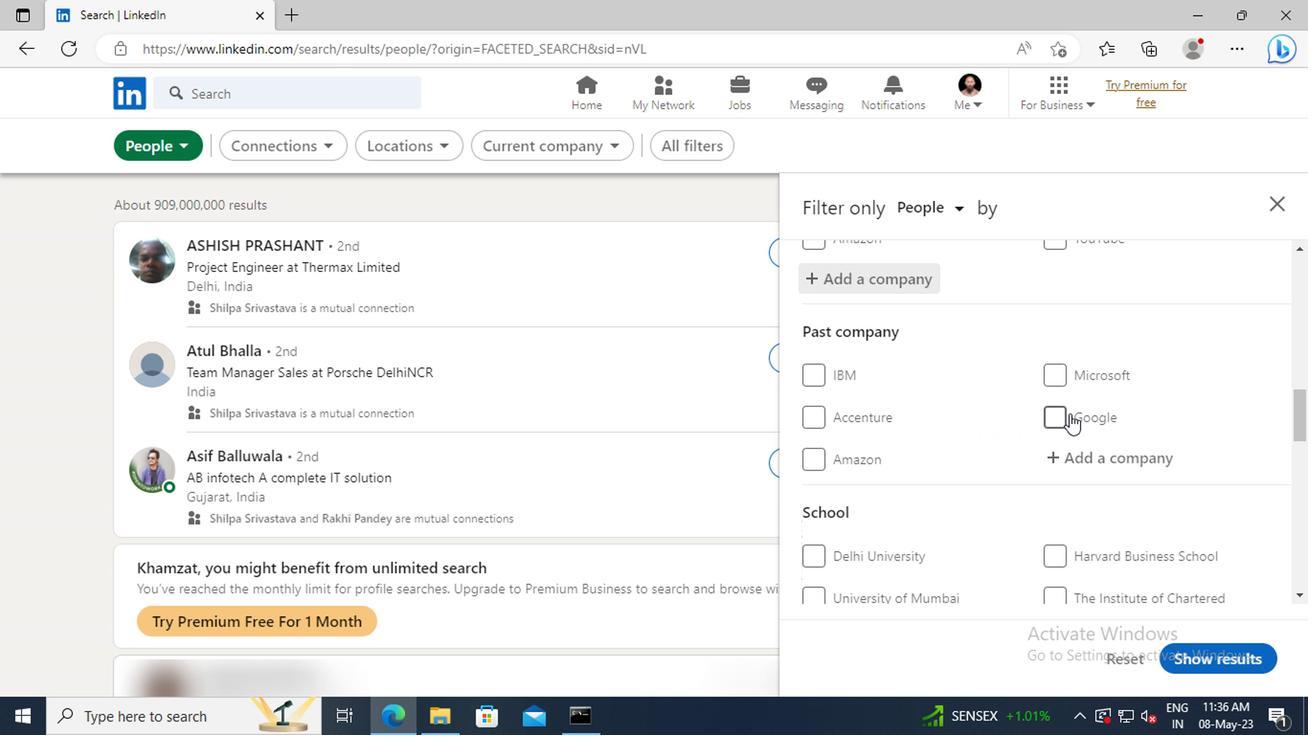 
Action: Mouse scrolled (1065, 412) with delta (0, 0)
Screenshot: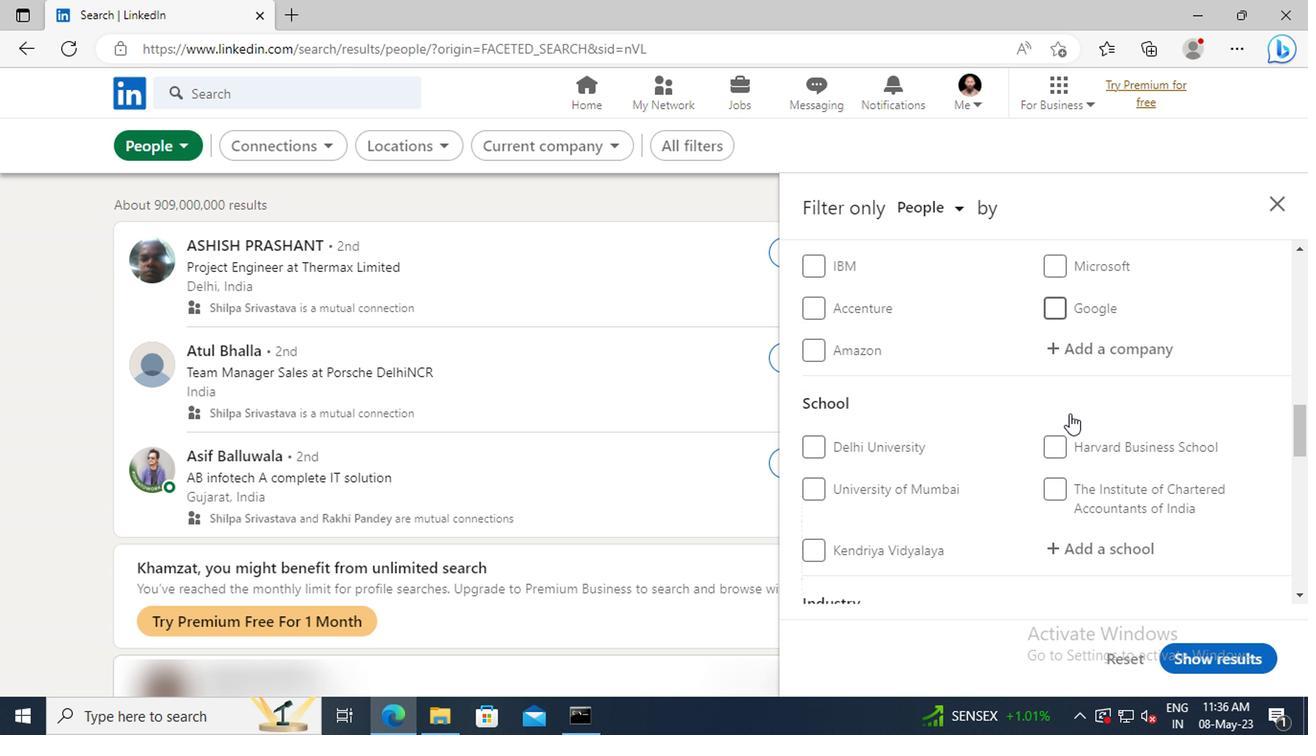 
Action: Mouse scrolled (1065, 412) with delta (0, 0)
Screenshot: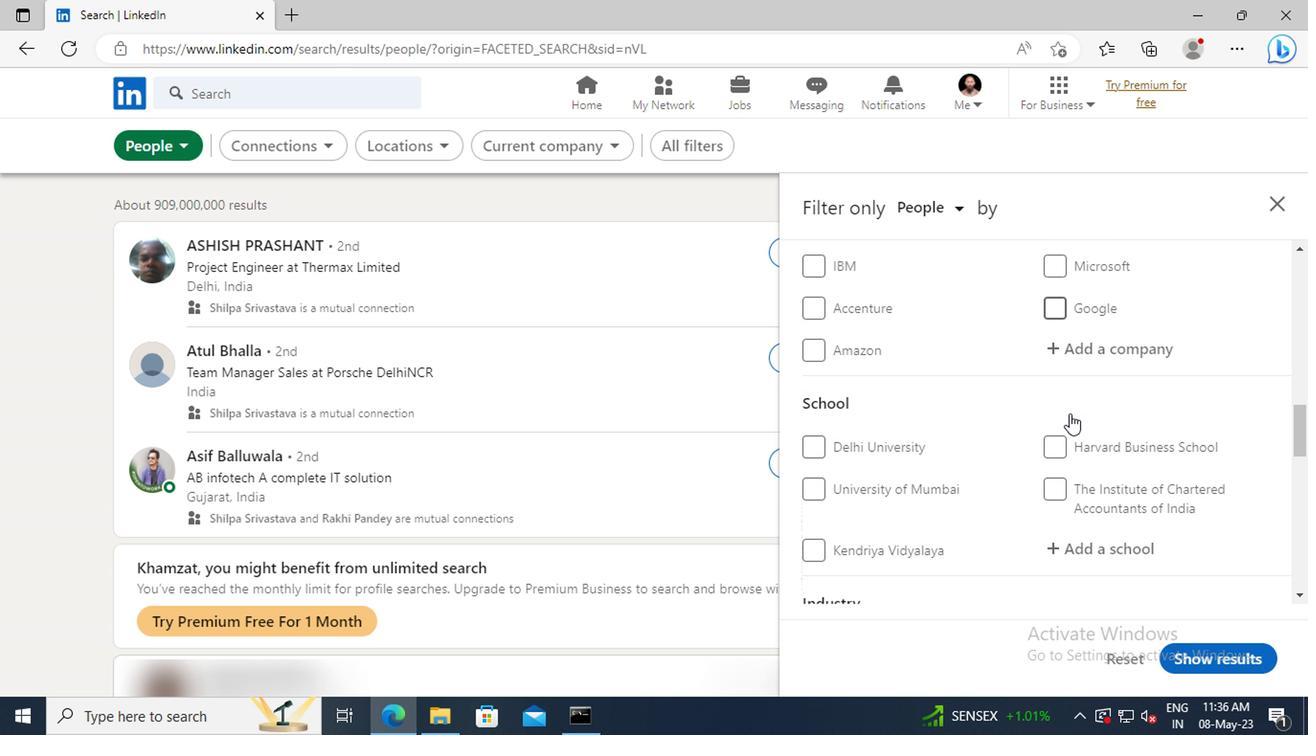 
Action: Mouse moved to (1071, 438)
Screenshot: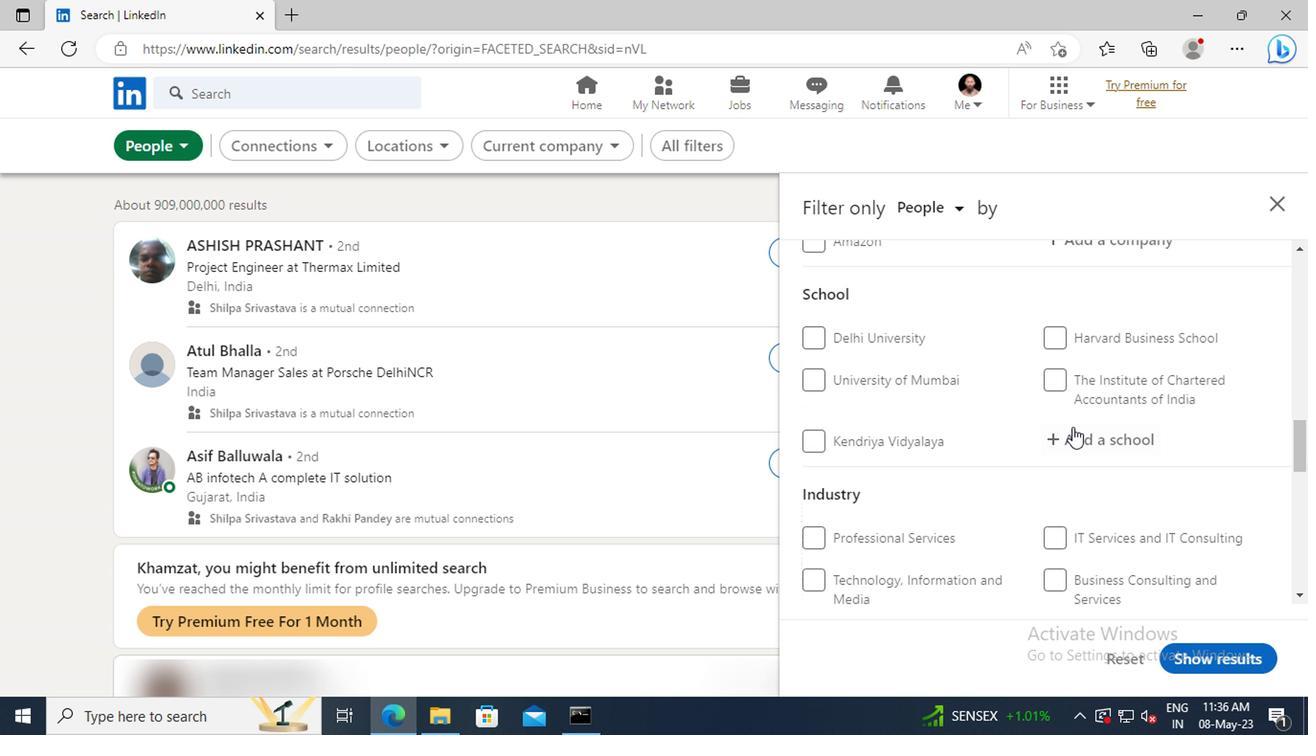 
Action: Mouse pressed left at (1071, 438)
Screenshot: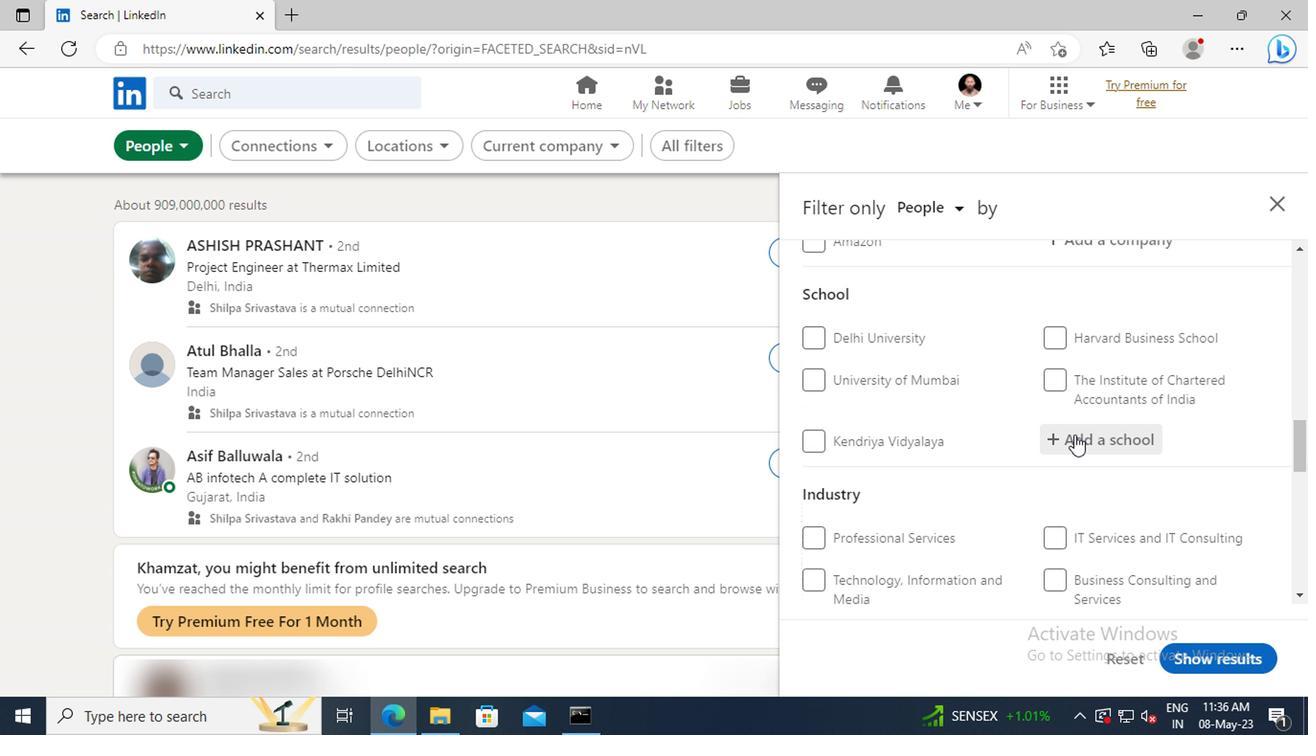 
Action: Key pressed <Key.shift>WEST<Key.space><Key.shift>BENGAL<Key.space><Key.shift>IND
Screenshot: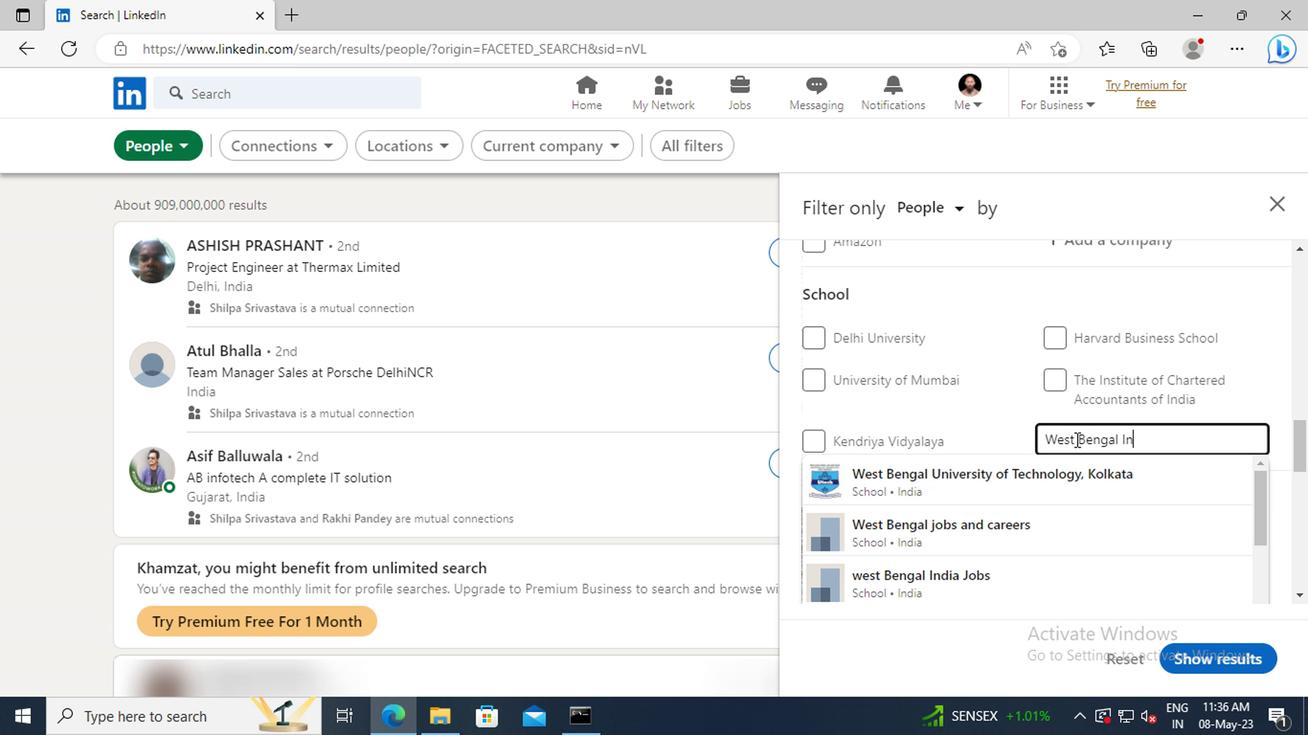
Action: Mouse moved to (1079, 461)
Screenshot: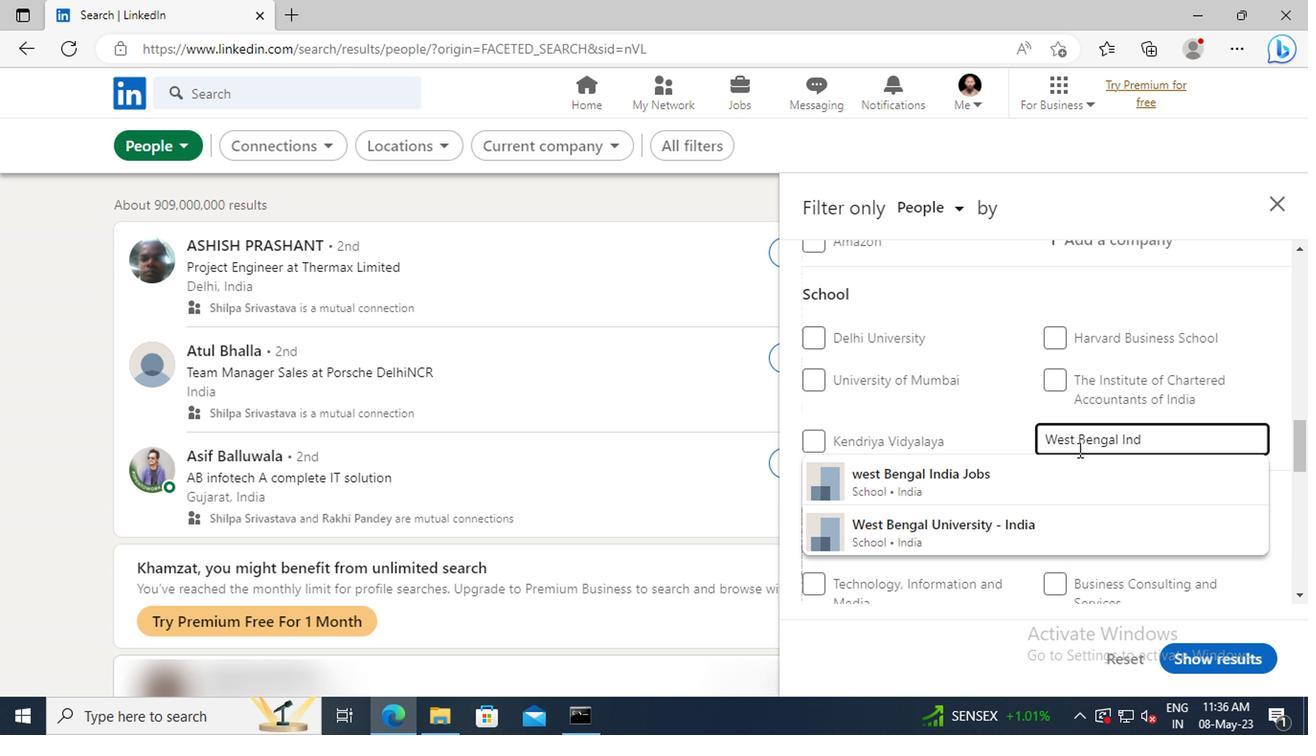 
Action: Mouse pressed left at (1079, 461)
Screenshot: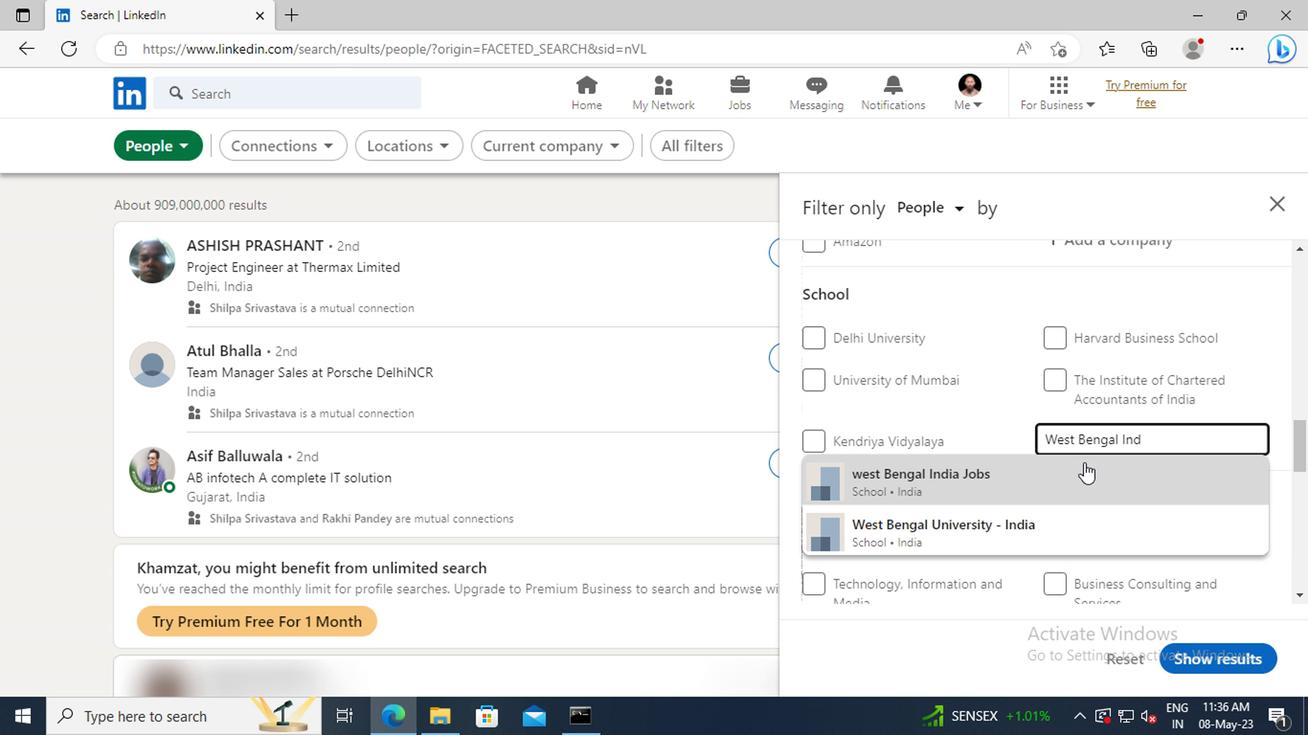 
Action: Mouse scrolled (1079, 461) with delta (0, 0)
Screenshot: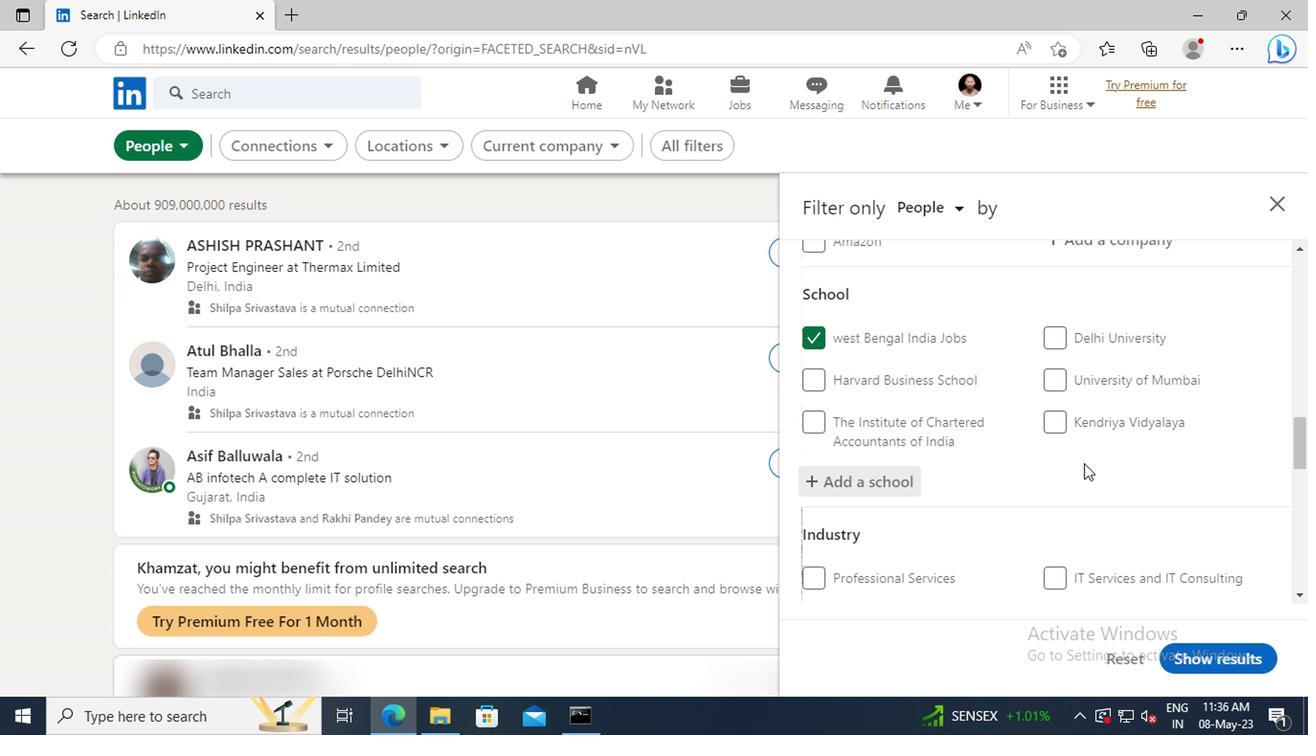 
Action: Mouse moved to (1079, 461)
Screenshot: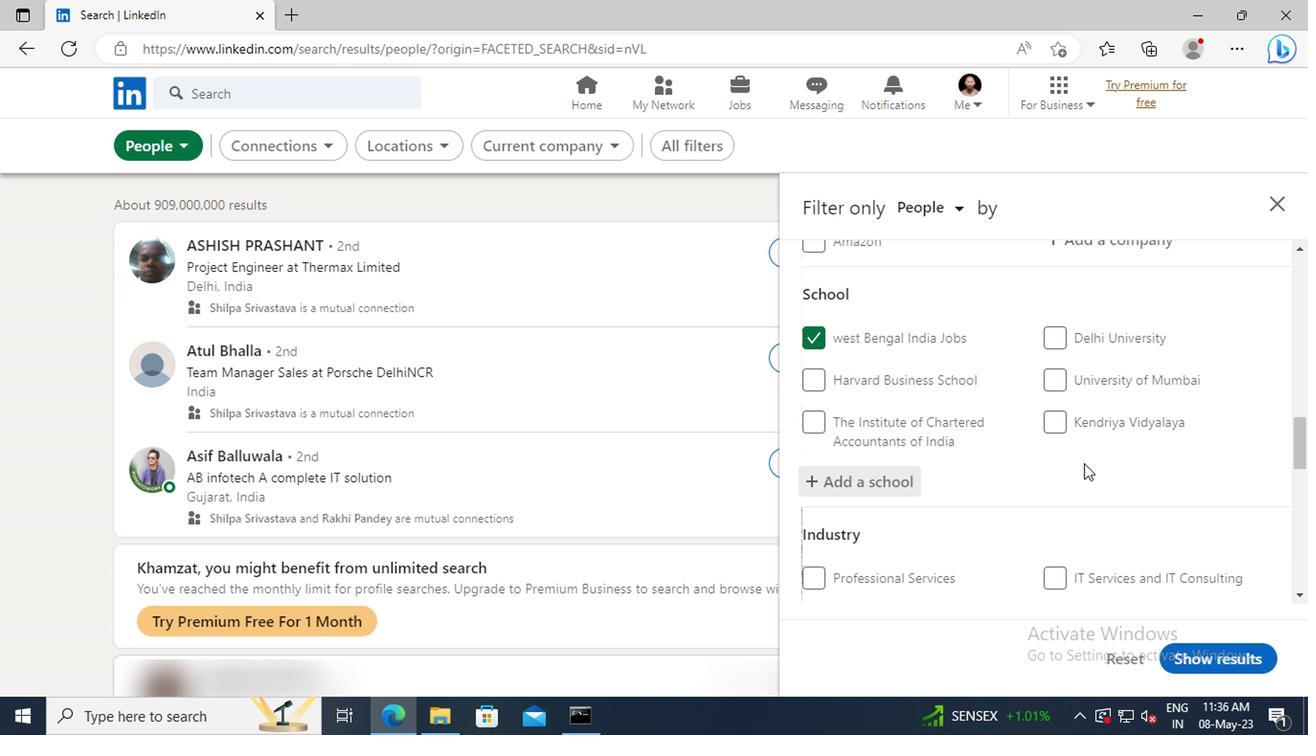 
Action: Mouse scrolled (1079, 461) with delta (0, 0)
Screenshot: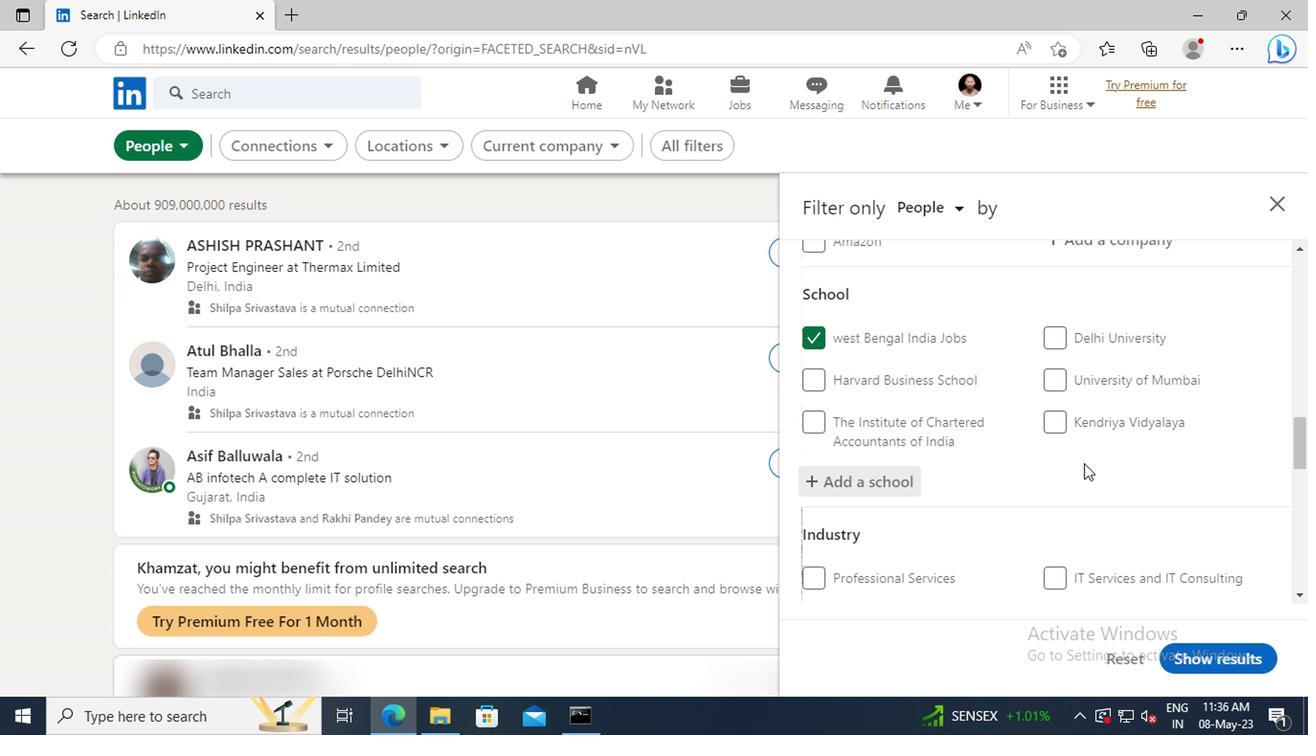 
Action: Mouse moved to (1079, 461)
Screenshot: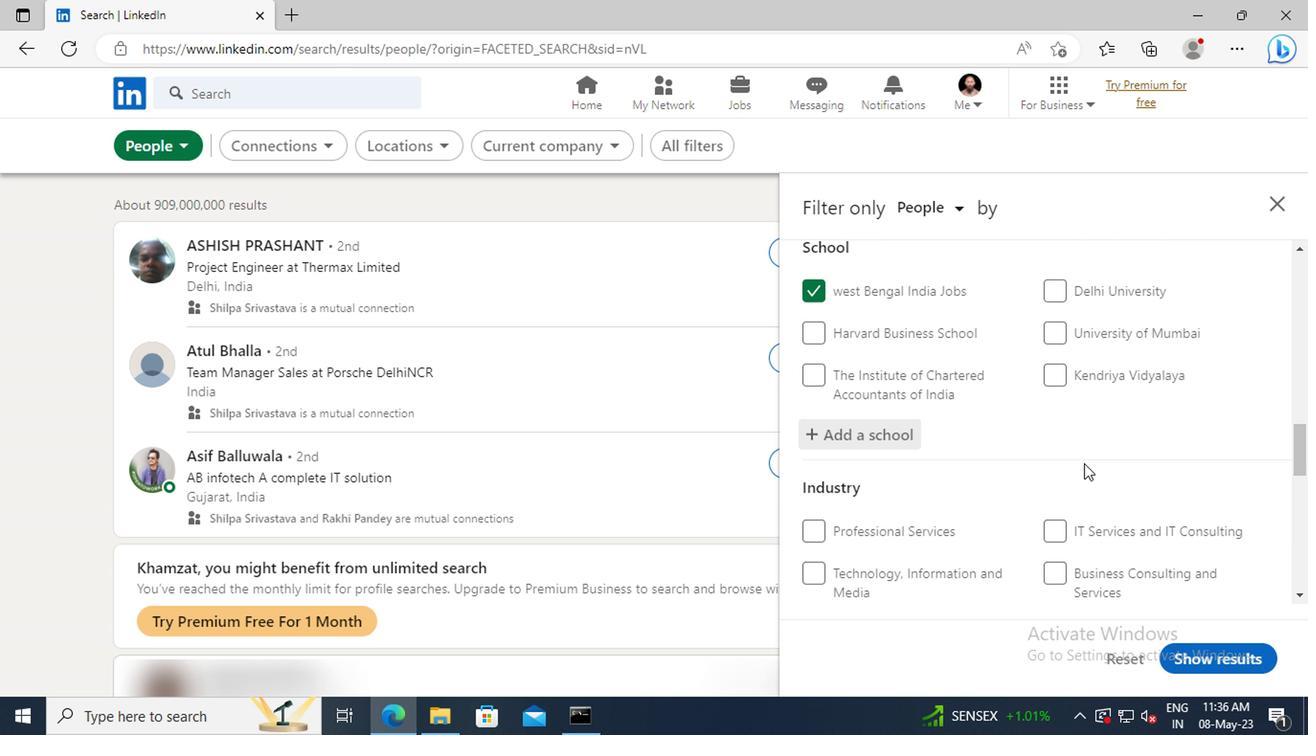 
Action: Mouse scrolled (1079, 461) with delta (0, 0)
Screenshot: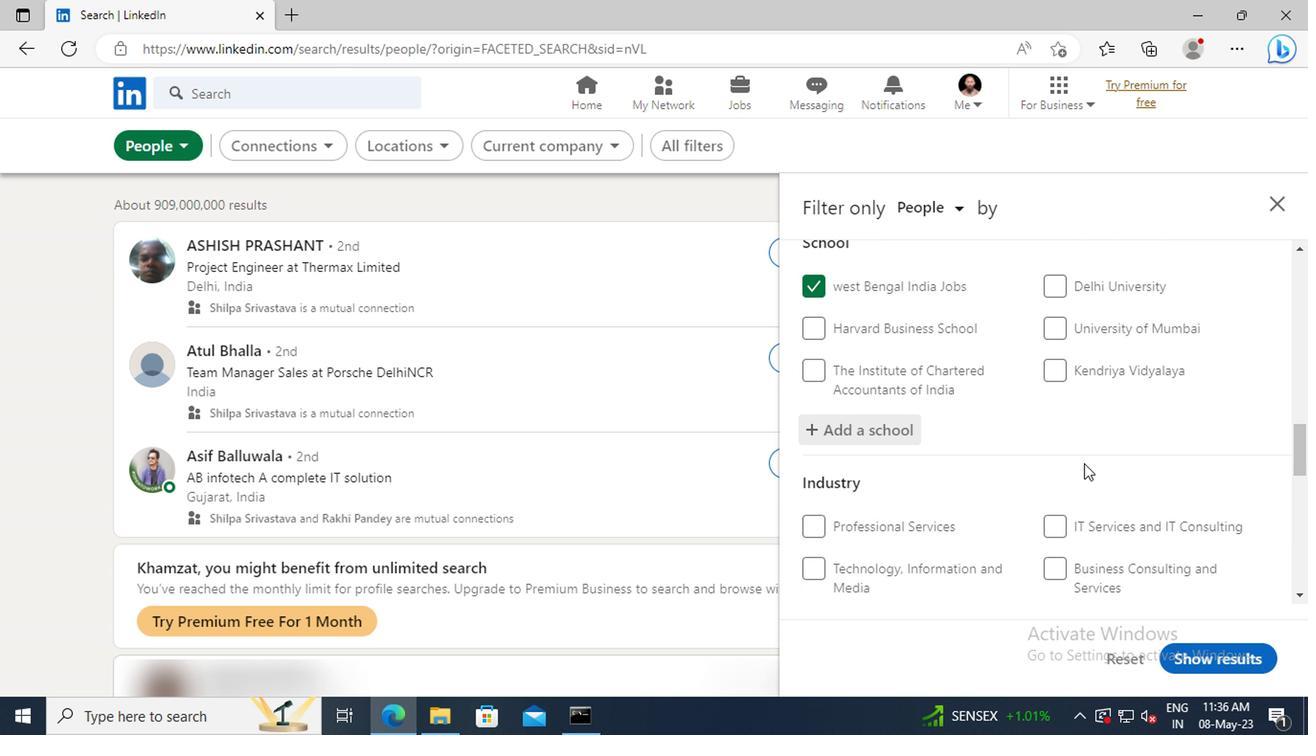 
Action: Mouse moved to (1077, 448)
Screenshot: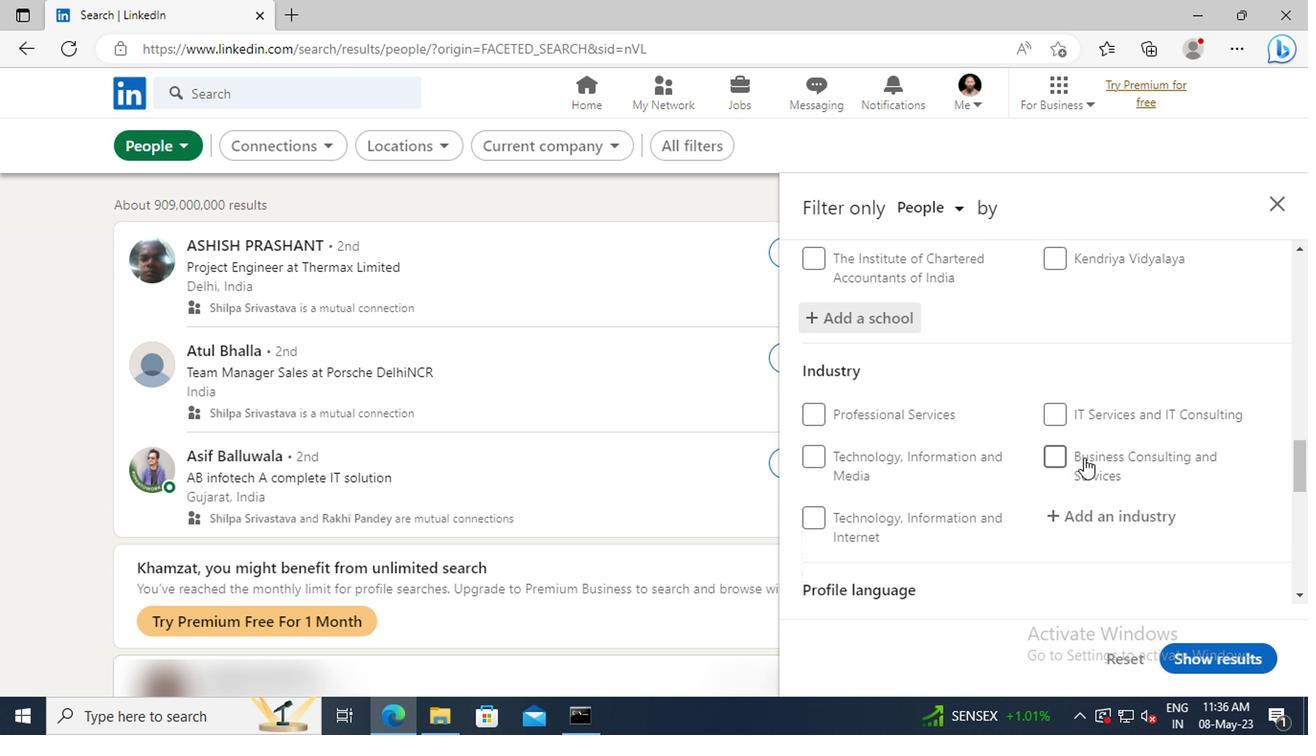 
Action: Mouse scrolled (1077, 446) with delta (0, -1)
Screenshot: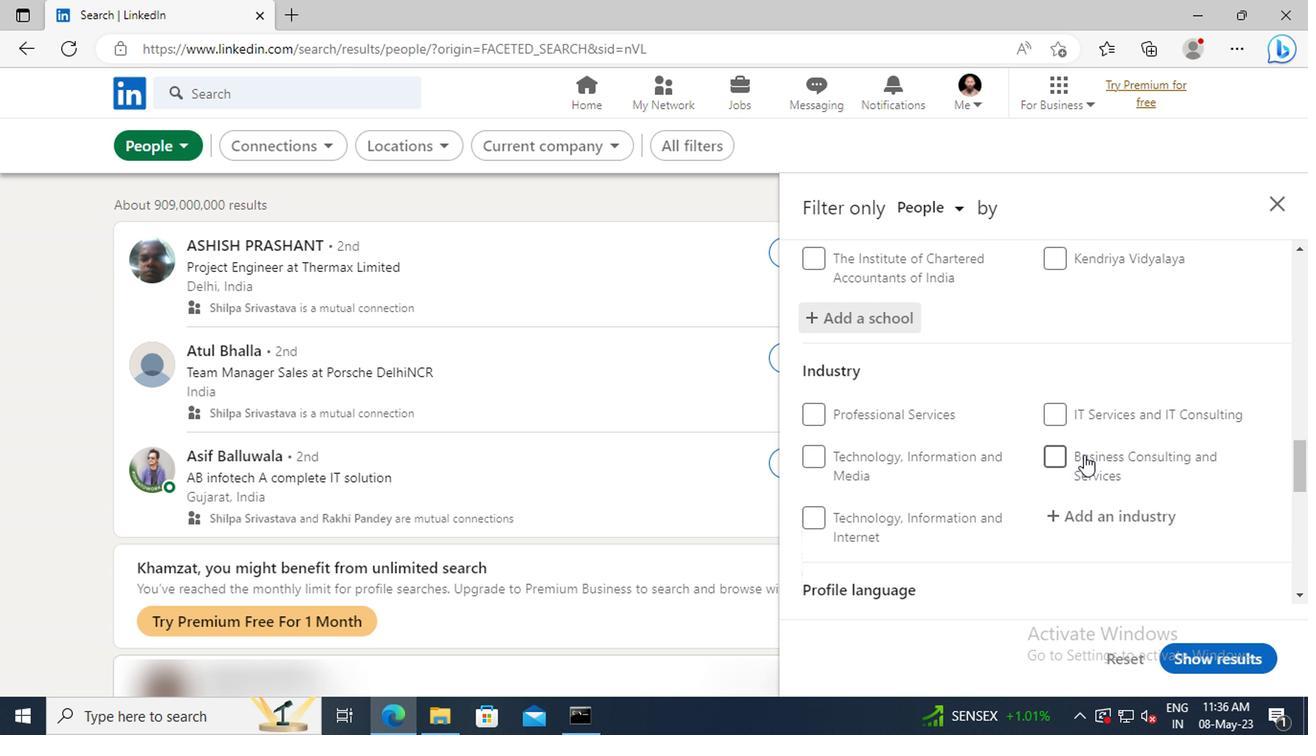 
Action: Mouse moved to (1074, 456)
Screenshot: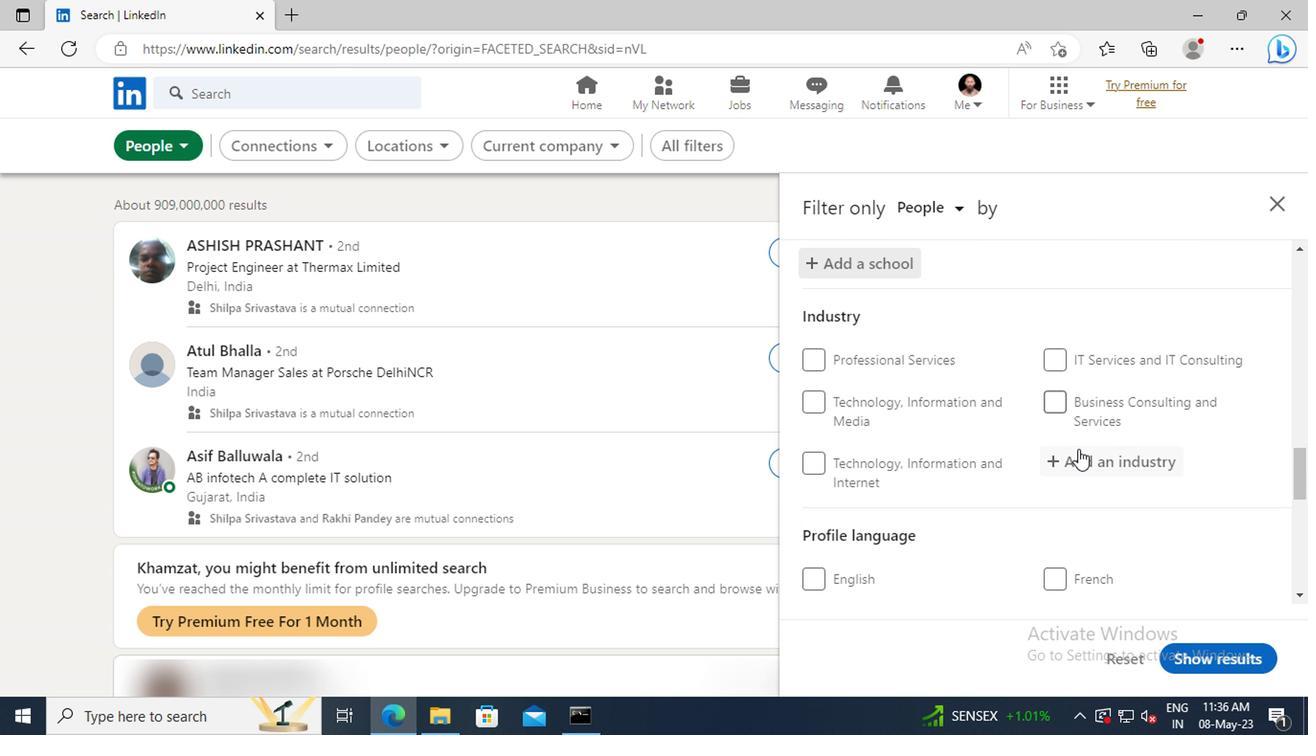 
Action: Mouse pressed left at (1074, 456)
Screenshot: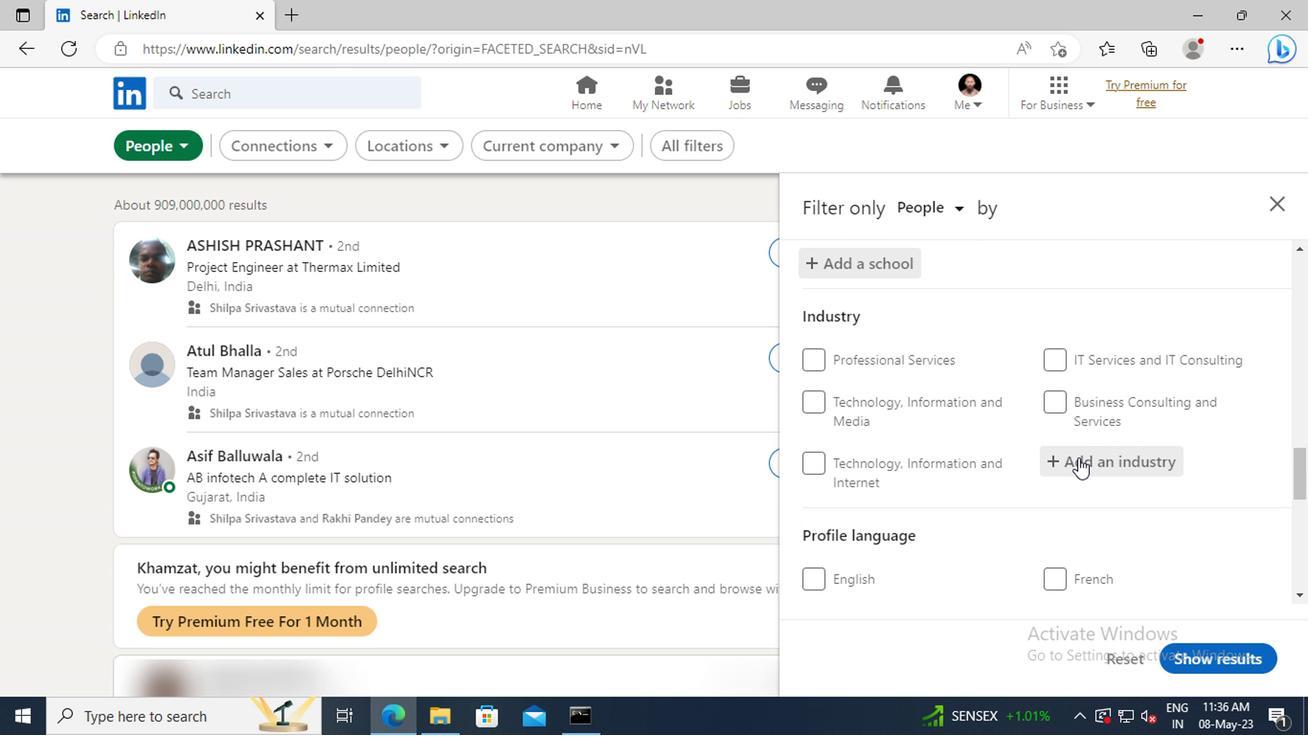 
Action: Key pressed <Key.shift>BEVERAGE<Key.space><Key.shift>MA
Screenshot: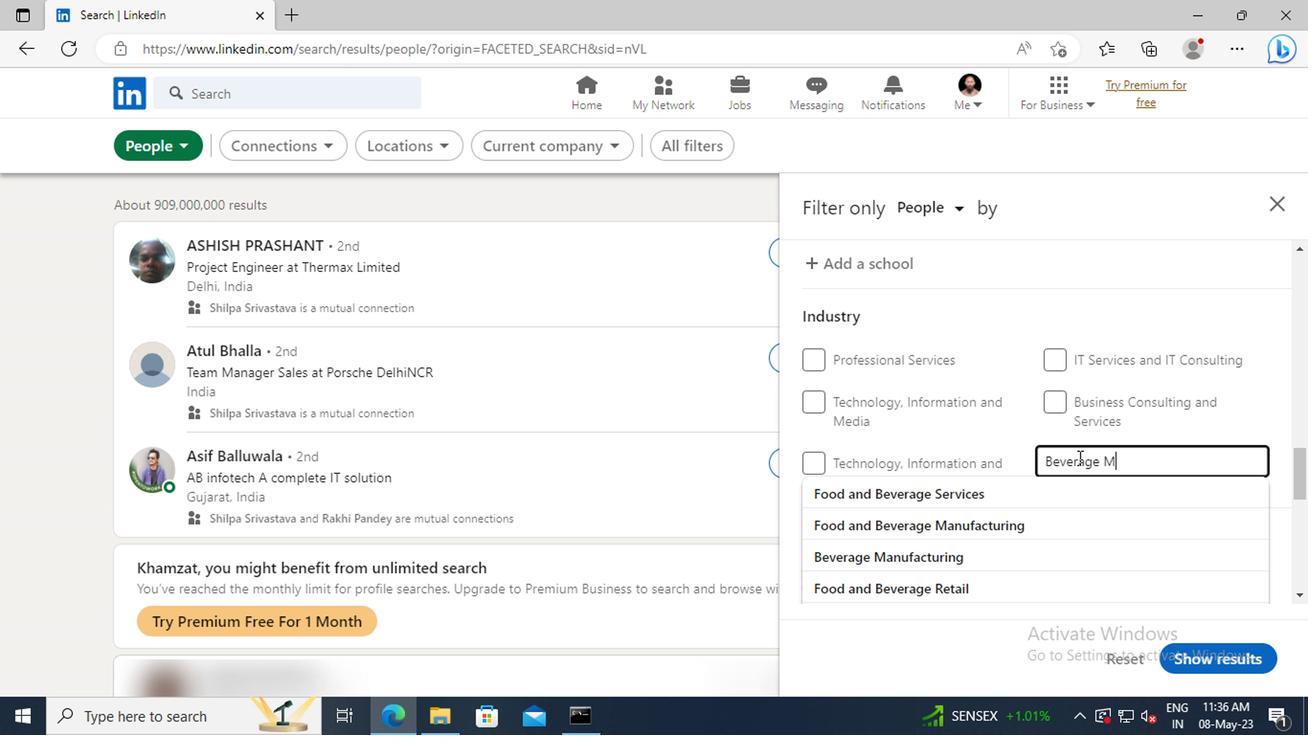 
Action: Mouse moved to (1088, 510)
Screenshot: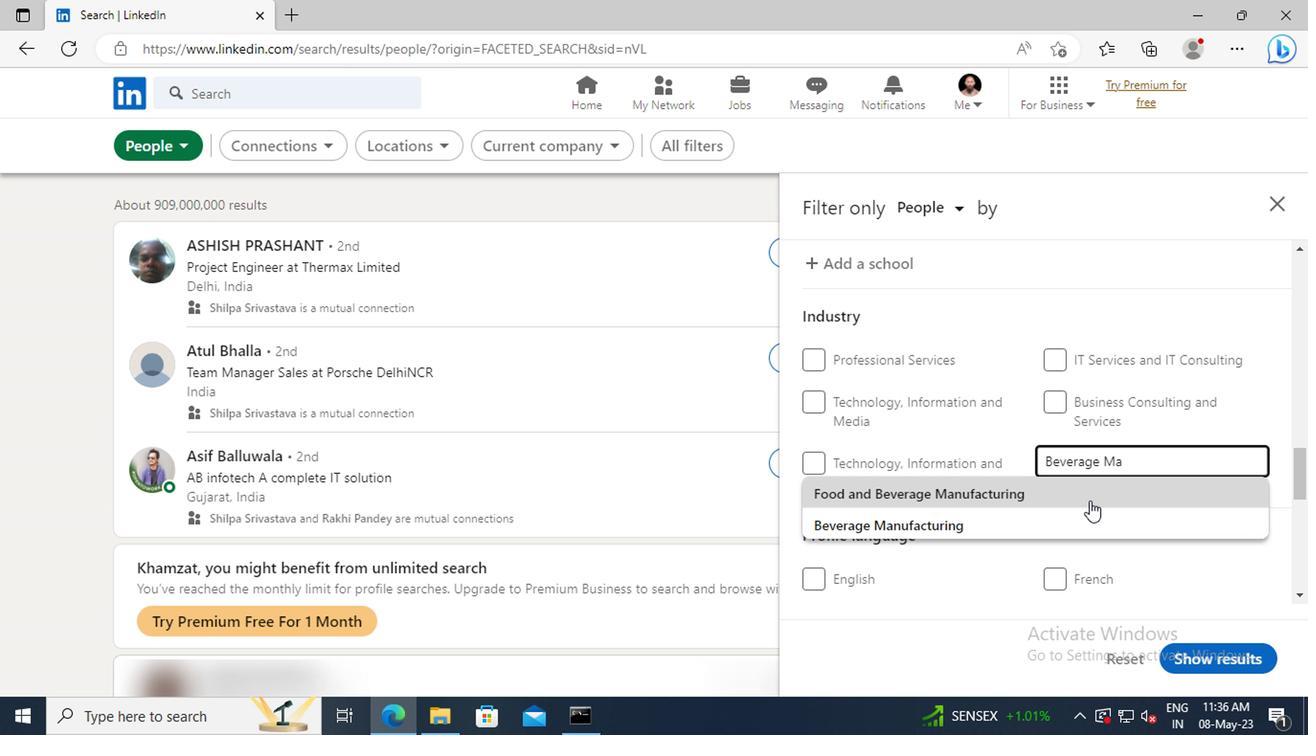 
Action: Mouse pressed left at (1088, 510)
Screenshot: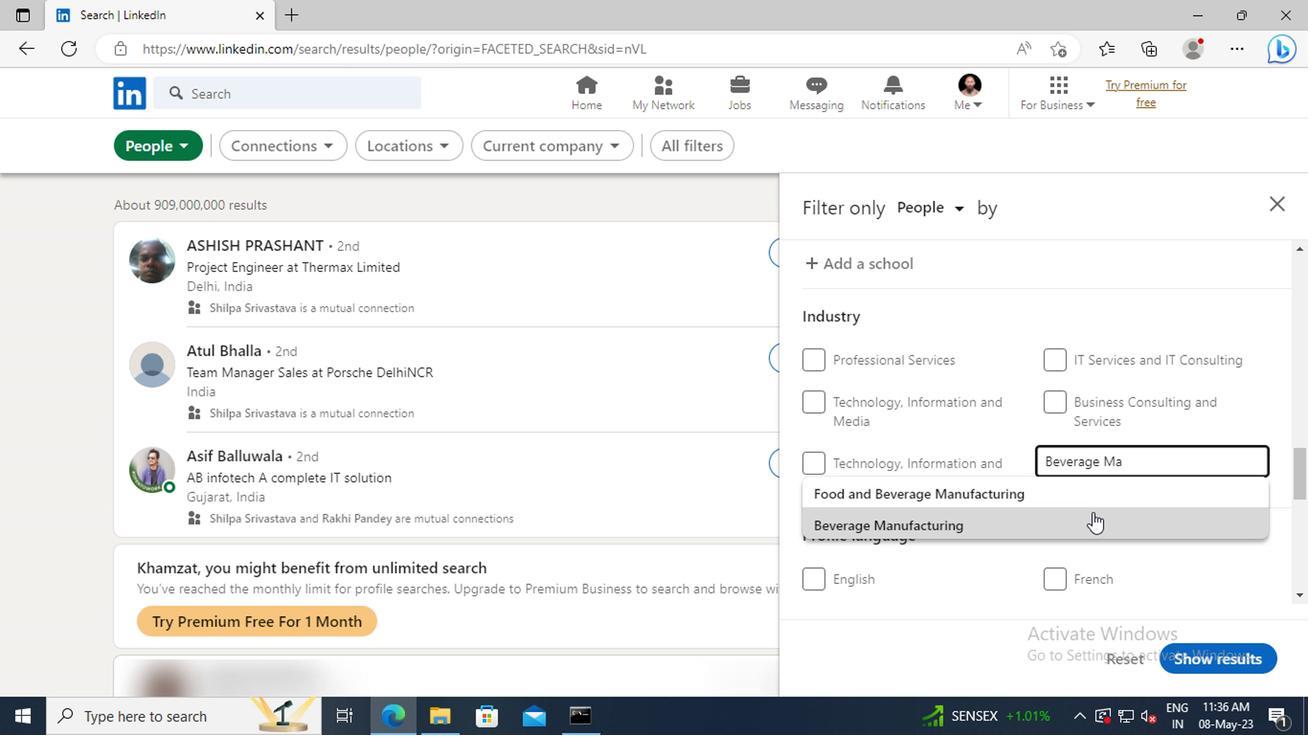 
Action: Mouse scrolled (1088, 509) with delta (0, 0)
Screenshot: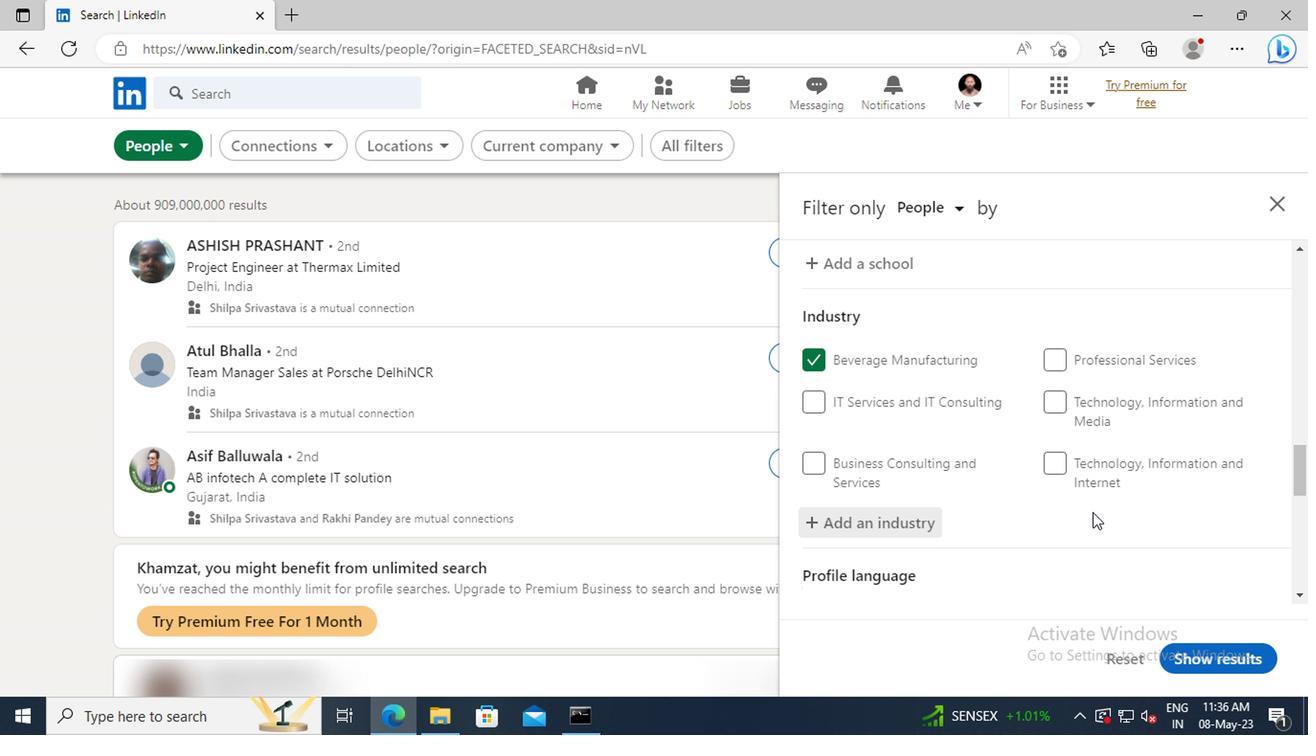 
Action: Mouse moved to (1087, 502)
Screenshot: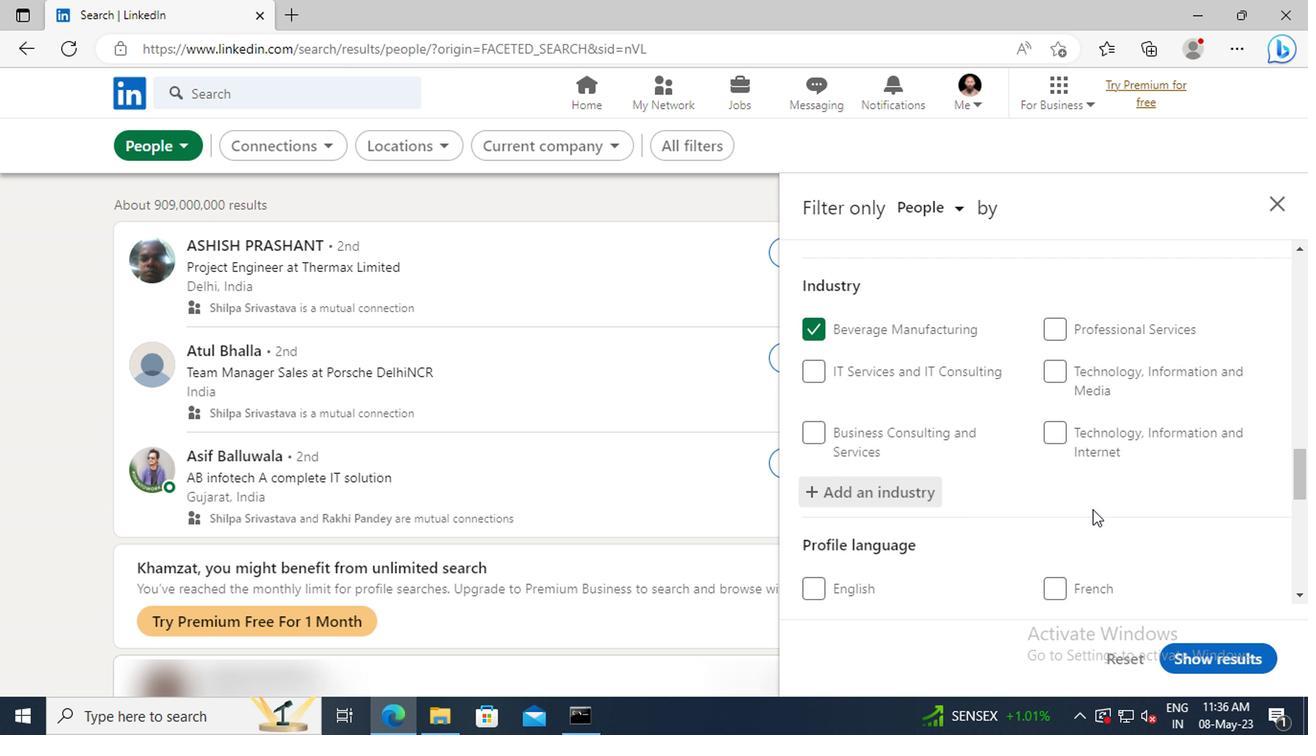 
Action: Mouse scrolled (1087, 500) with delta (0, -1)
Screenshot: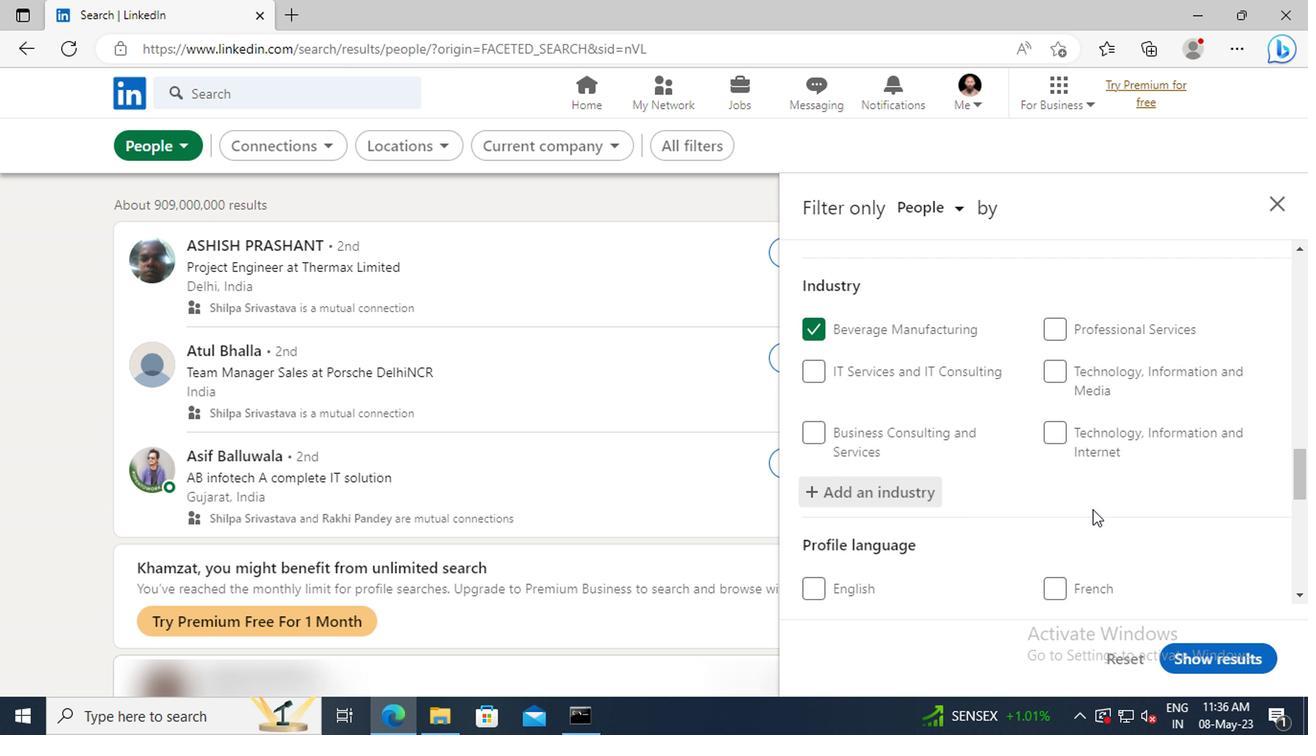 
Action: Mouse moved to (1086, 494)
Screenshot: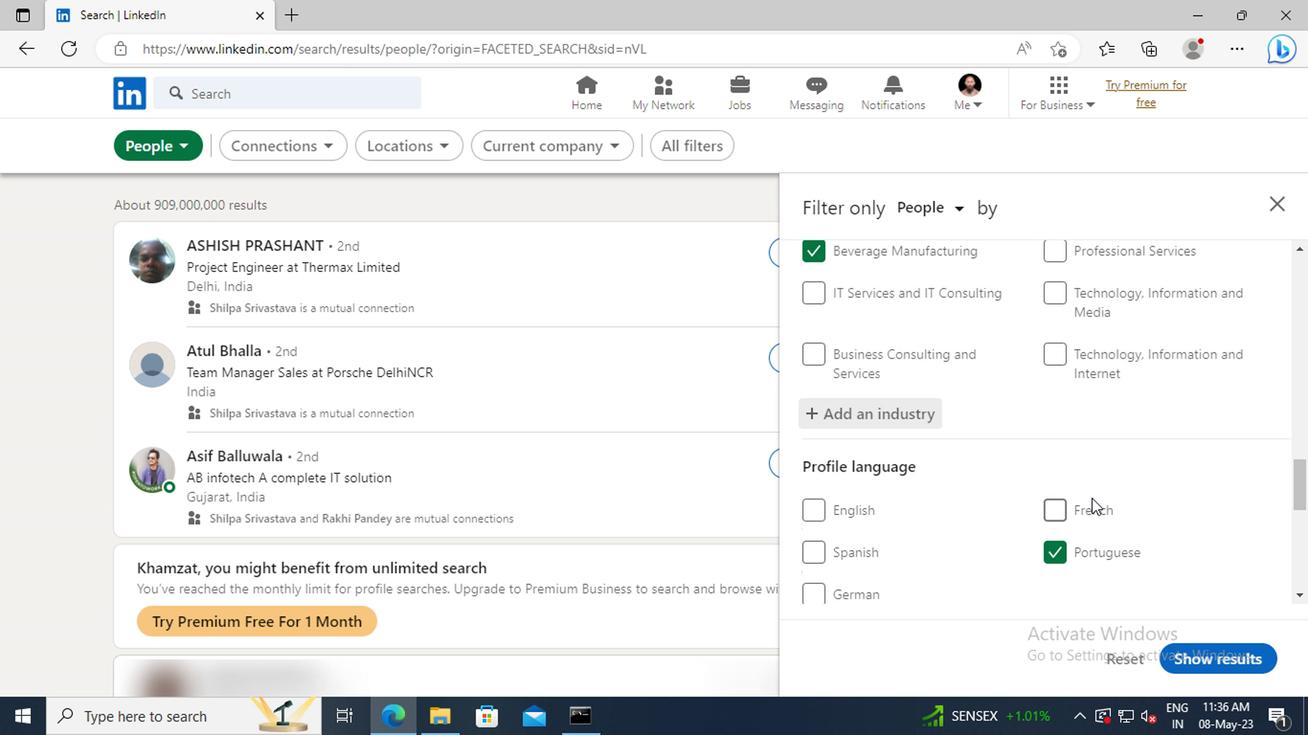 
Action: Mouse scrolled (1086, 493) with delta (0, -1)
Screenshot: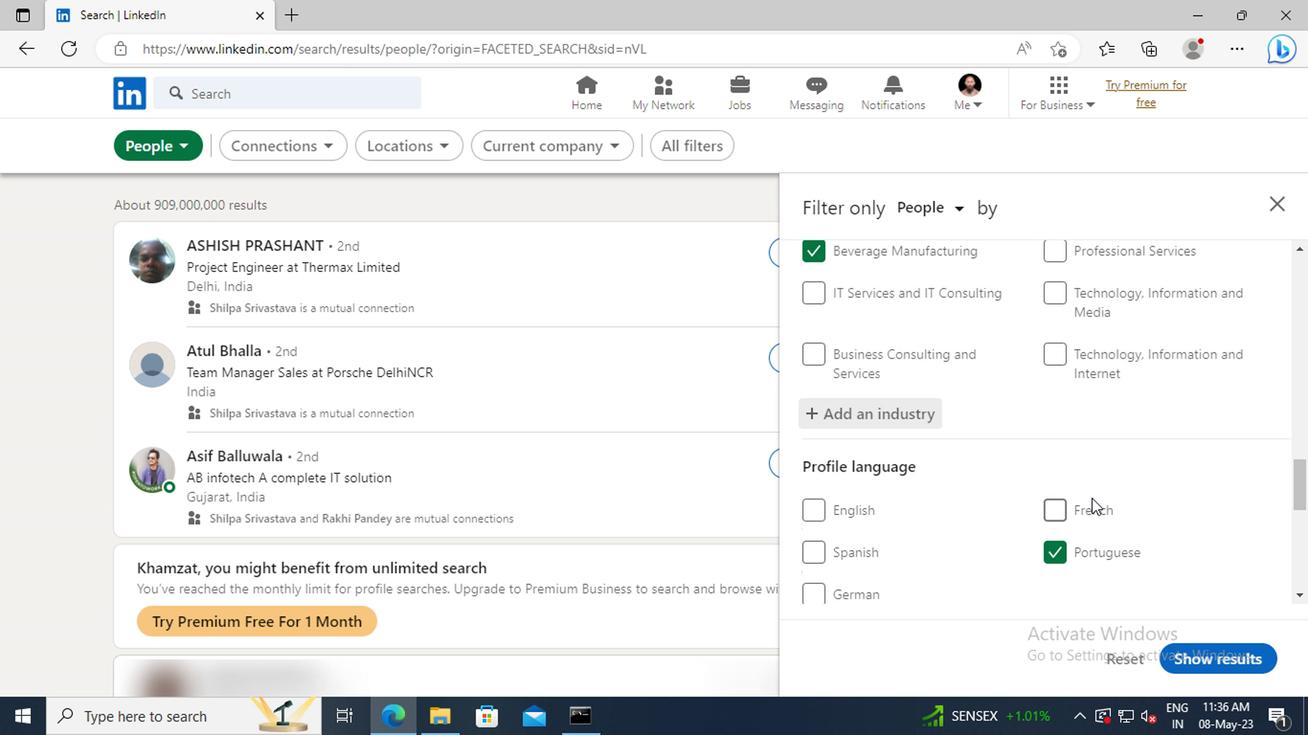 
Action: Mouse moved to (1086, 493)
Screenshot: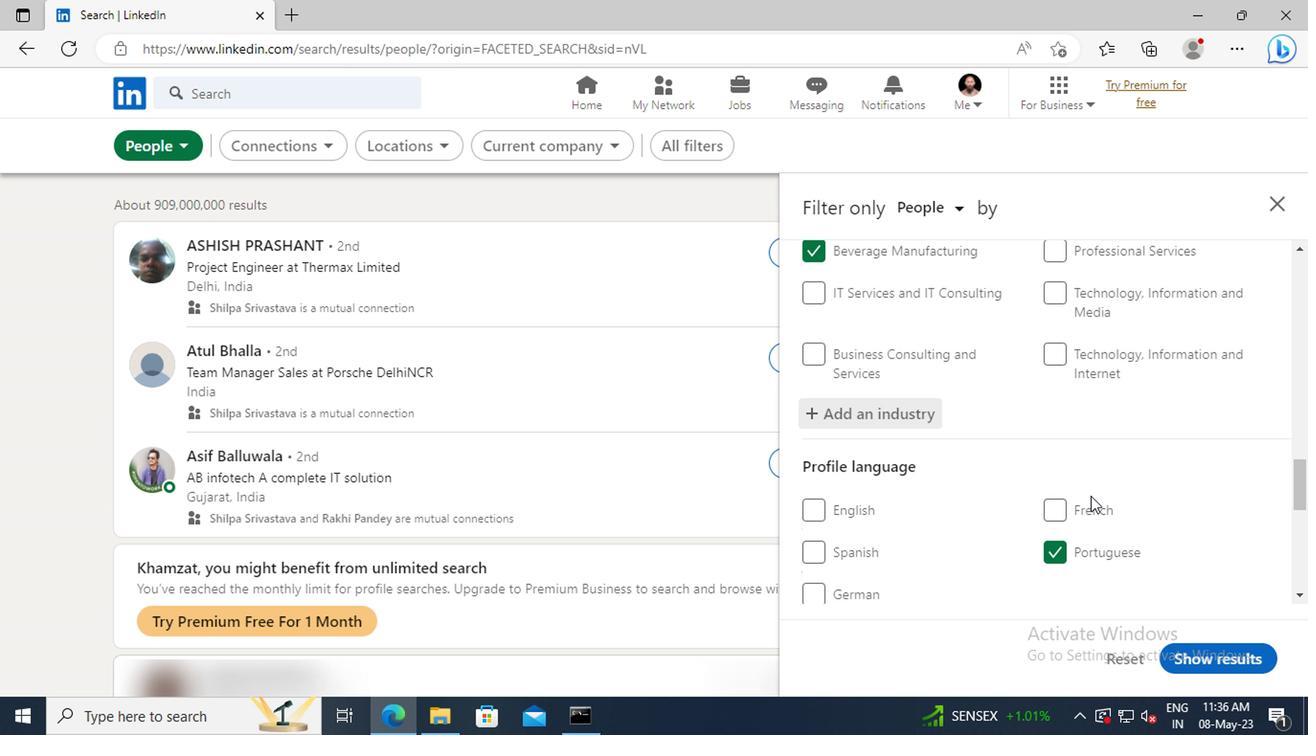 
Action: Mouse scrolled (1086, 492) with delta (0, 0)
Screenshot: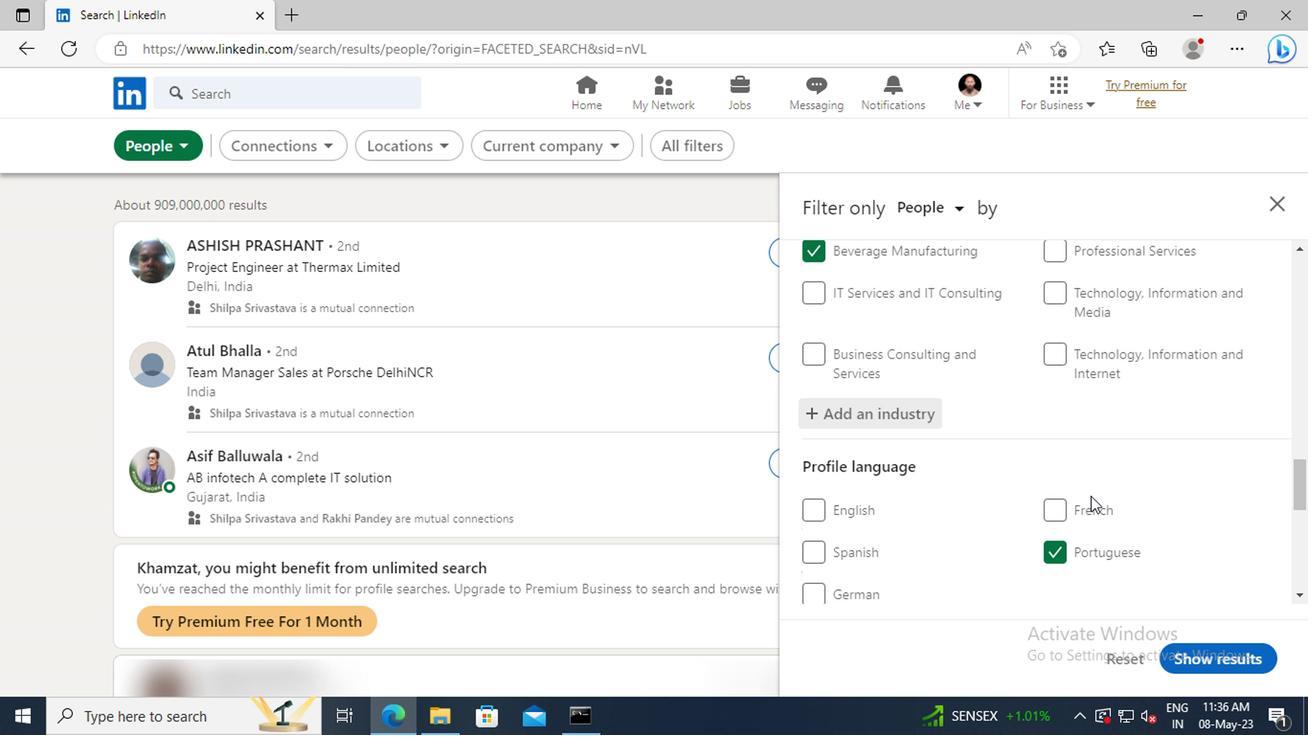 
Action: Mouse moved to (1085, 490)
Screenshot: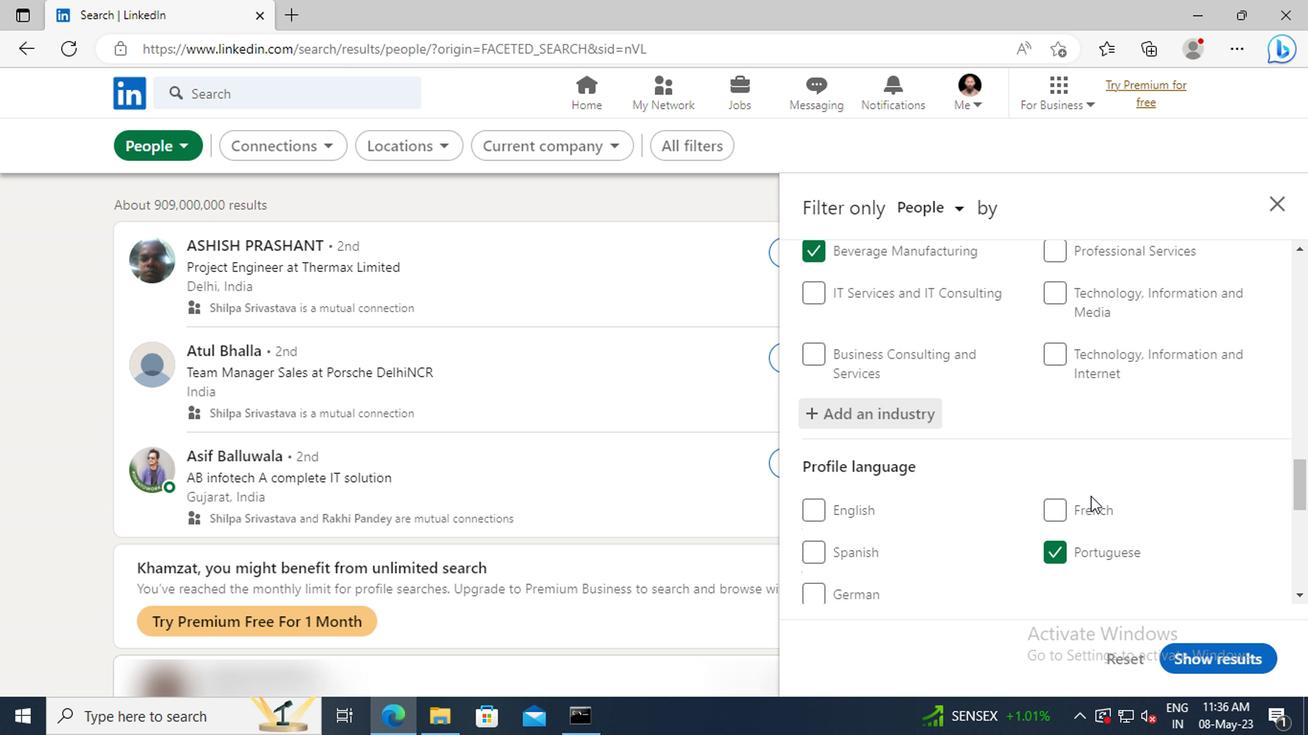 
Action: Mouse scrolled (1085, 489) with delta (0, 0)
Screenshot: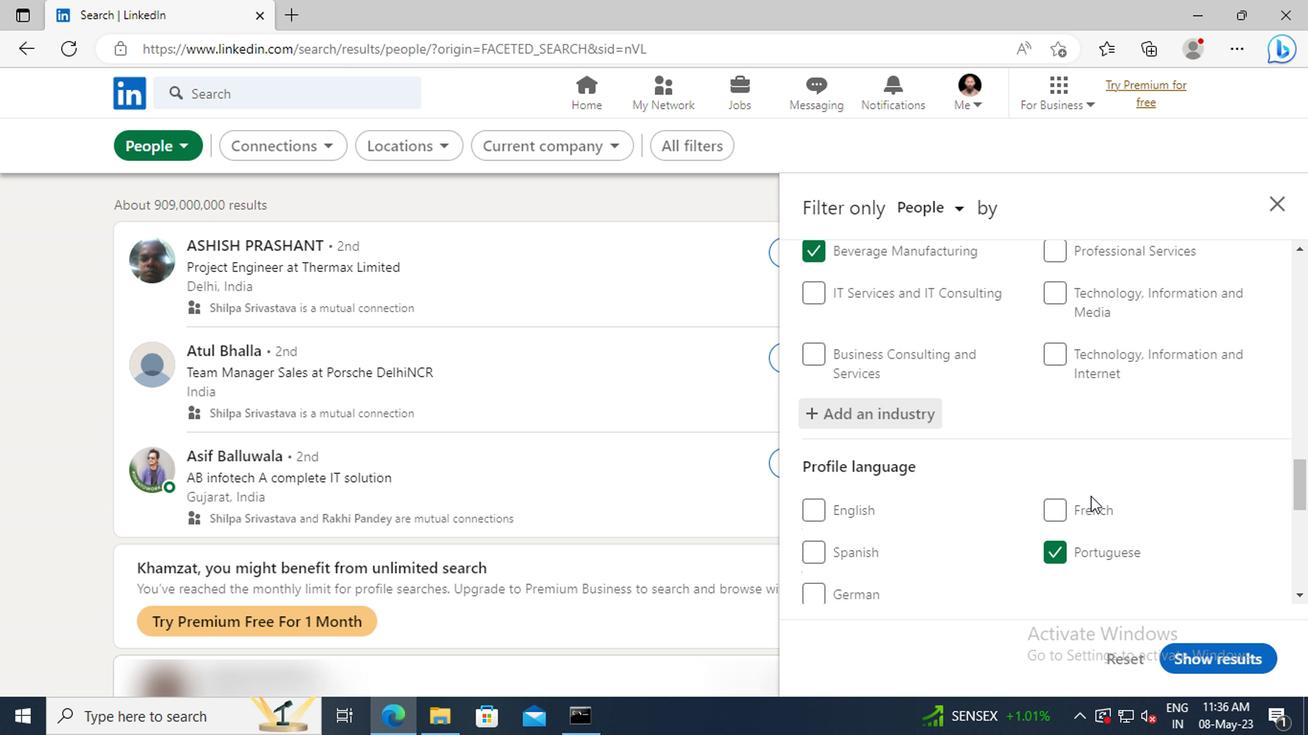 
Action: Mouse moved to (1082, 468)
Screenshot: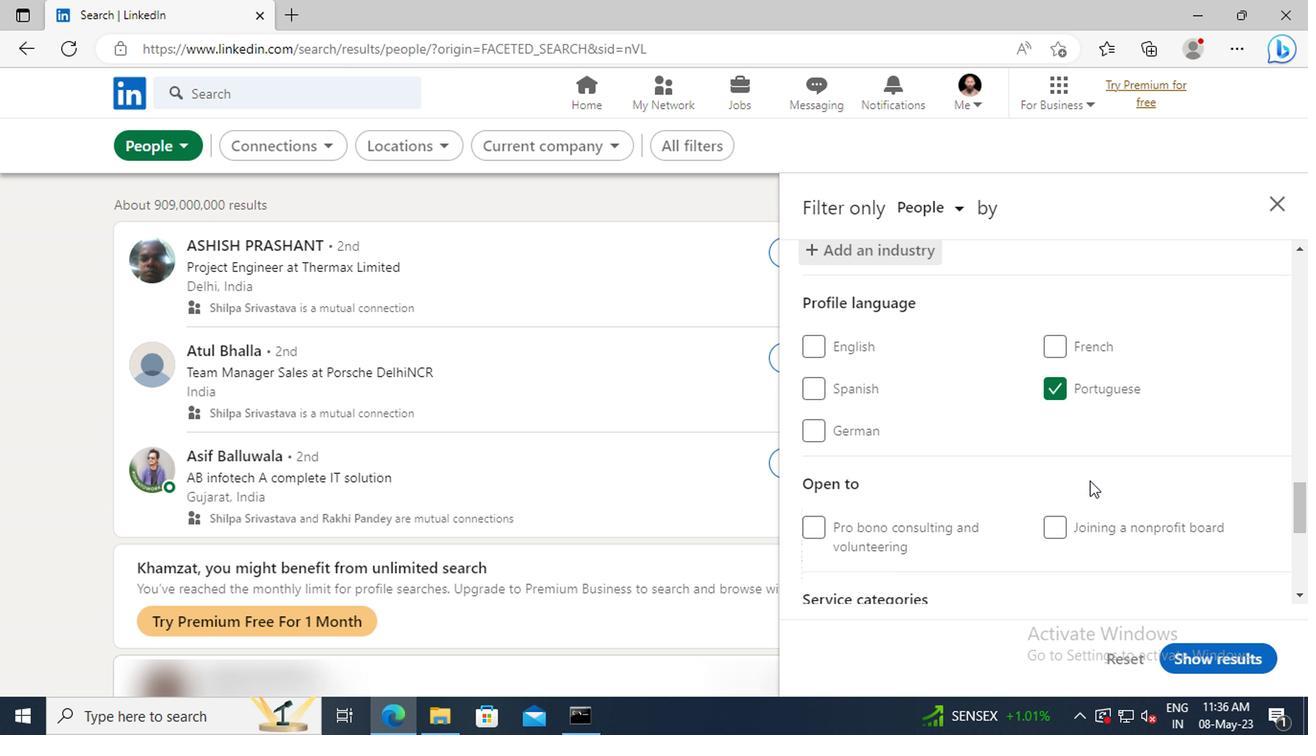 
Action: Mouse scrolled (1082, 468) with delta (0, 0)
Screenshot: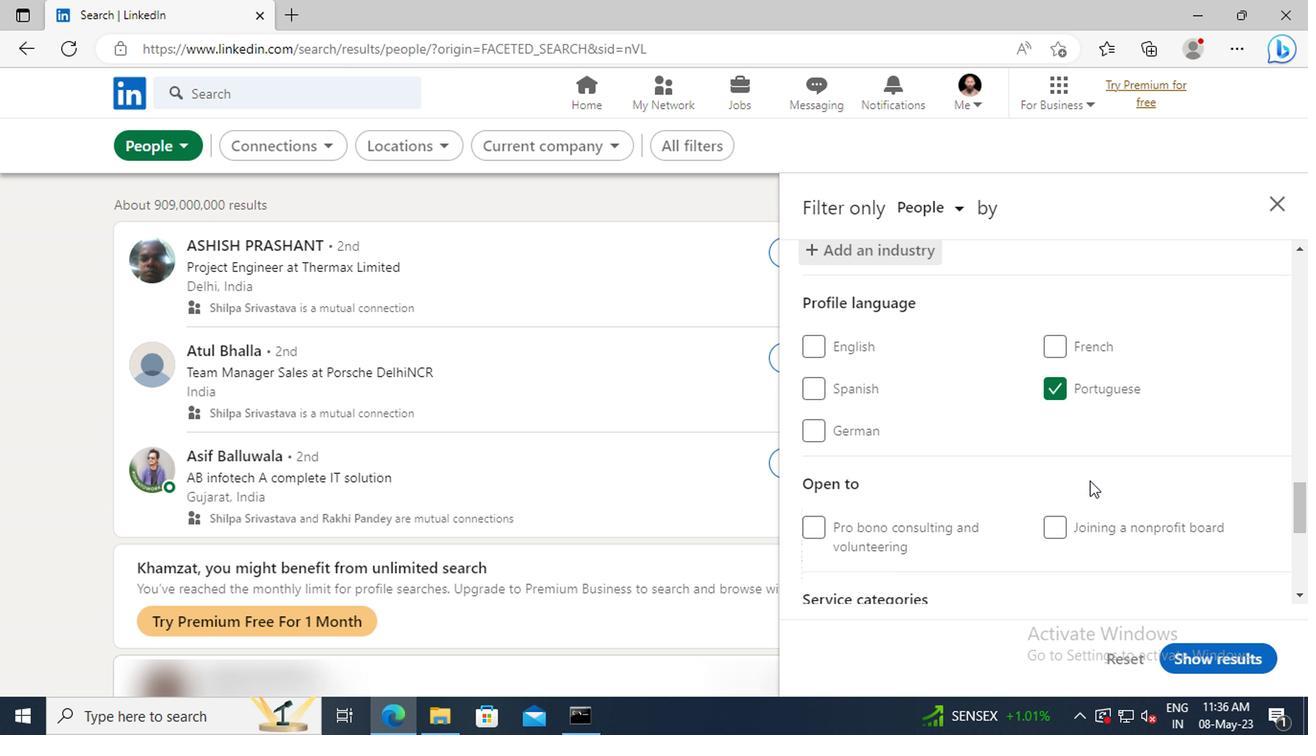 
Action: Mouse moved to (1080, 455)
Screenshot: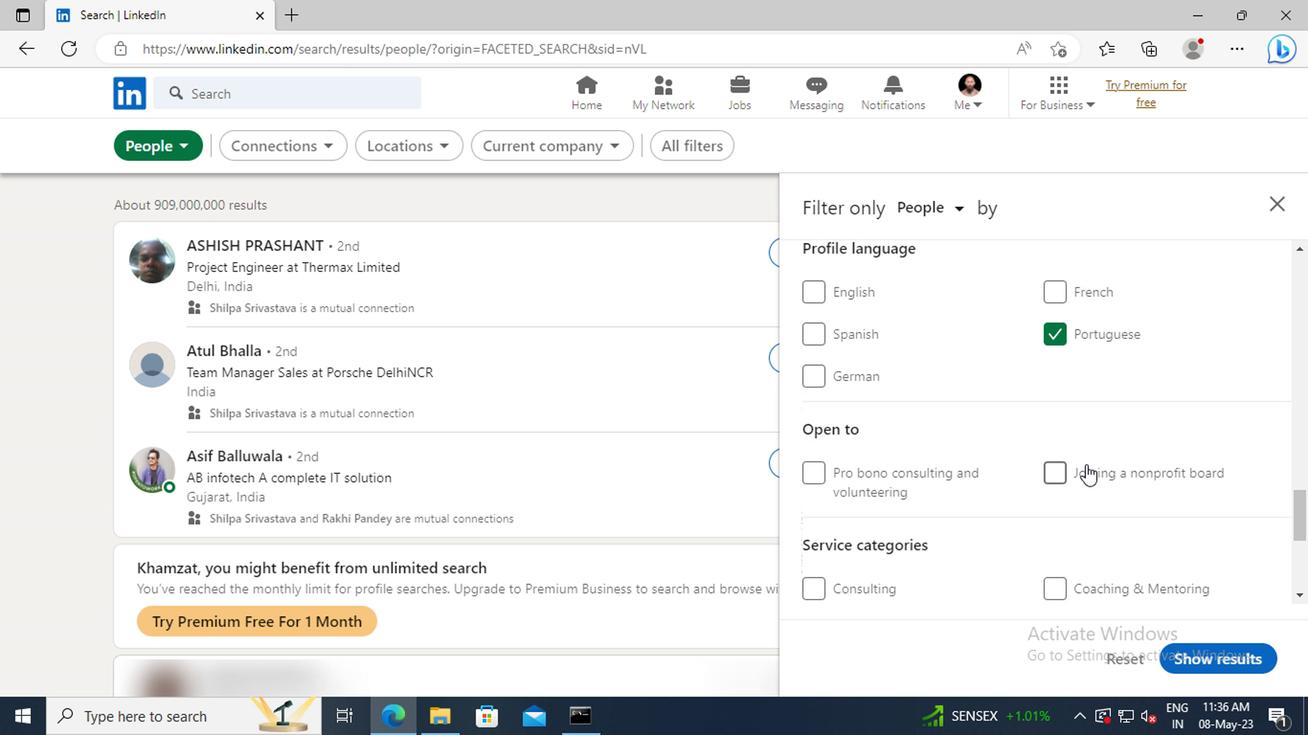 
Action: Mouse scrolled (1080, 454) with delta (0, -1)
Screenshot: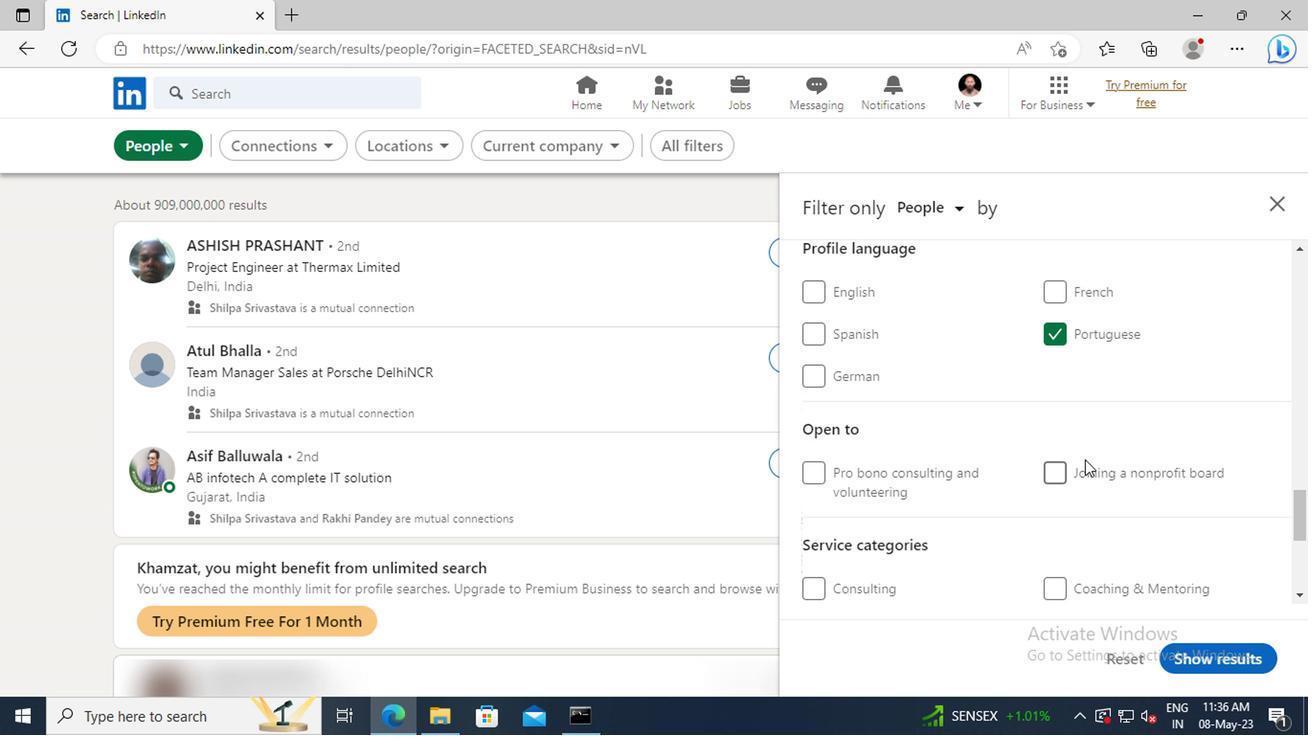 
Action: Mouse scrolled (1080, 454) with delta (0, -1)
Screenshot: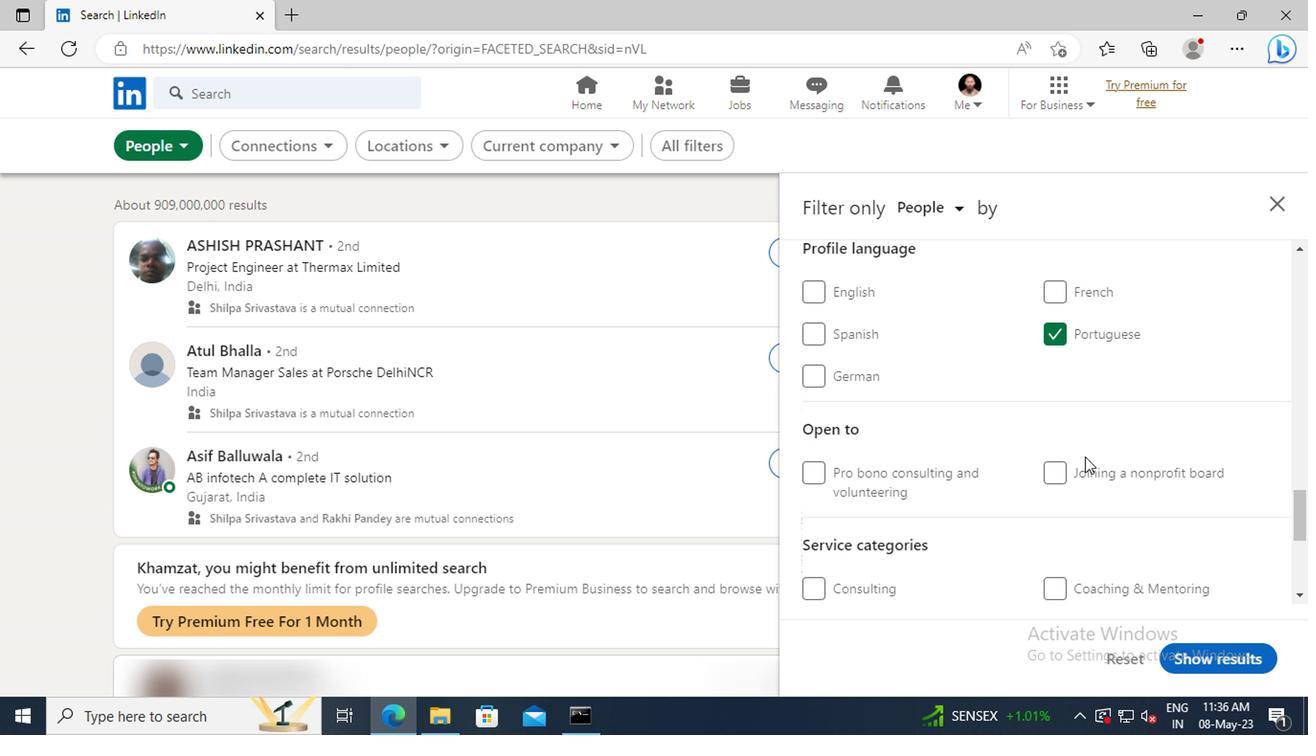
Action: Mouse moved to (1080, 455)
Screenshot: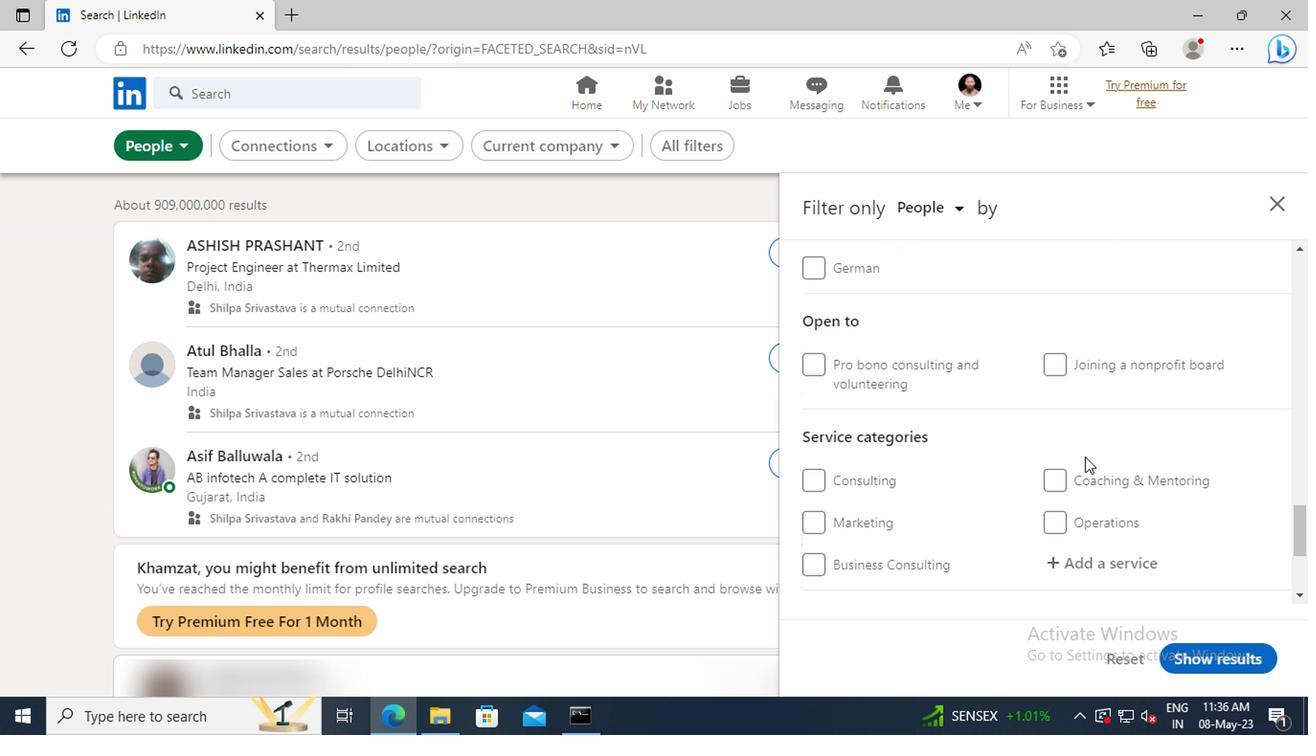 
Action: Mouse scrolled (1080, 454) with delta (0, -1)
Screenshot: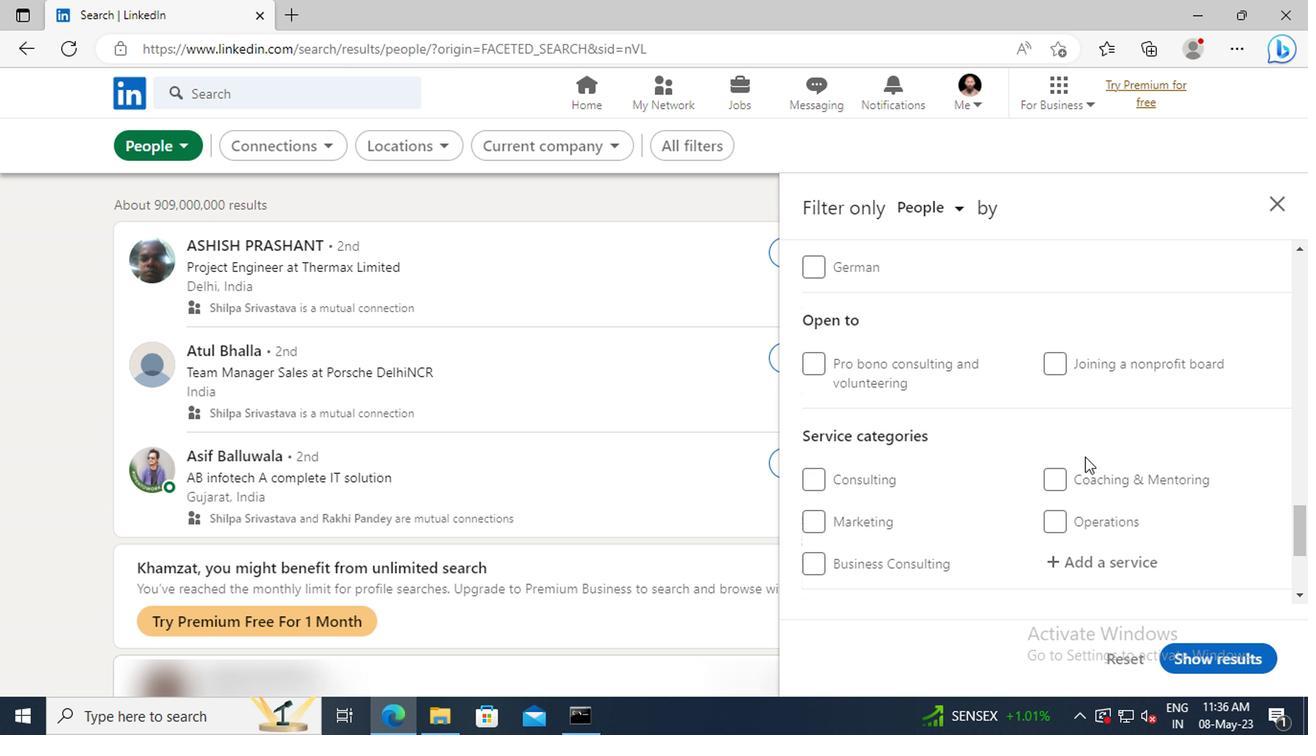 
Action: Mouse scrolled (1080, 454) with delta (0, -1)
Screenshot: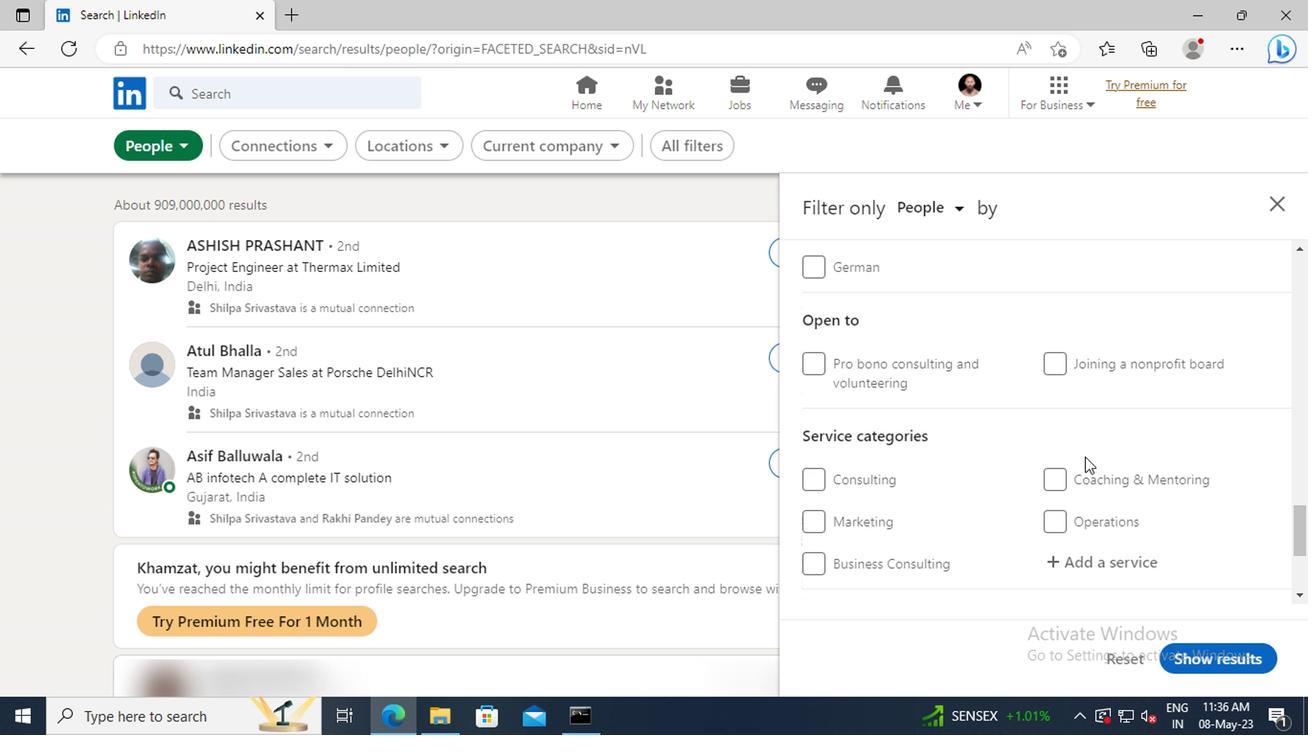 
Action: Mouse moved to (1074, 458)
Screenshot: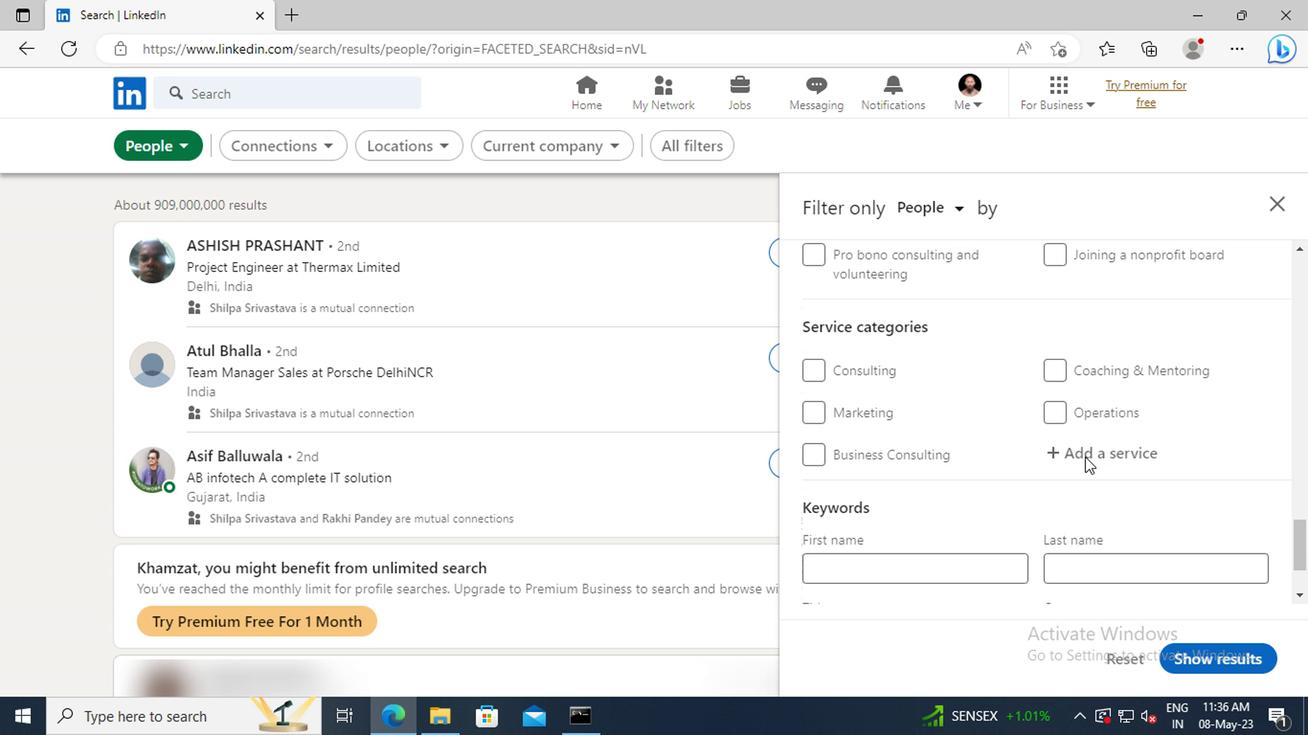 
Action: Mouse pressed left at (1074, 458)
Screenshot: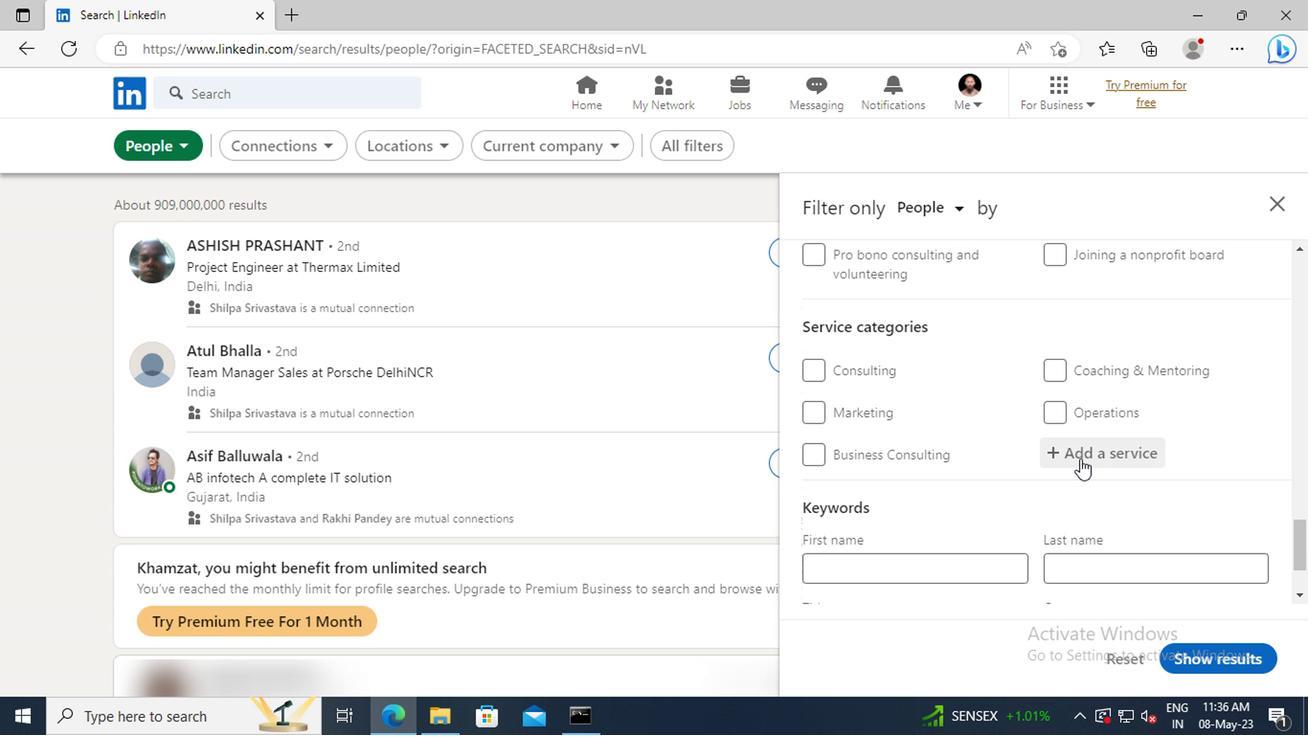 
Action: Key pressed <Key.shift>VIDEOG
Screenshot: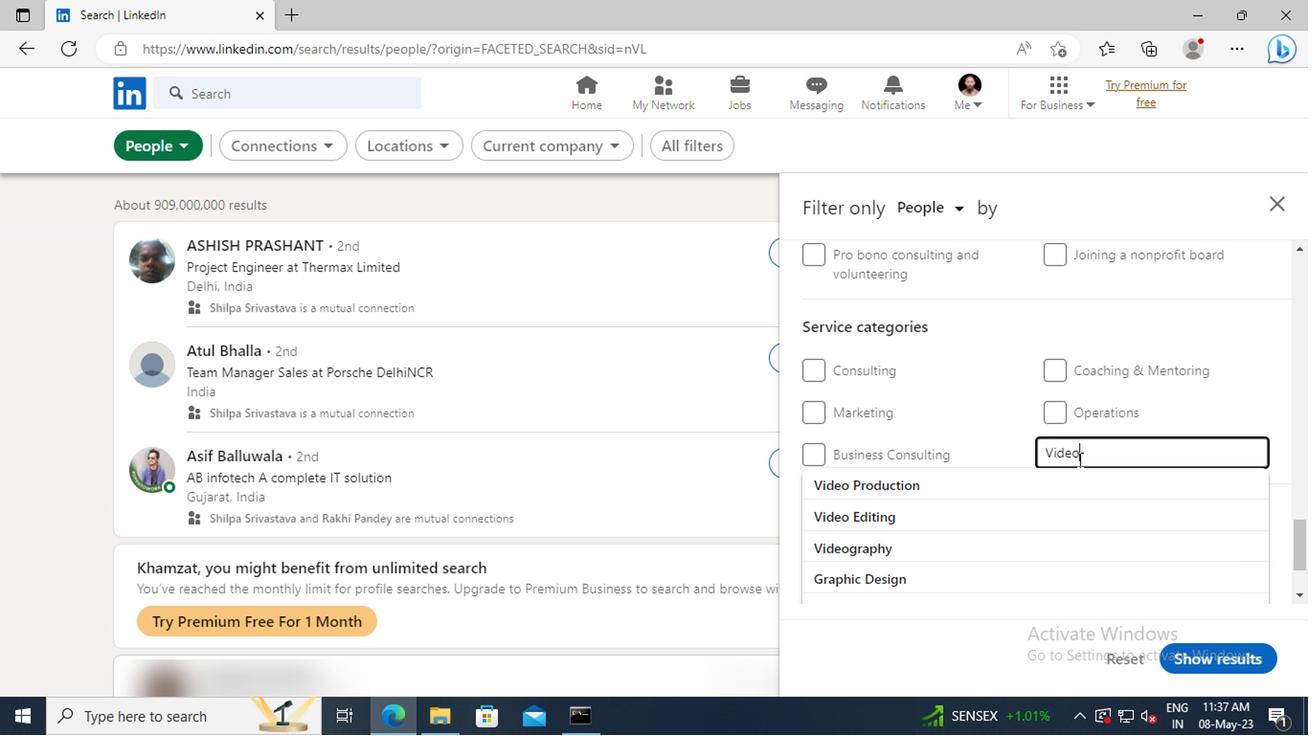 
Action: Mouse moved to (1075, 475)
Screenshot: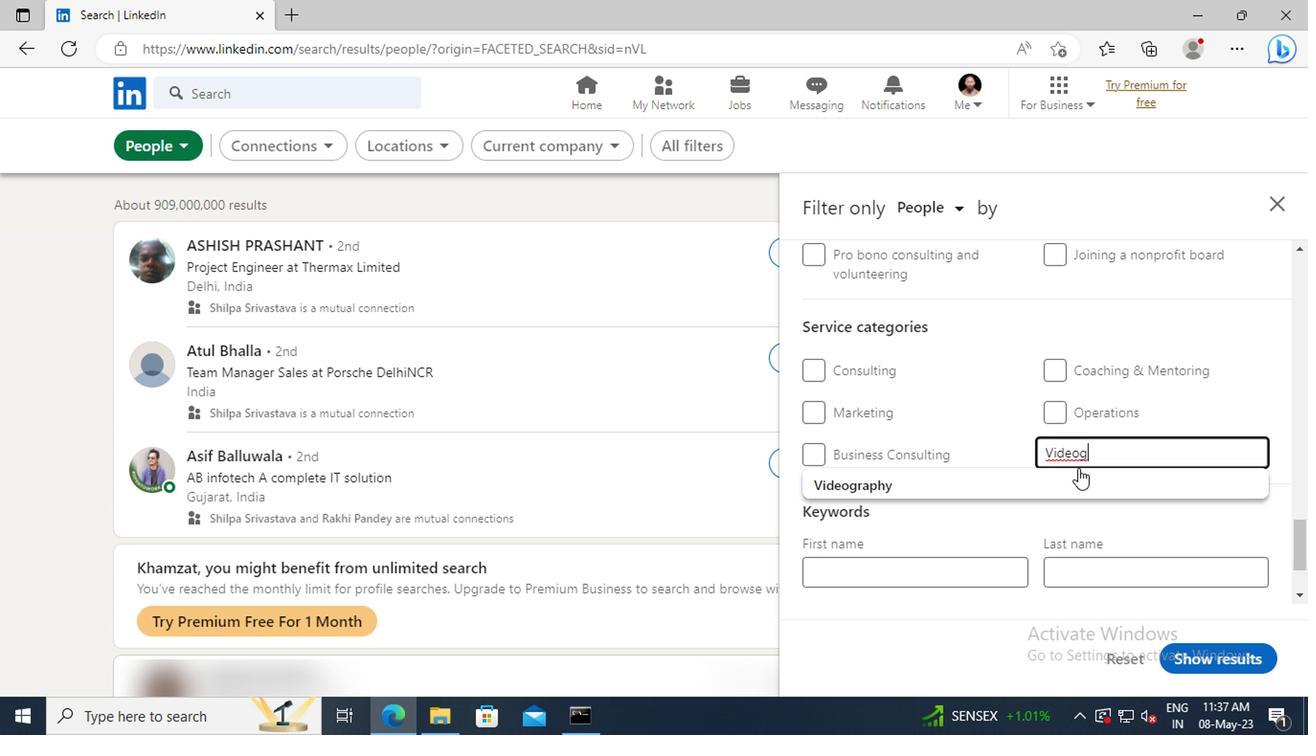 
Action: Mouse pressed left at (1075, 475)
Screenshot: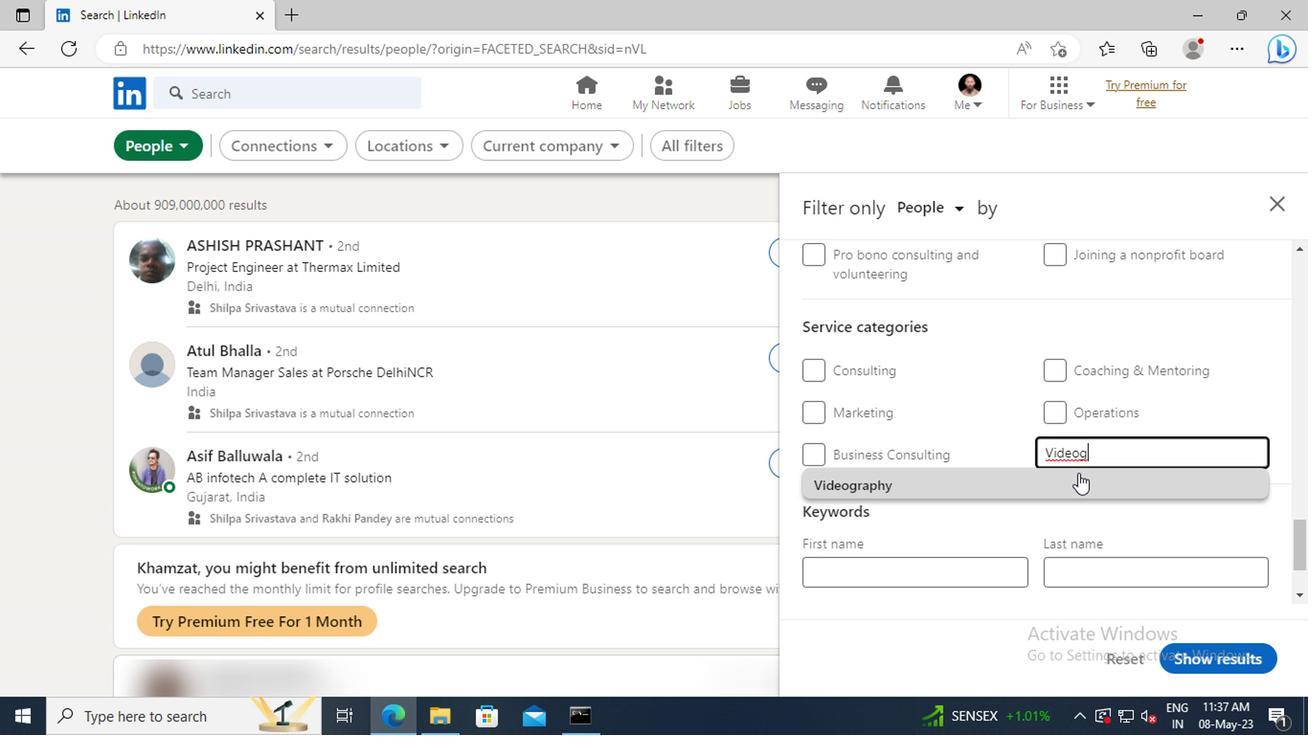 
Action: Mouse scrolled (1075, 474) with delta (0, -1)
Screenshot: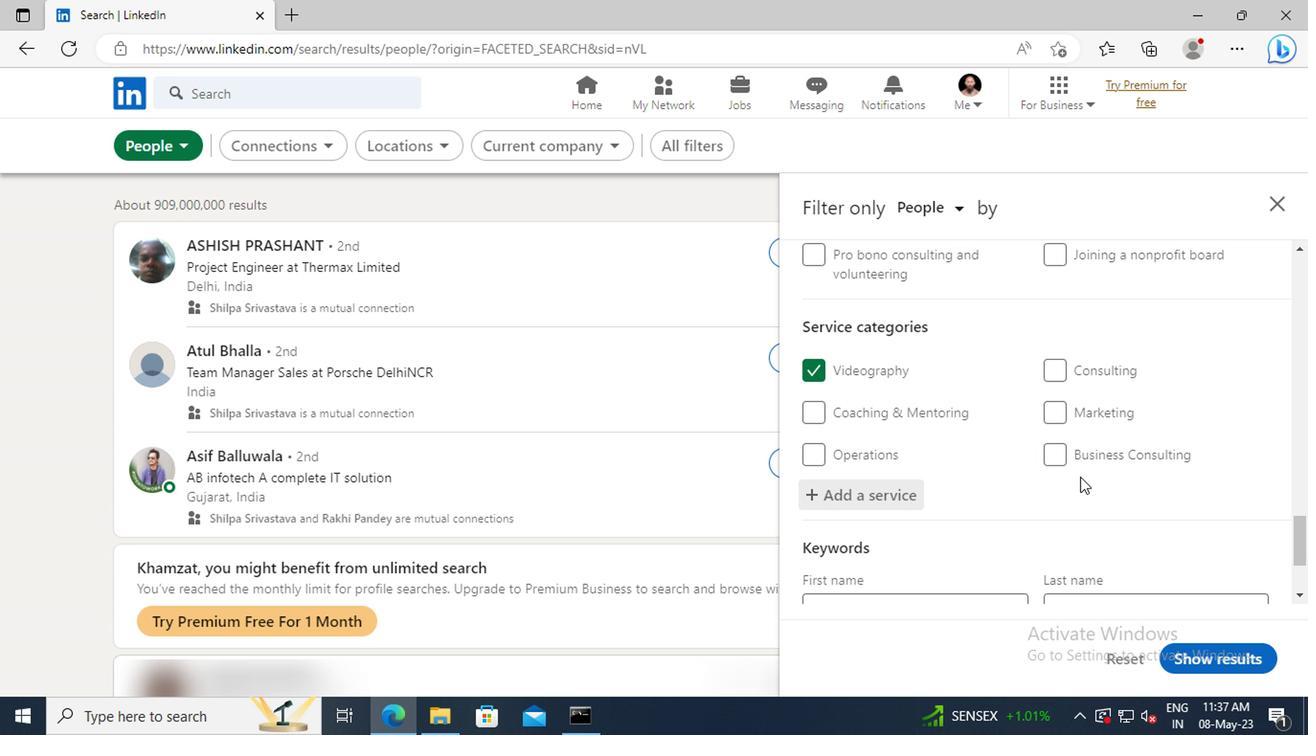 
Action: Mouse scrolled (1075, 474) with delta (0, -1)
Screenshot: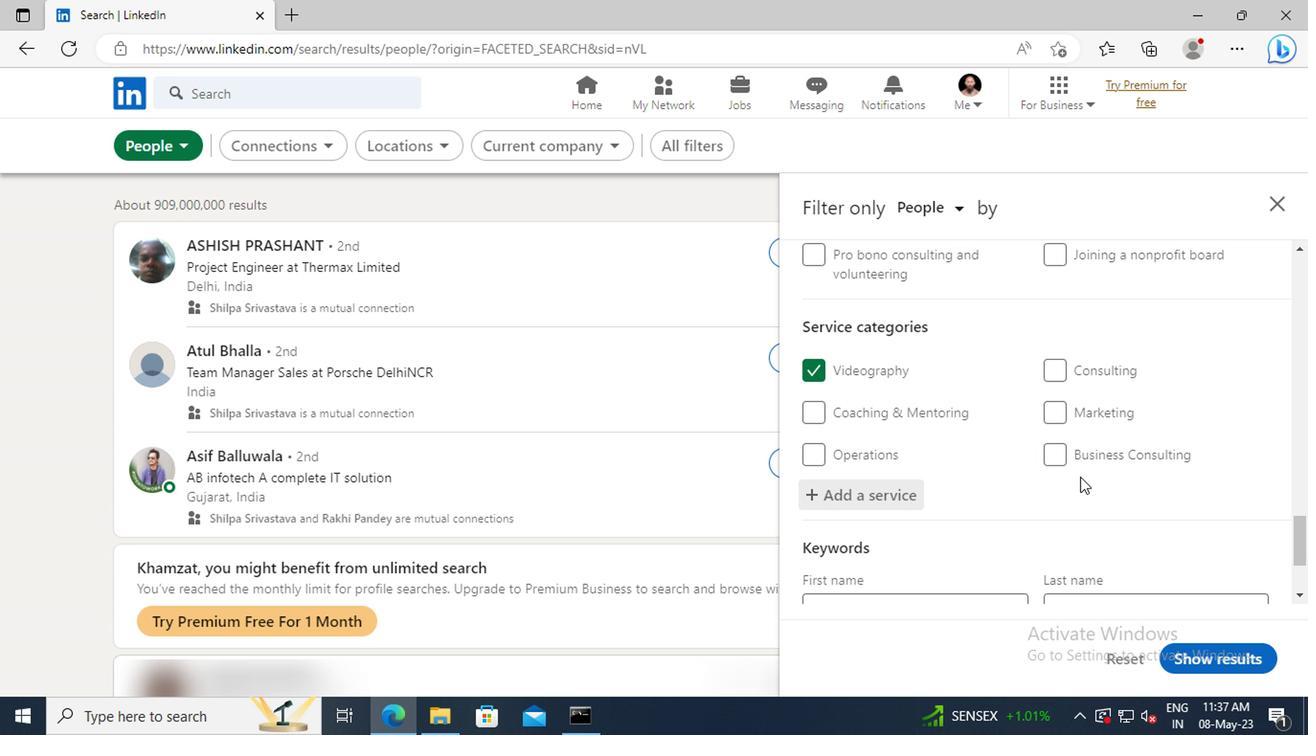 
Action: Mouse scrolled (1075, 474) with delta (0, -1)
Screenshot: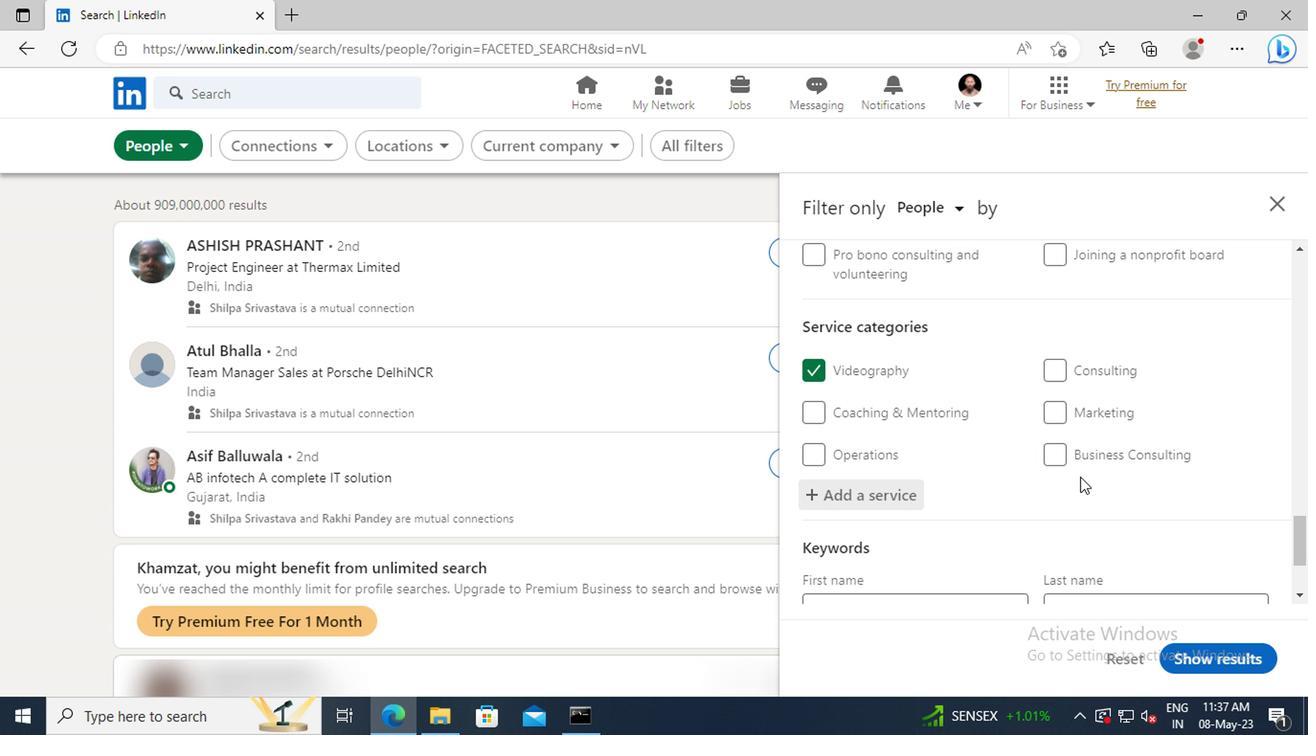 
Action: Mouse scrolled (1075, 474) with delta (0, -1)
Screenshot: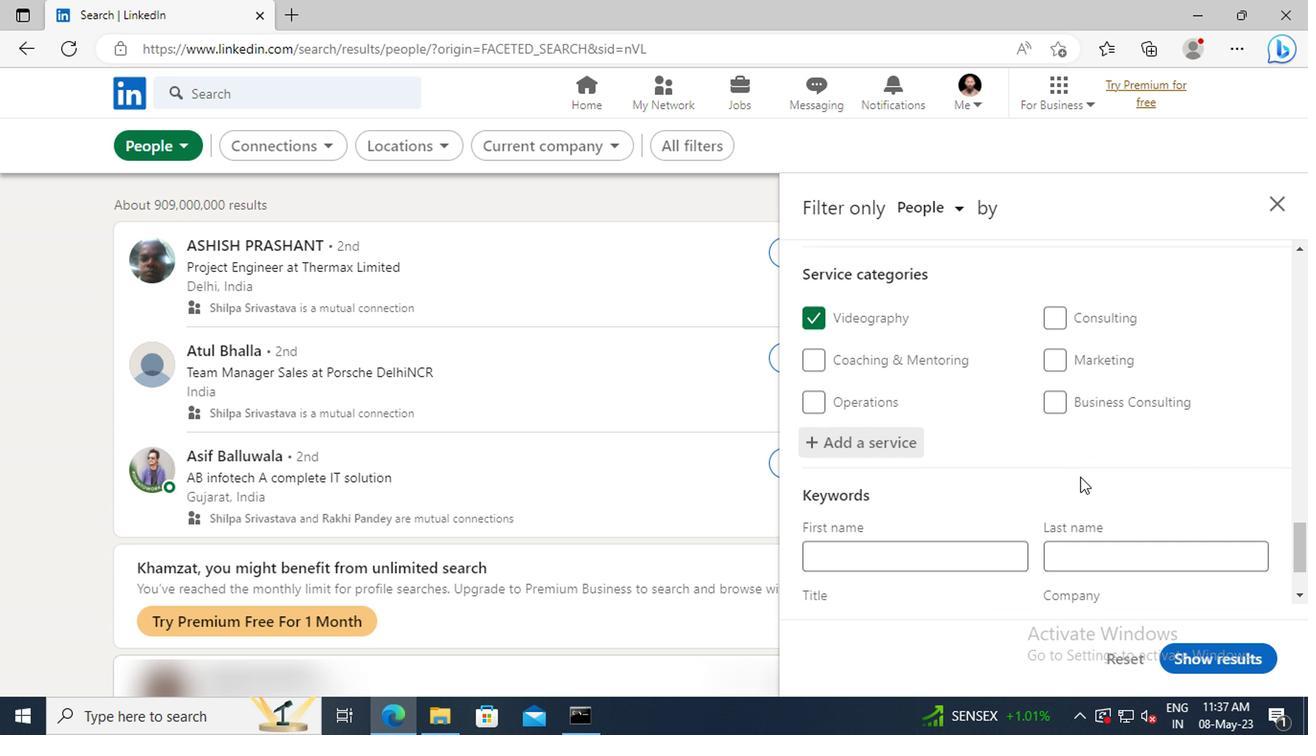 
Action: Mouse moved to (940, 517)
Screenshot: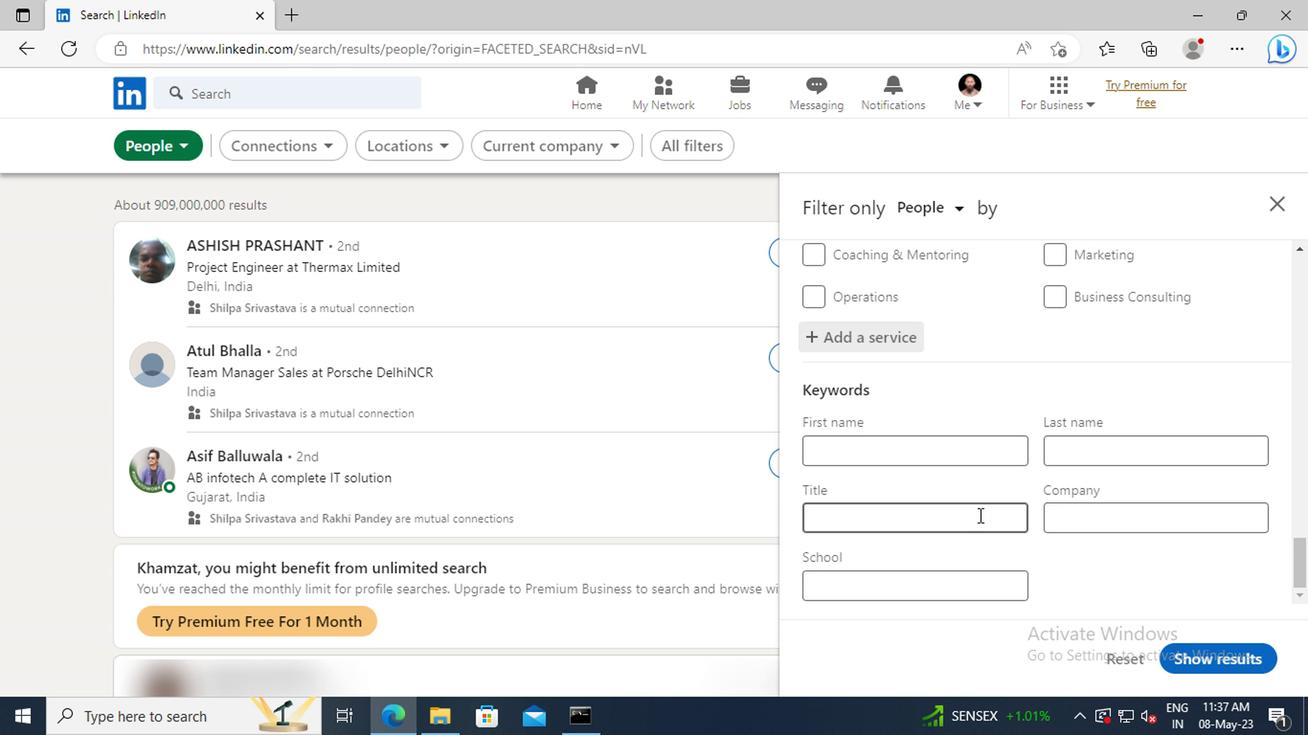 
Action: Mouse pressed left at (940, 517)
Screenshot: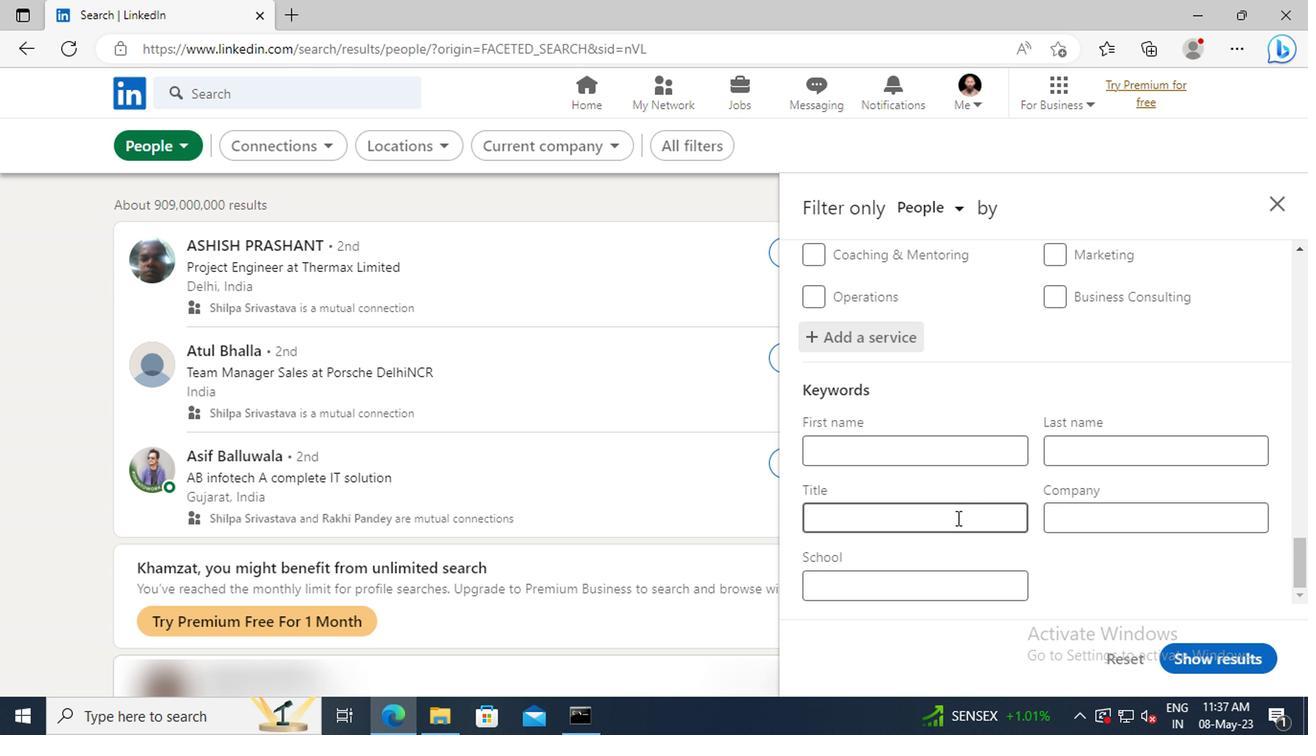 
Action: Key pressed <Key.shift>ACCOUNTING<Key.space><Key.shift>ANALYST<Key.enter>
Screenshot: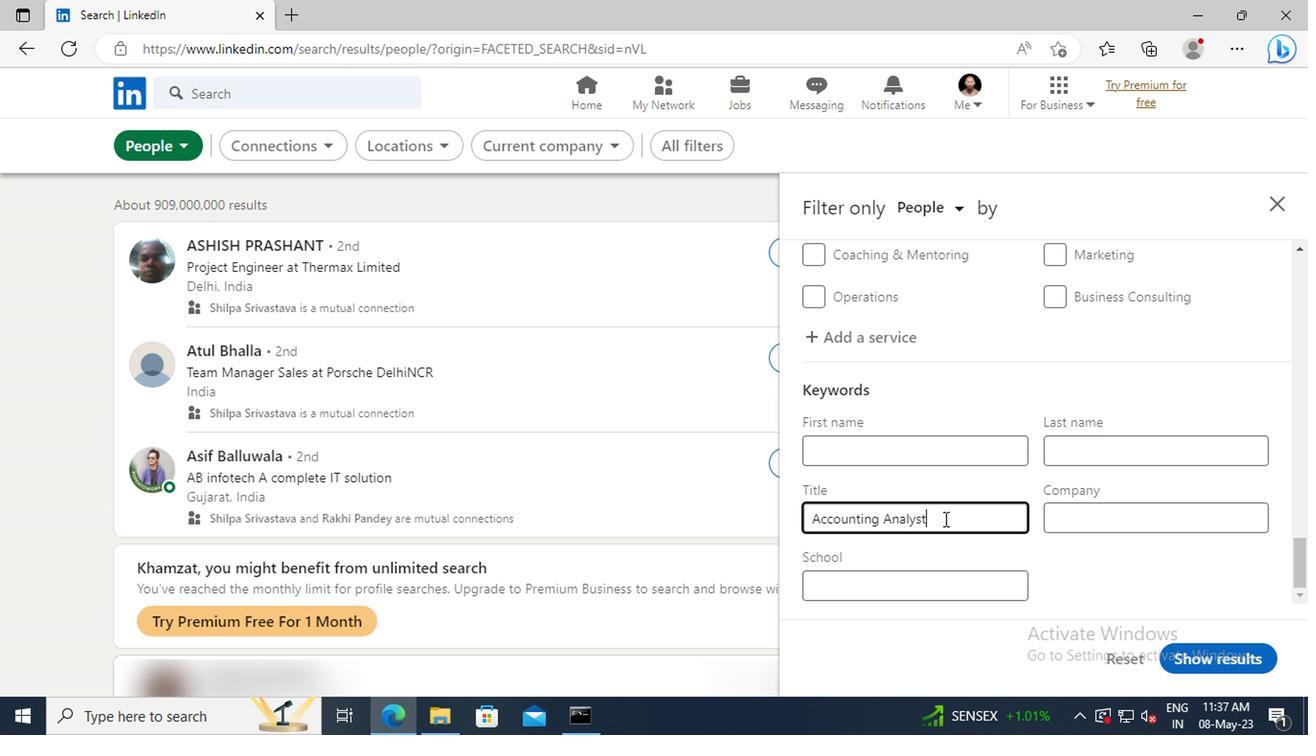 
Action: Mouse moved to (1195, 649)
Screenshot: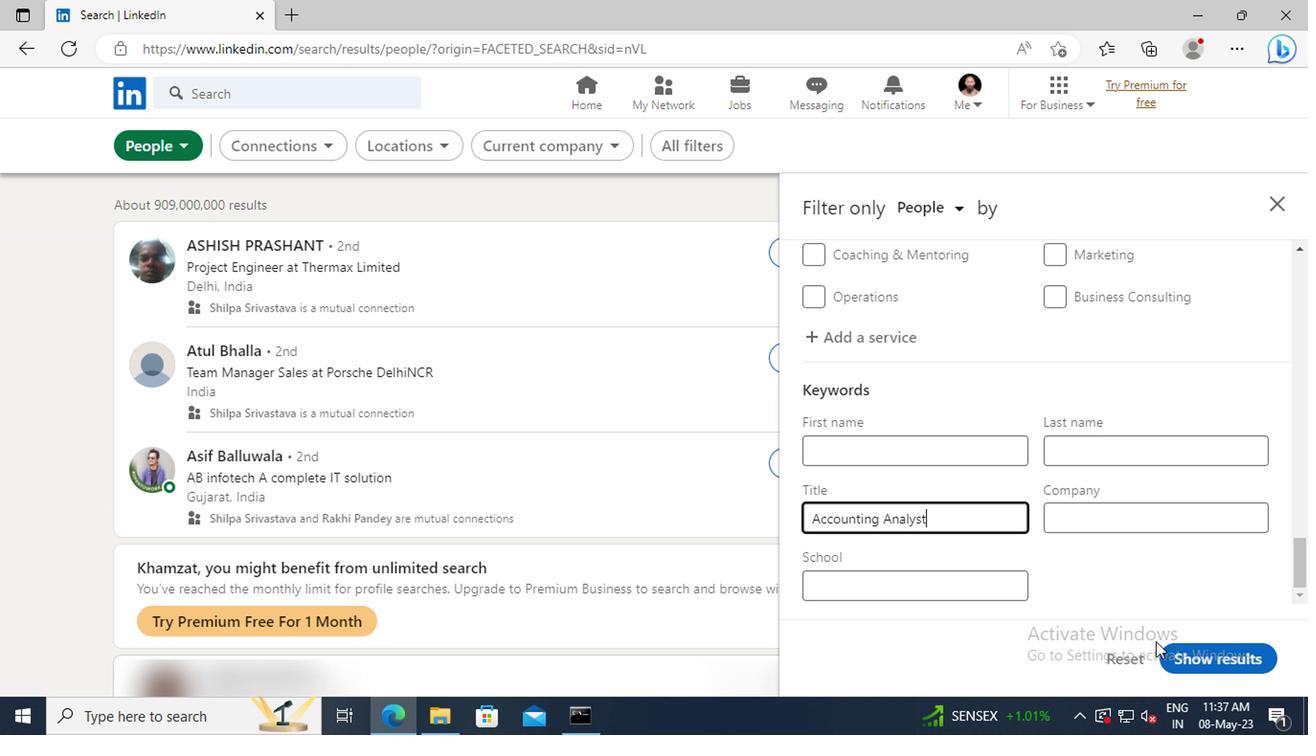 
Action: Mouse pressed left at (1195, 649)
Screenshot: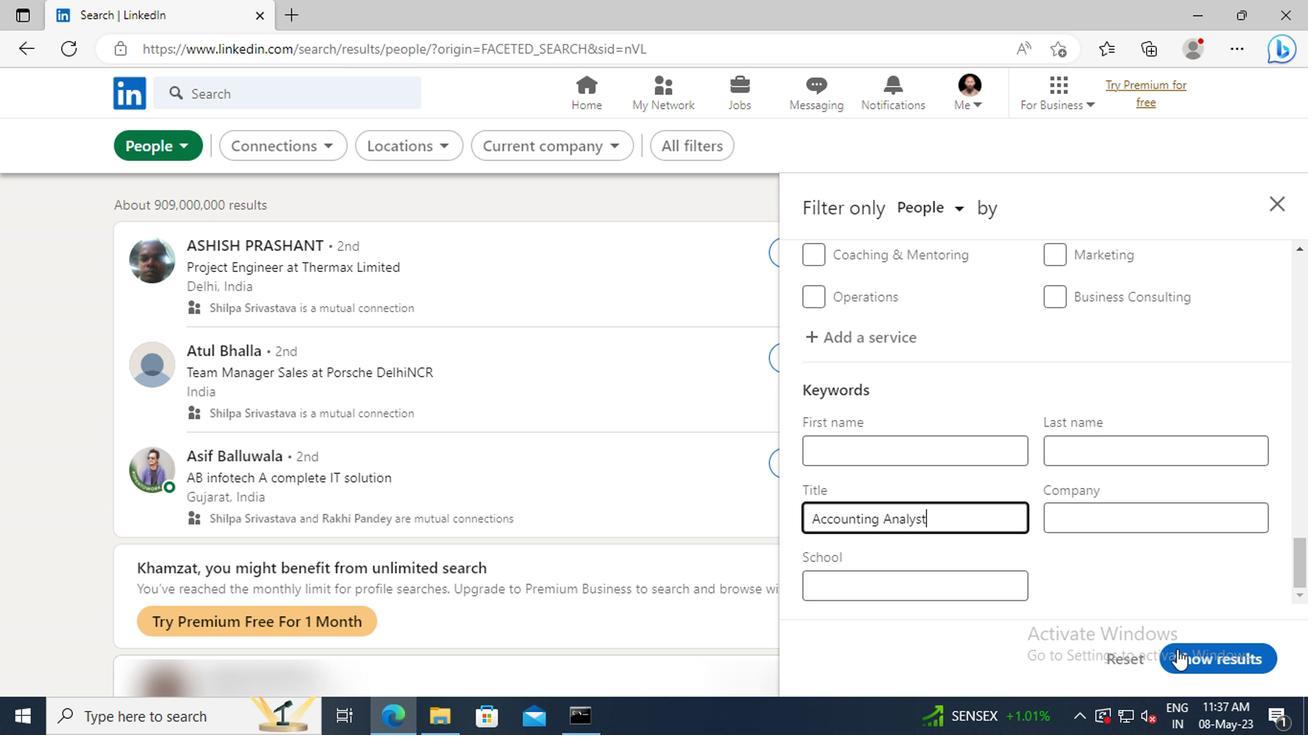 
